 Task: Find connections with filter location Burg Unter-Falkenstein with filter topic #careertips with filter profile language Spanish with filter current company Avalara with filter school Integral University, Lucknow, Uttar Pradesh with filter industry Renewable Energy Semiconductor Manufacturing with filter service category DJing with filter keywords title Animal Trainer
Action: Mouse moved to (686, 91)
Screenshot: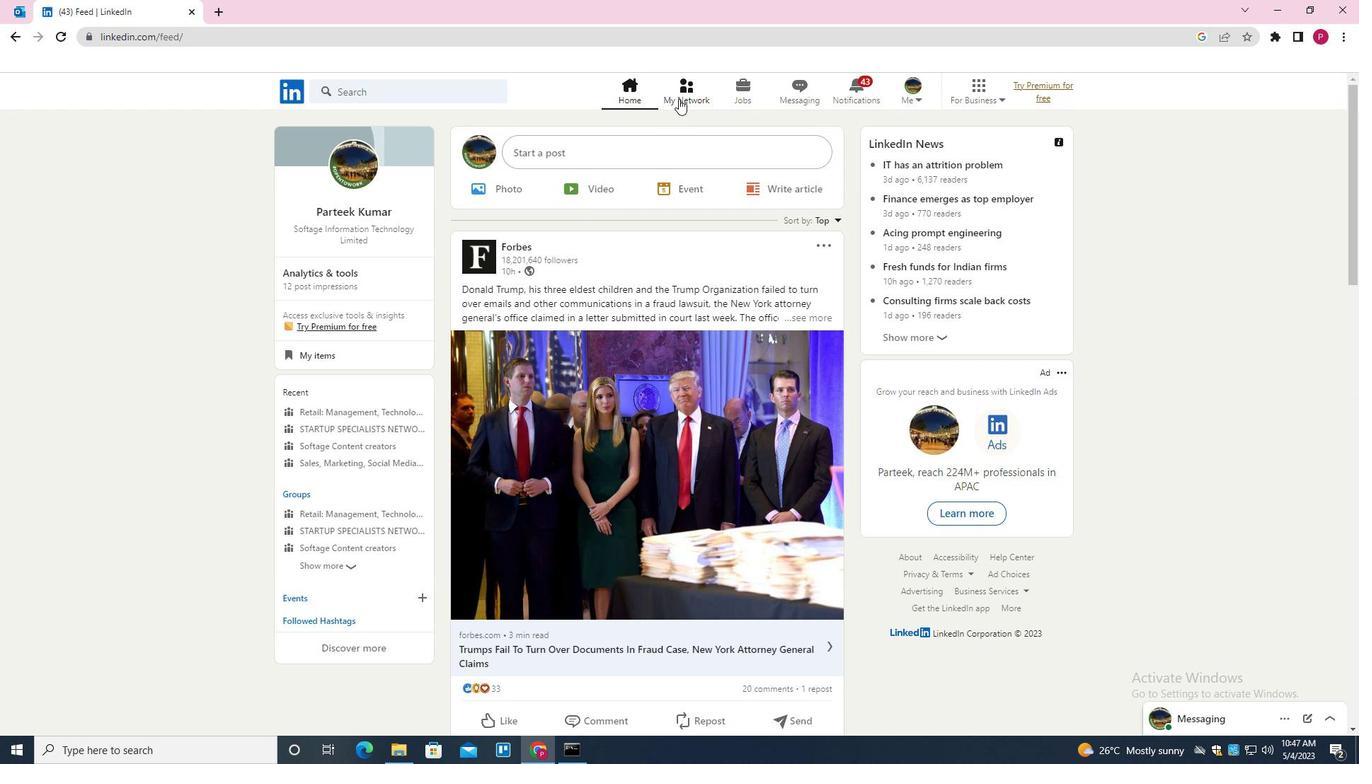 
Action: Mouse pressed left at (686, 91)
Screenshot: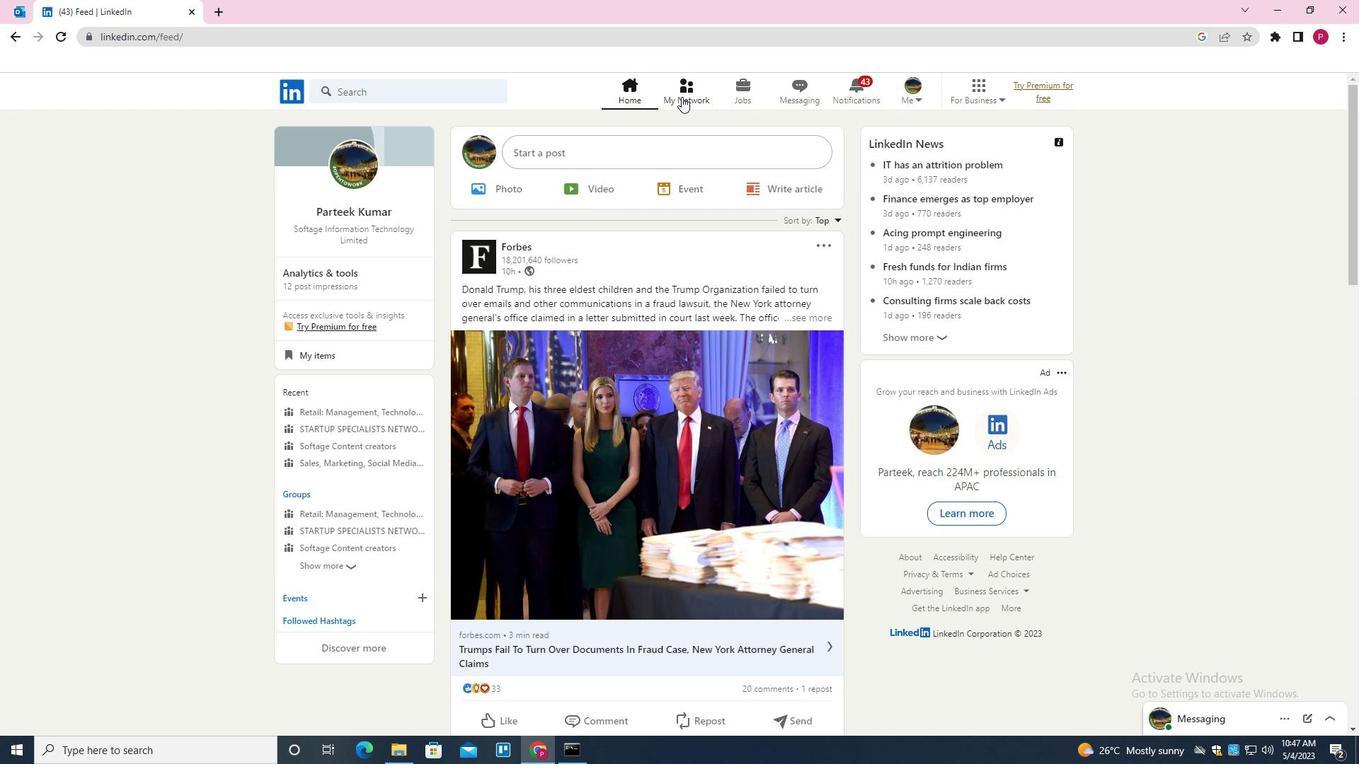 
Action: Mouse moved to (444, 168)
Screenshot: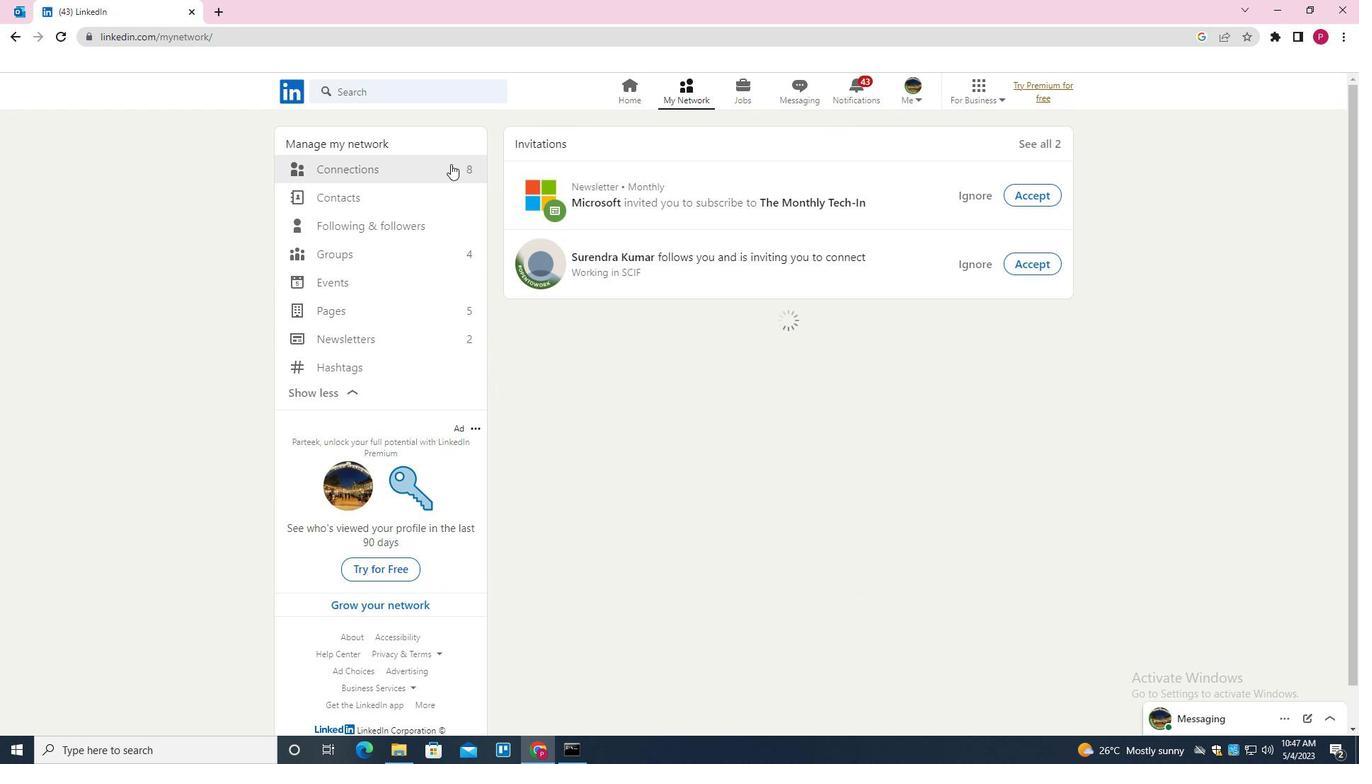 
Action: Mouse pressed left at (444, 168)
Screenshot: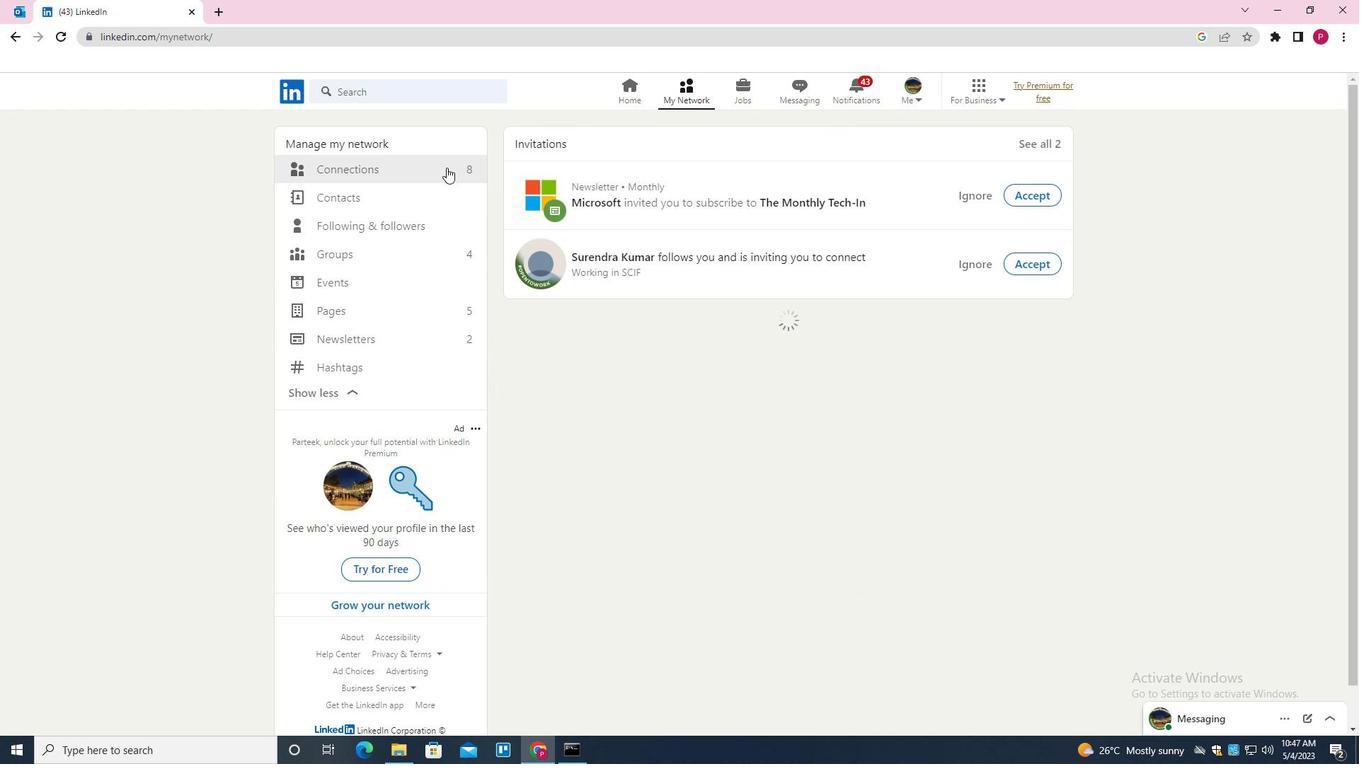 
Action: Mouse moved to (770, 171)
Screenshot: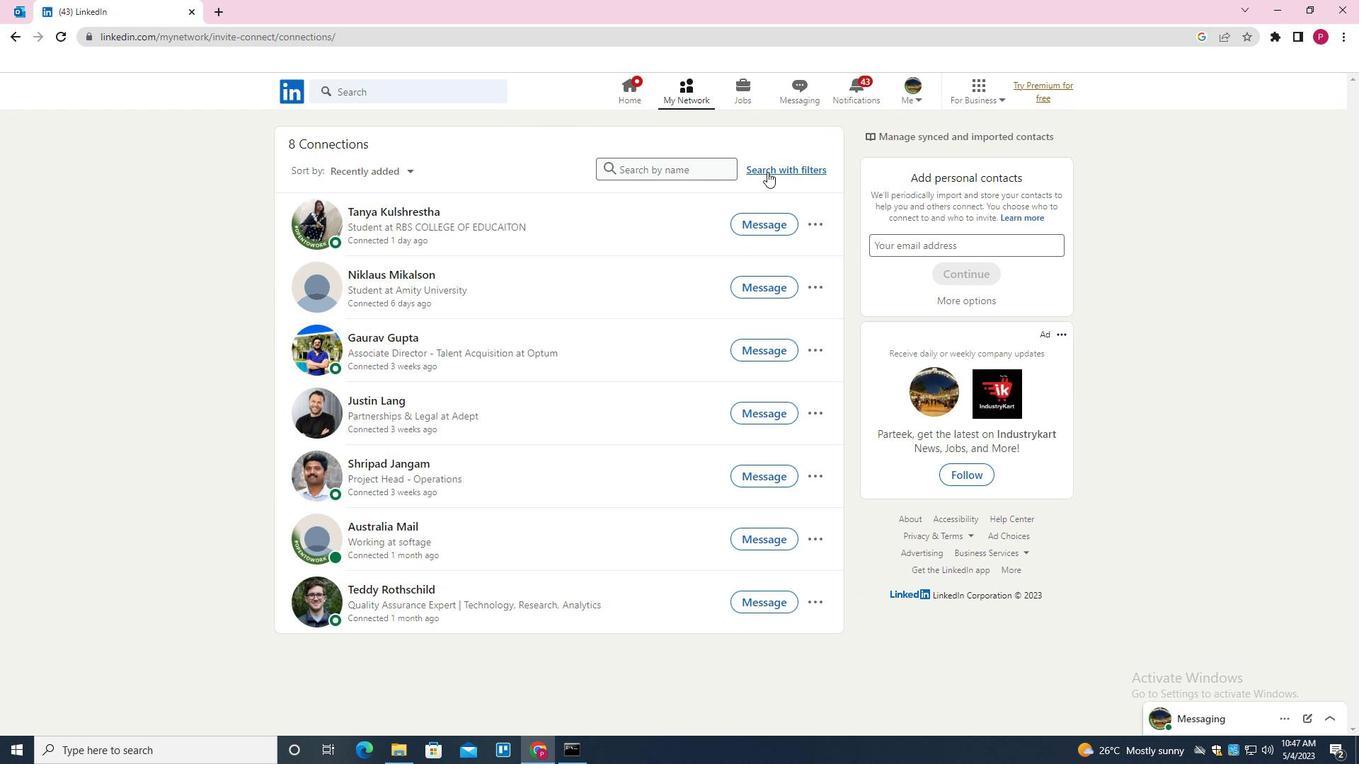 
Action: Mouse pressed left at (770, 171)
Screenshot: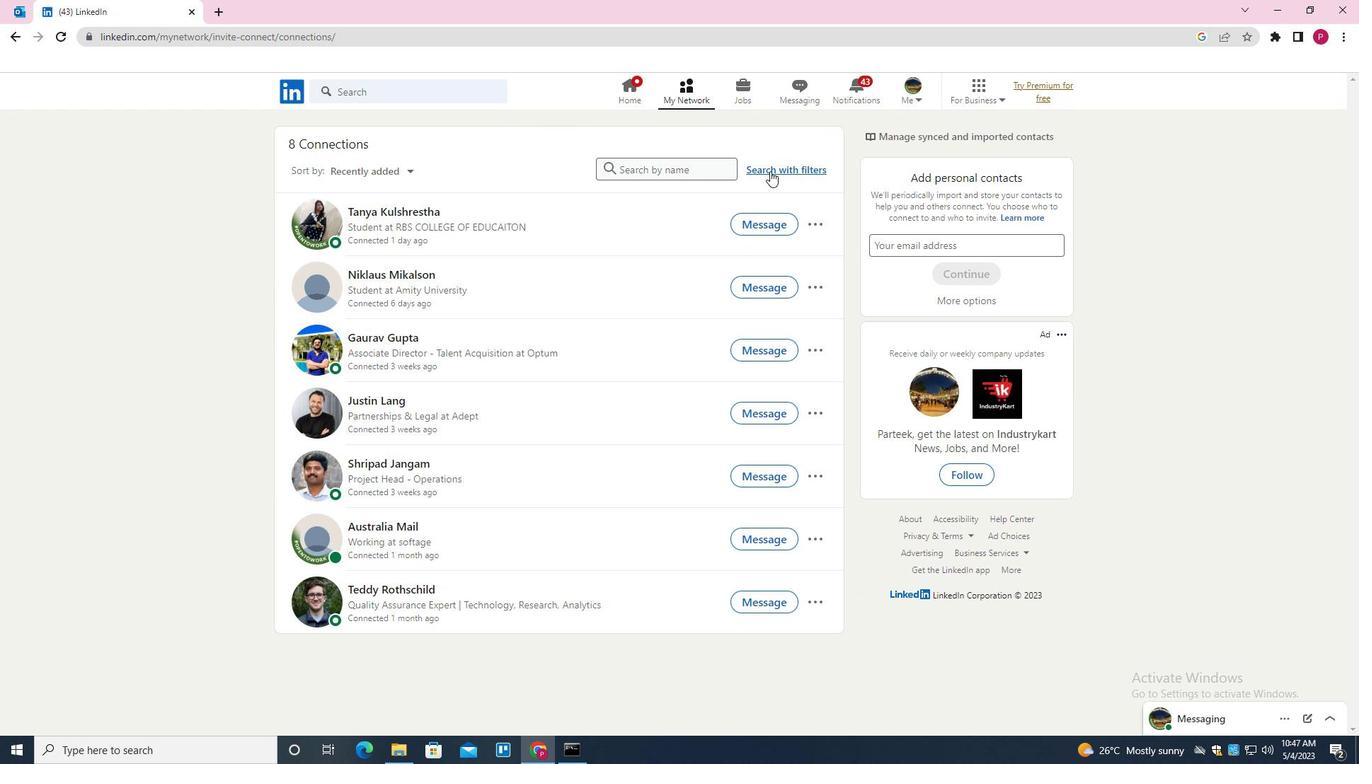 
Action: Mouse moved to (725, 133)
Screenshot: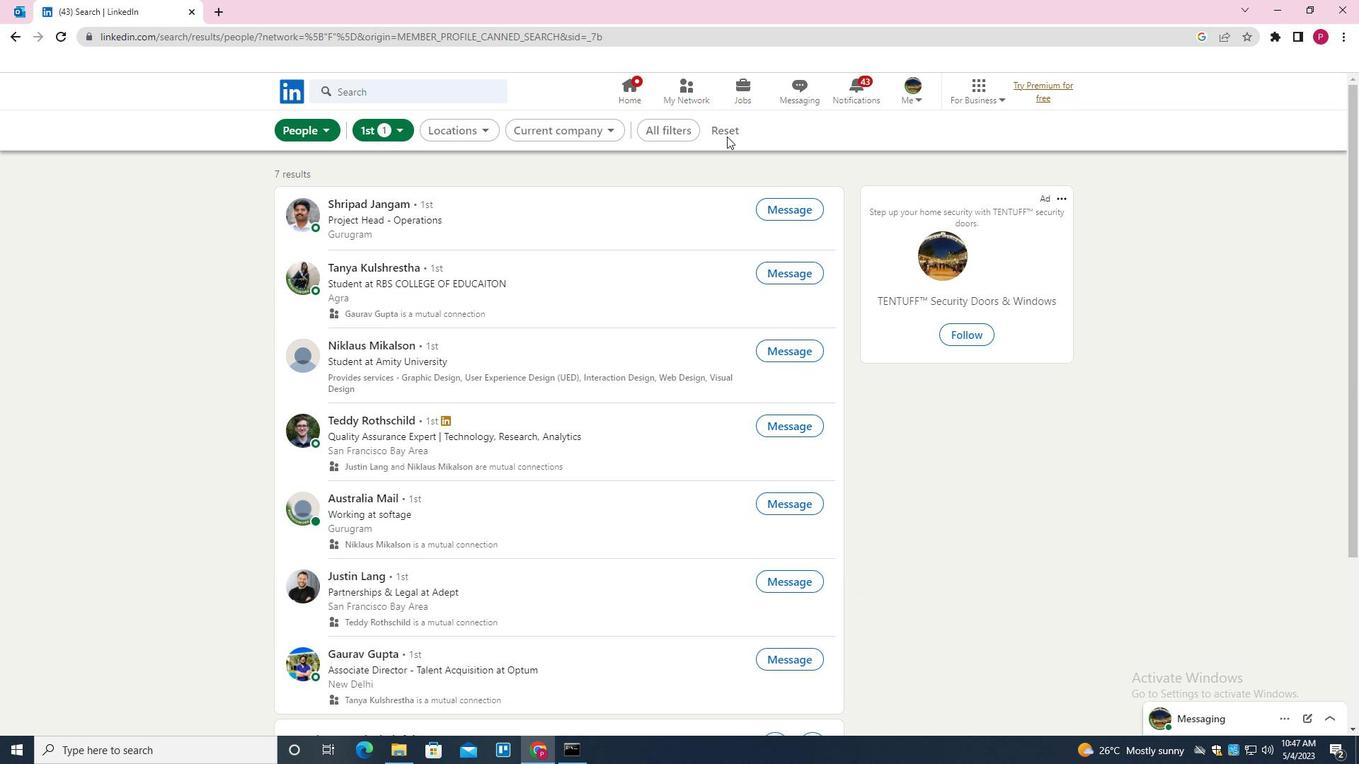 
Action: Mouse pressed left at (725, 133)
Screenshot: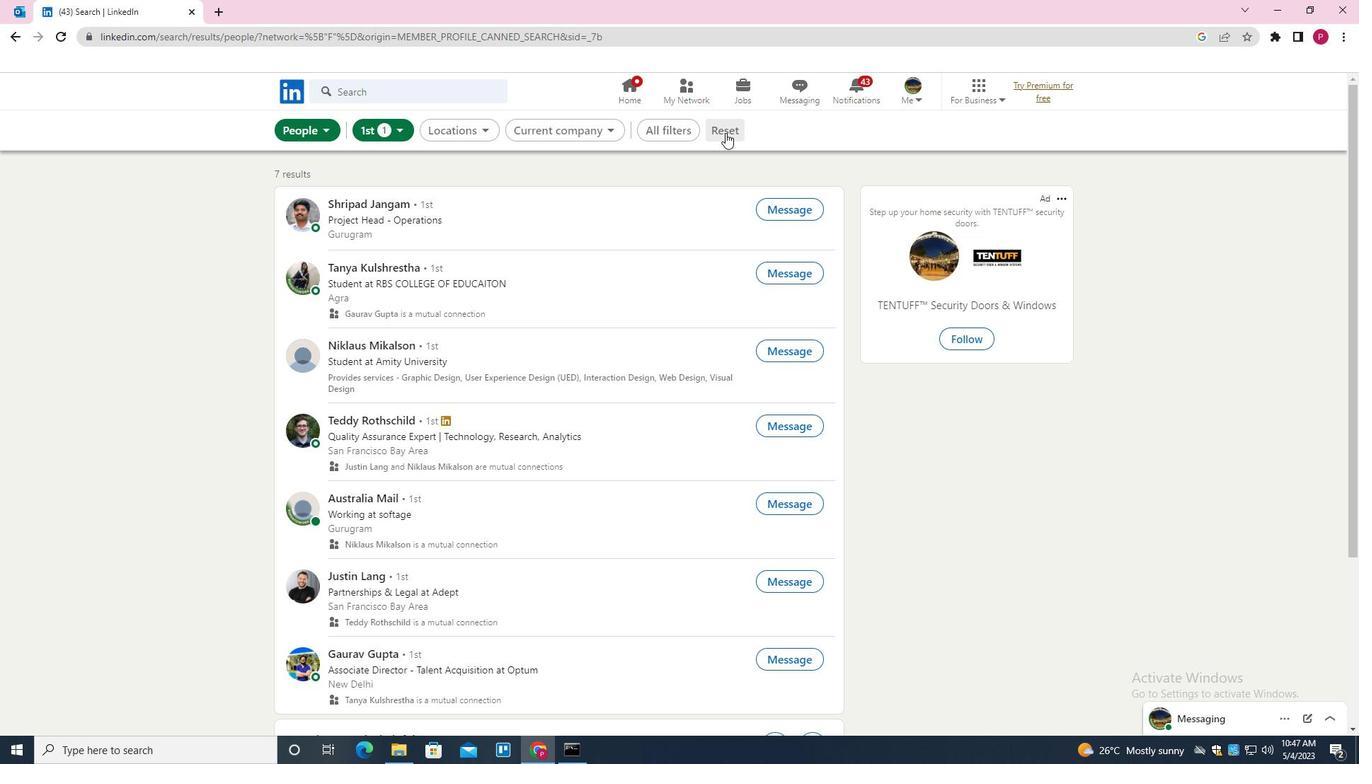 
Action: Mouse moved to (707, 135)
Screenshot: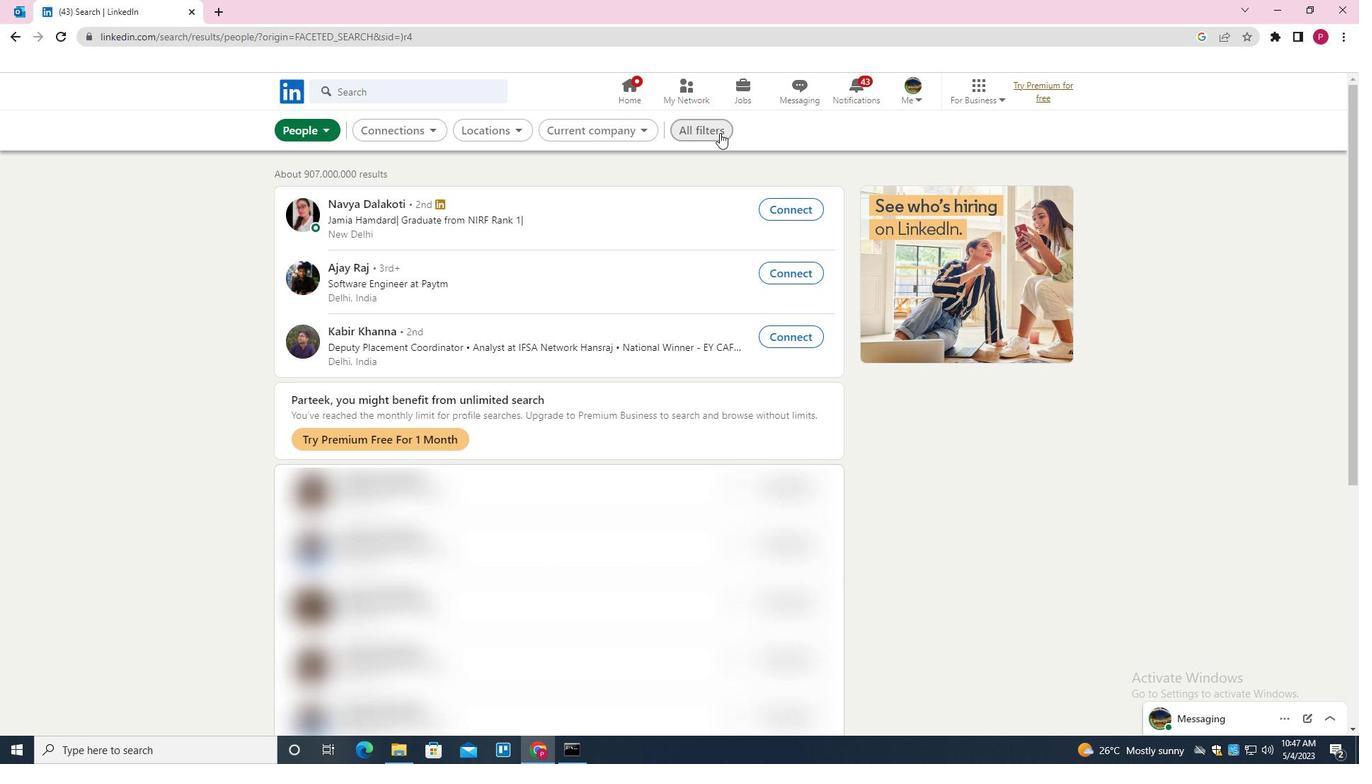 
Action: Mouse pressed left at (707, 135)
Screenshot: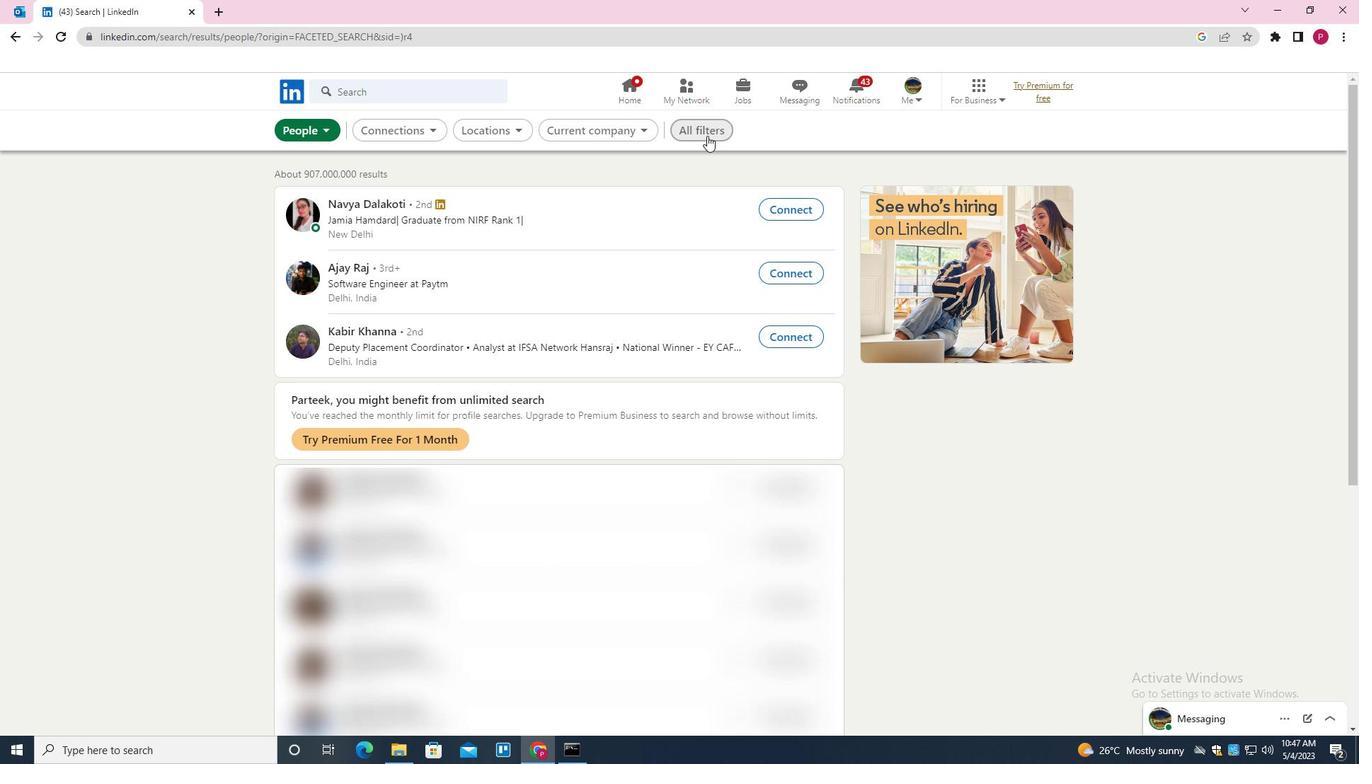 
Action: Mouse moved to (1047, 320)
Screenshot: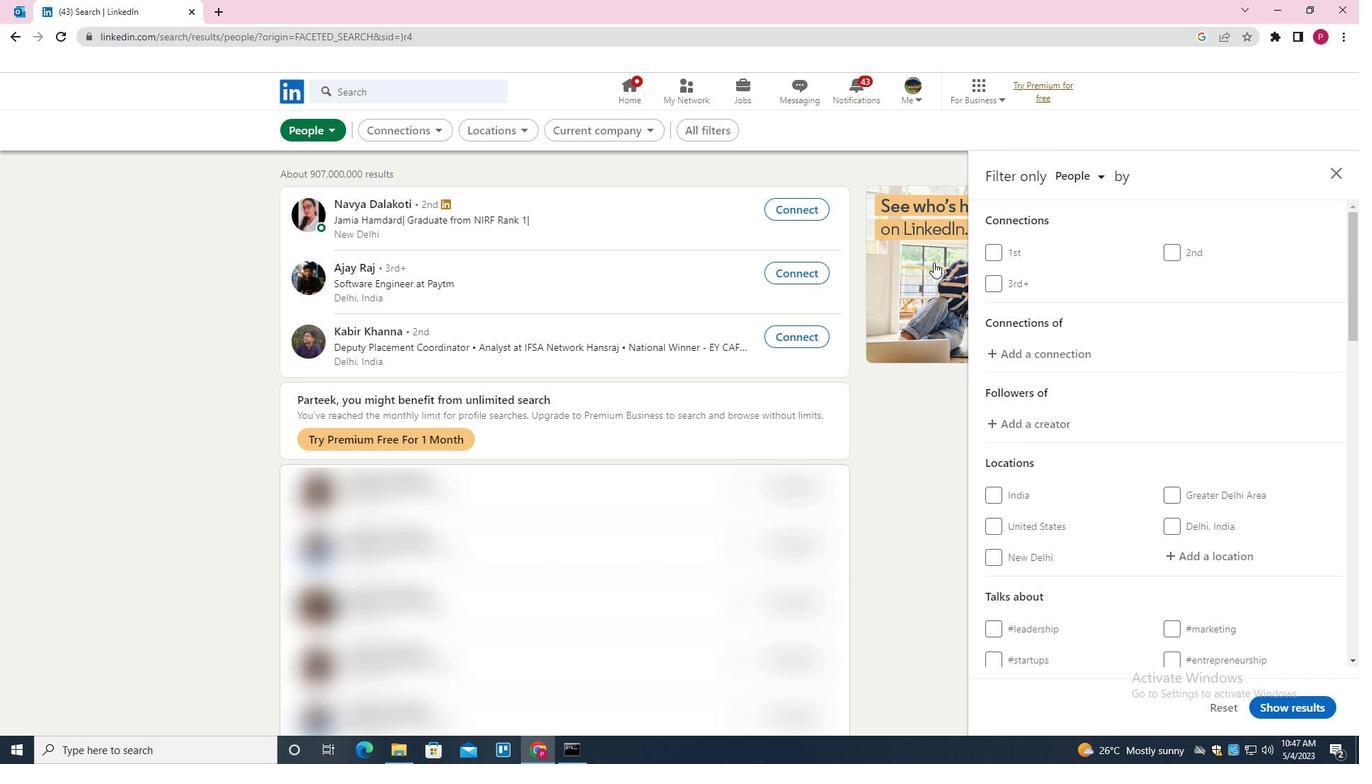 
Action: Mouse scrolled (1047, 320) with delta (0, 0)
Screenshot: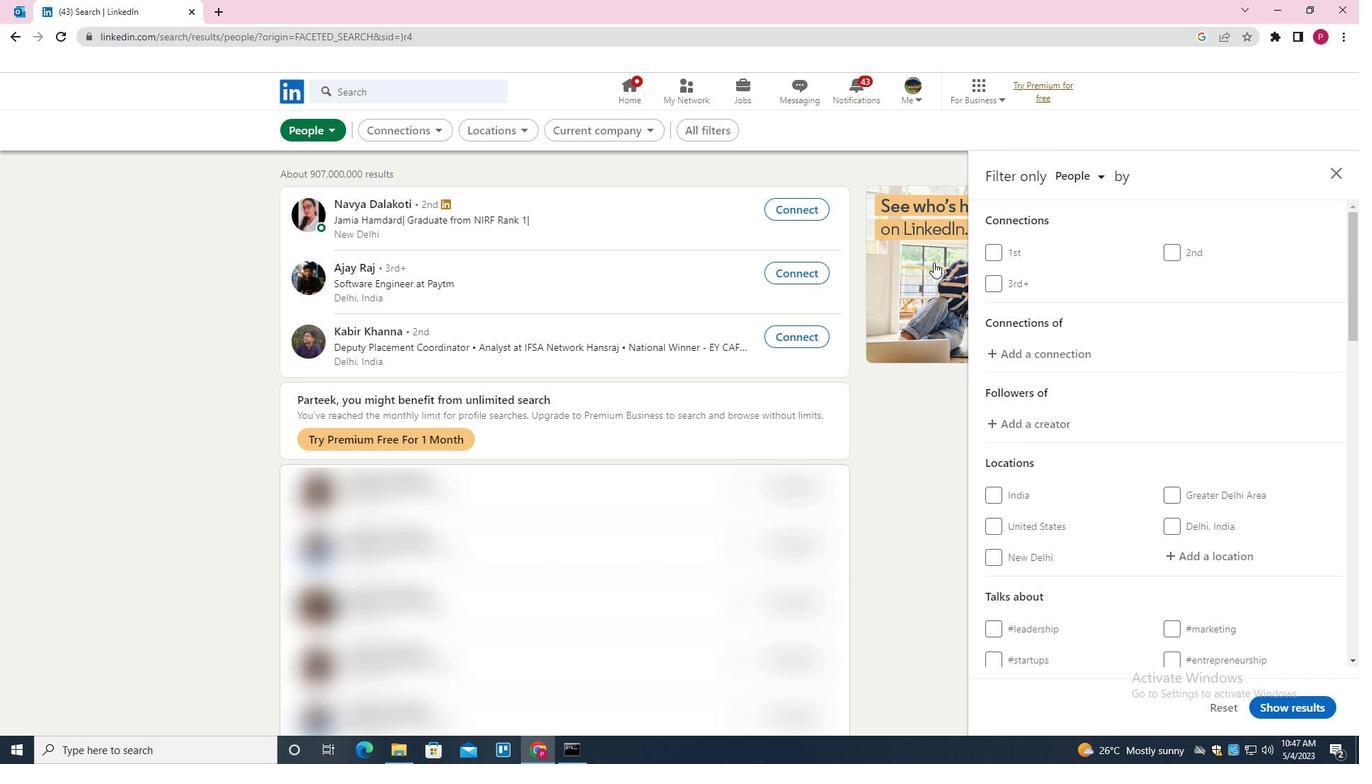 
Action: Mouse moved to (1089, 347)
Screenshot: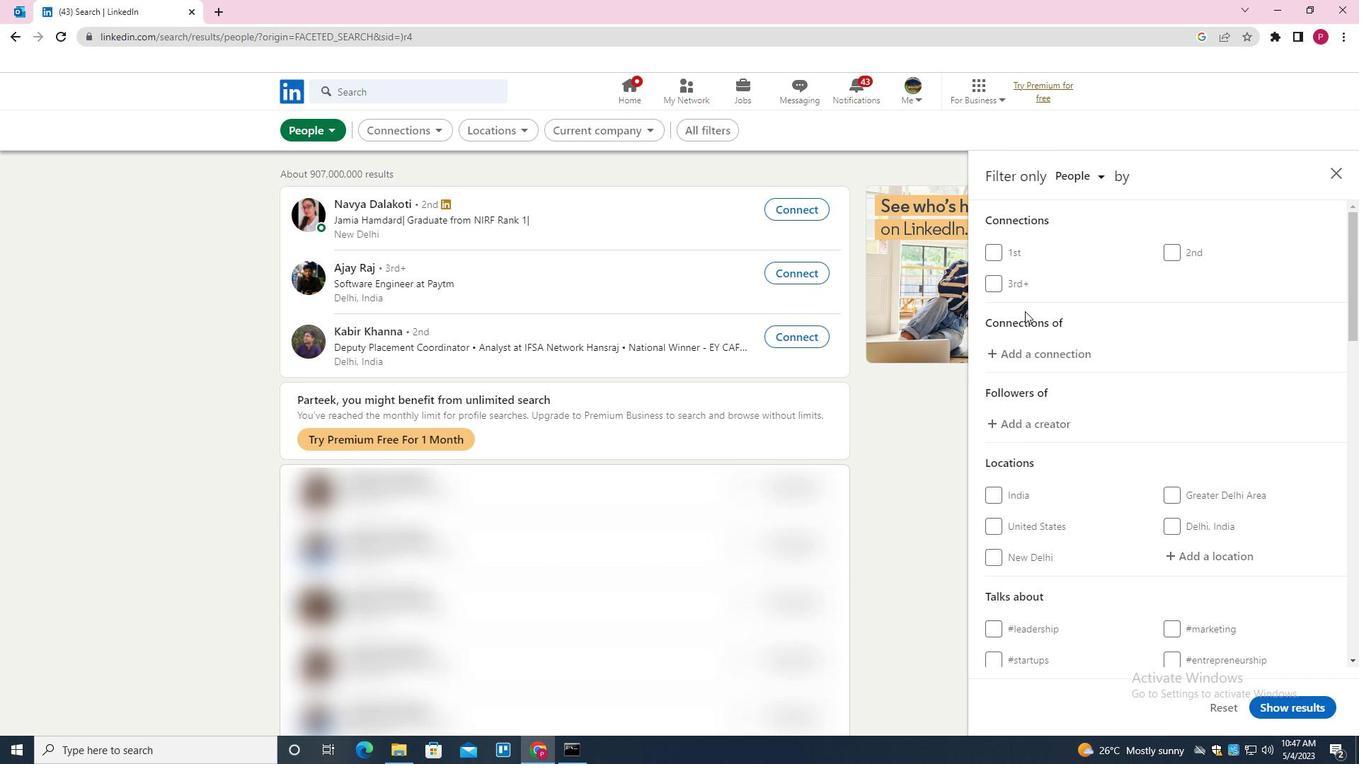 
Action: Mouse scrolled (1089, 346) with delta (0, 0)
Screenshot: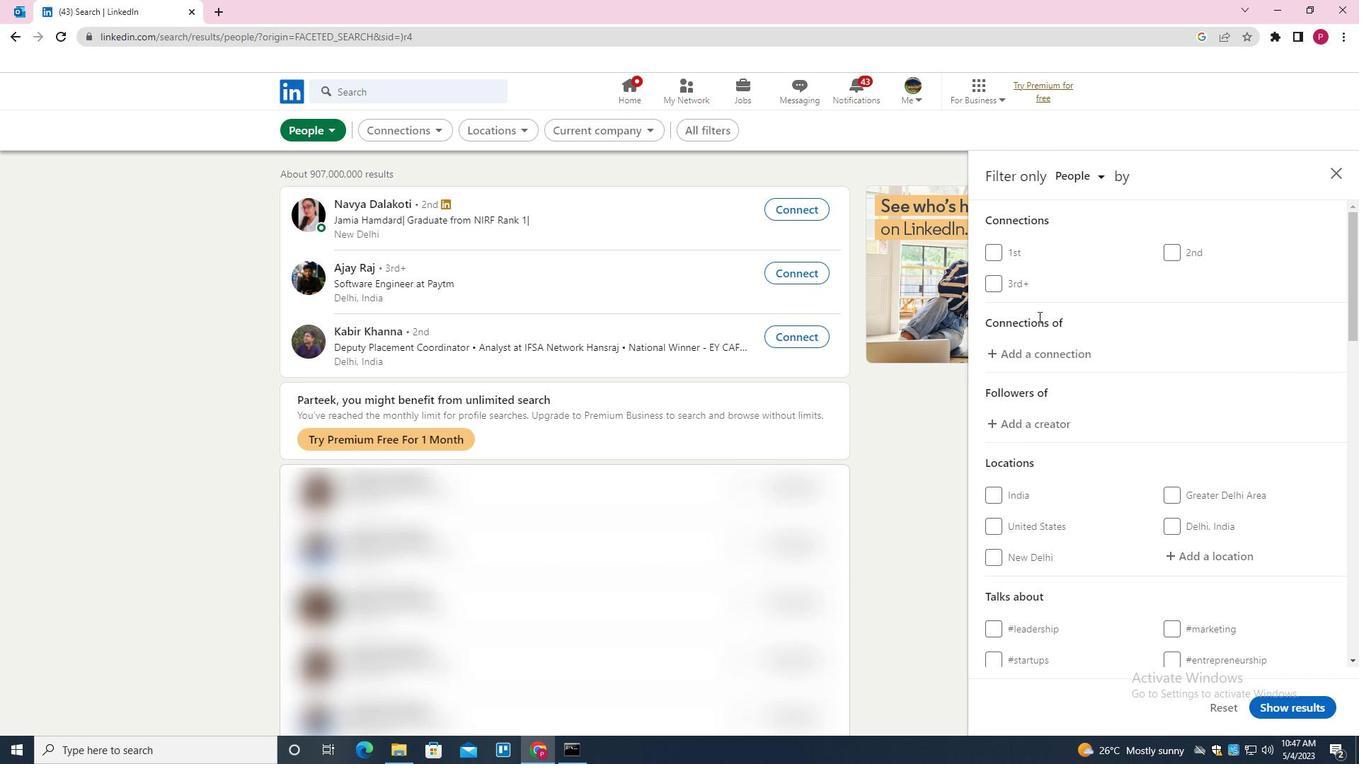 
Action: Mouse moved to (1201, 412)
Screenshot: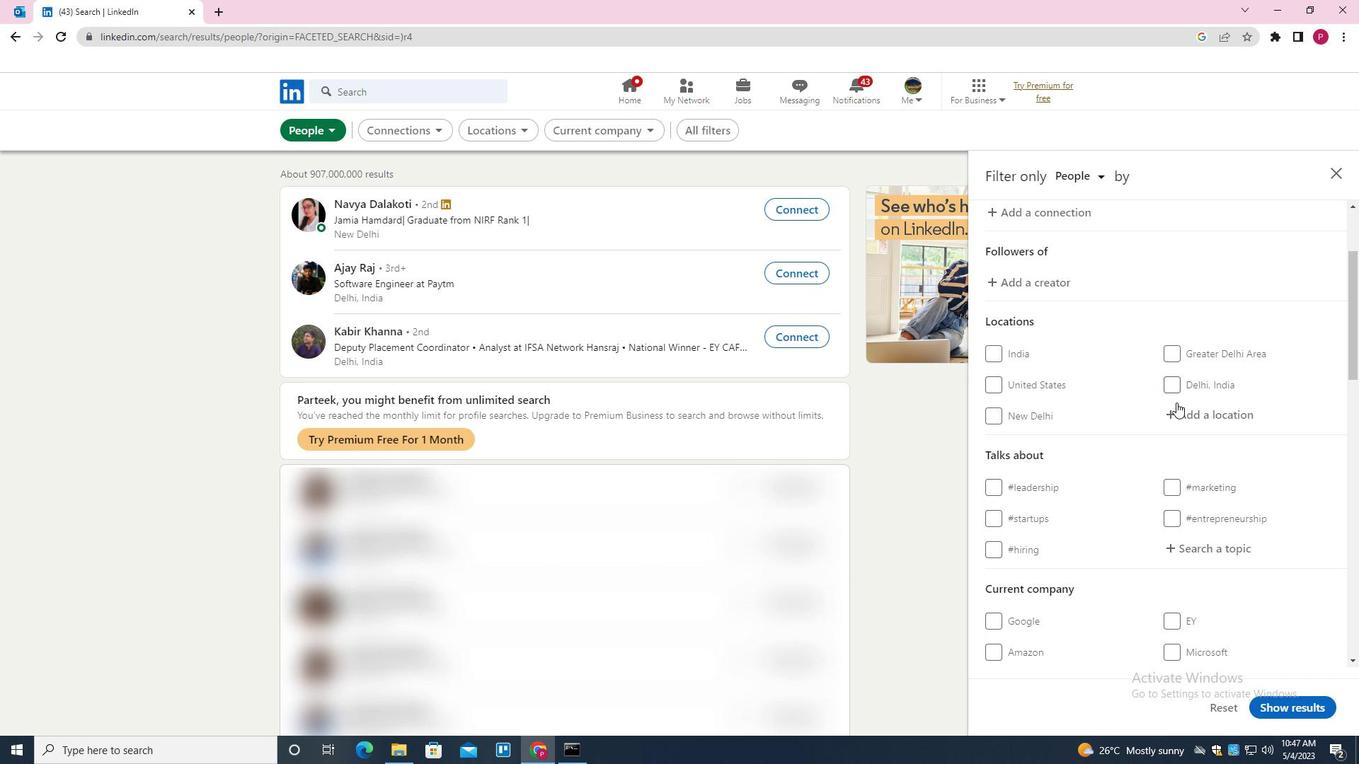 
Action: Mouse pressed left at (1201, 412)
Screenshot: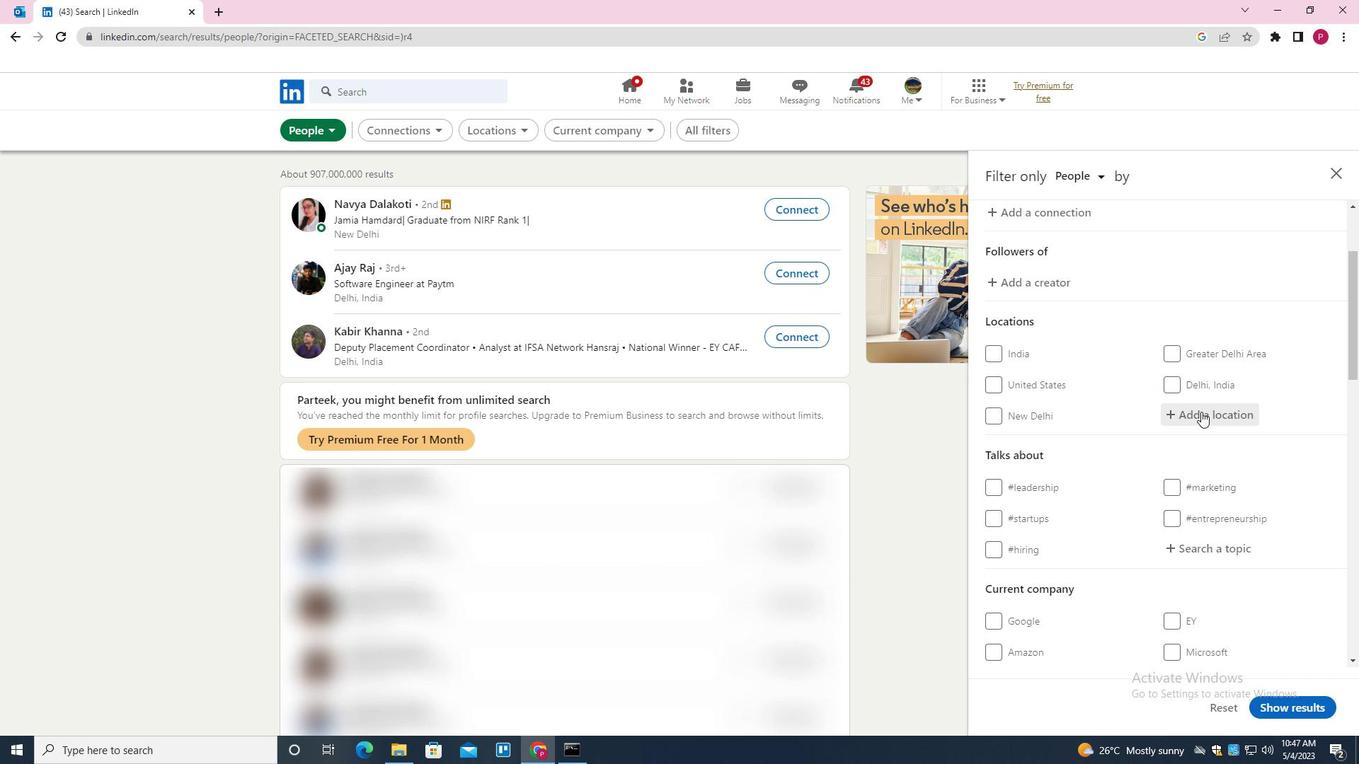 
Action: Key pressed <Key.shift><Key.shift><Key.shift><Key.shift><Key.shift>BURG<Key.space><Key.shift>UNTER<Key.down><Key.enter>
Screenshot: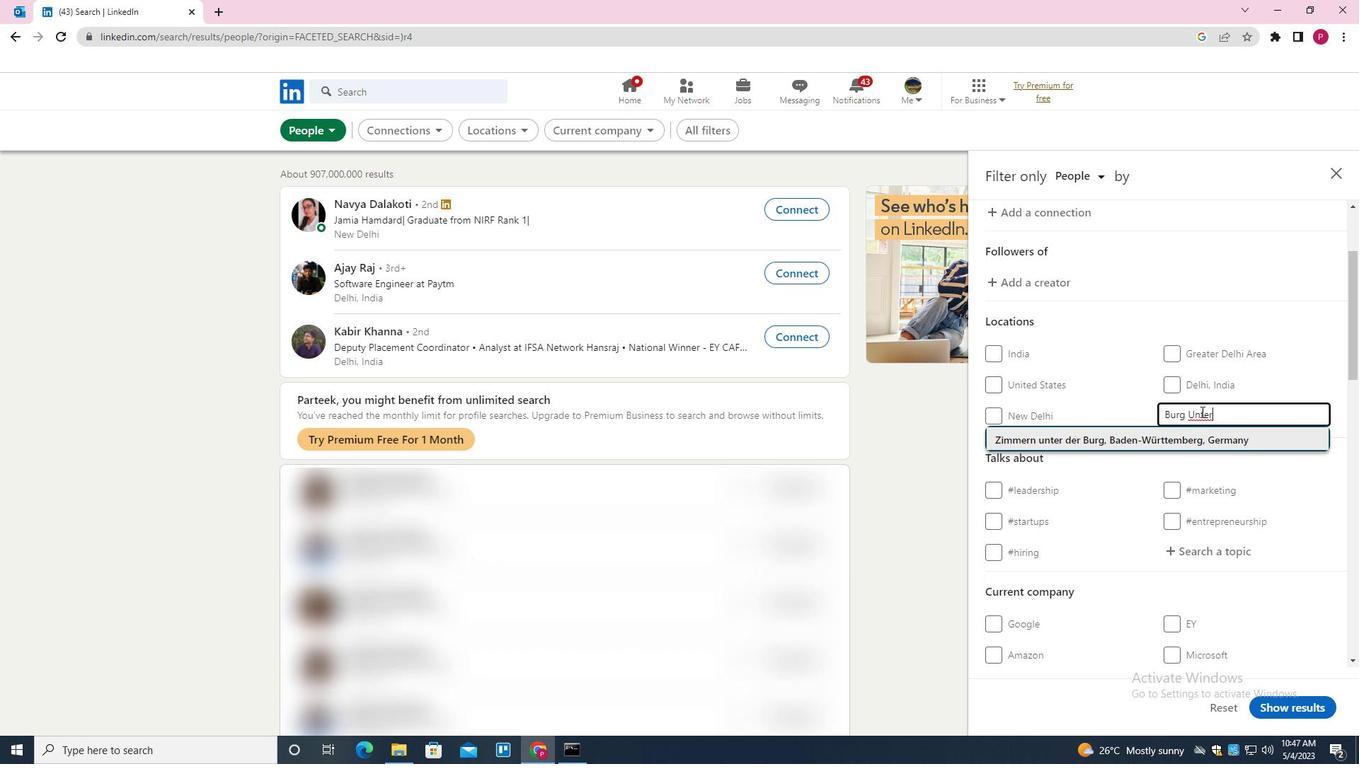 
Action: Mouse moved to (1136, 422)
Screenshot: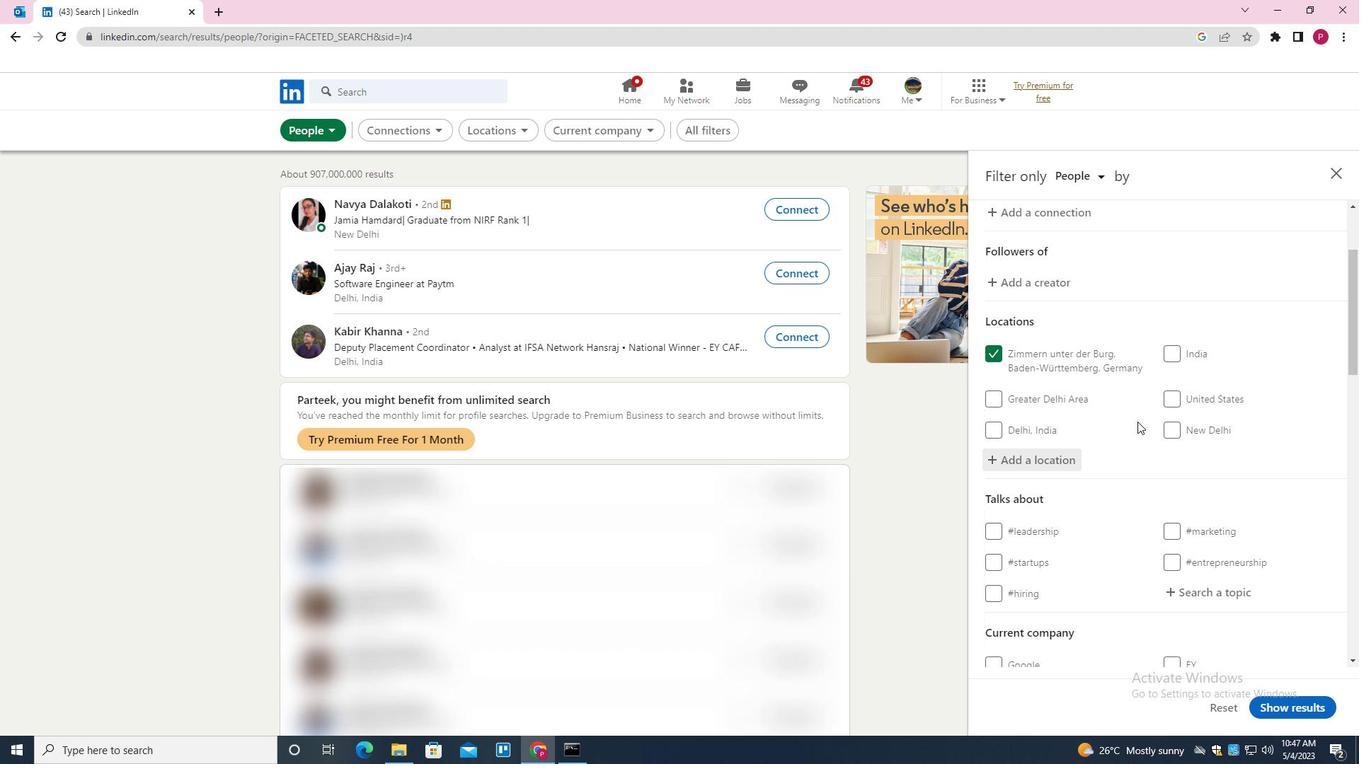 
Action: Mouse scrolled (1136, 421) with delta (0, 0)
Screenshot: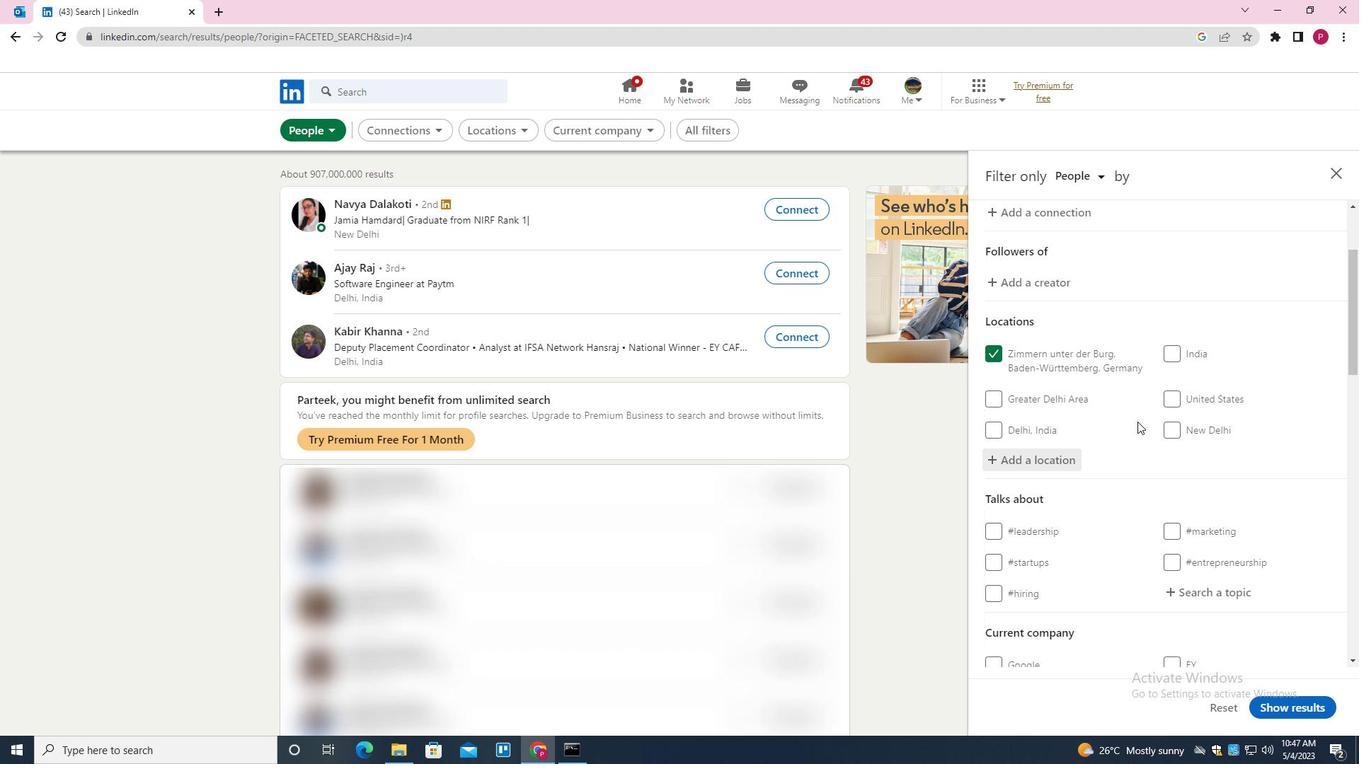 
Action: Mouse moved to (1136, 422)
Screenshot: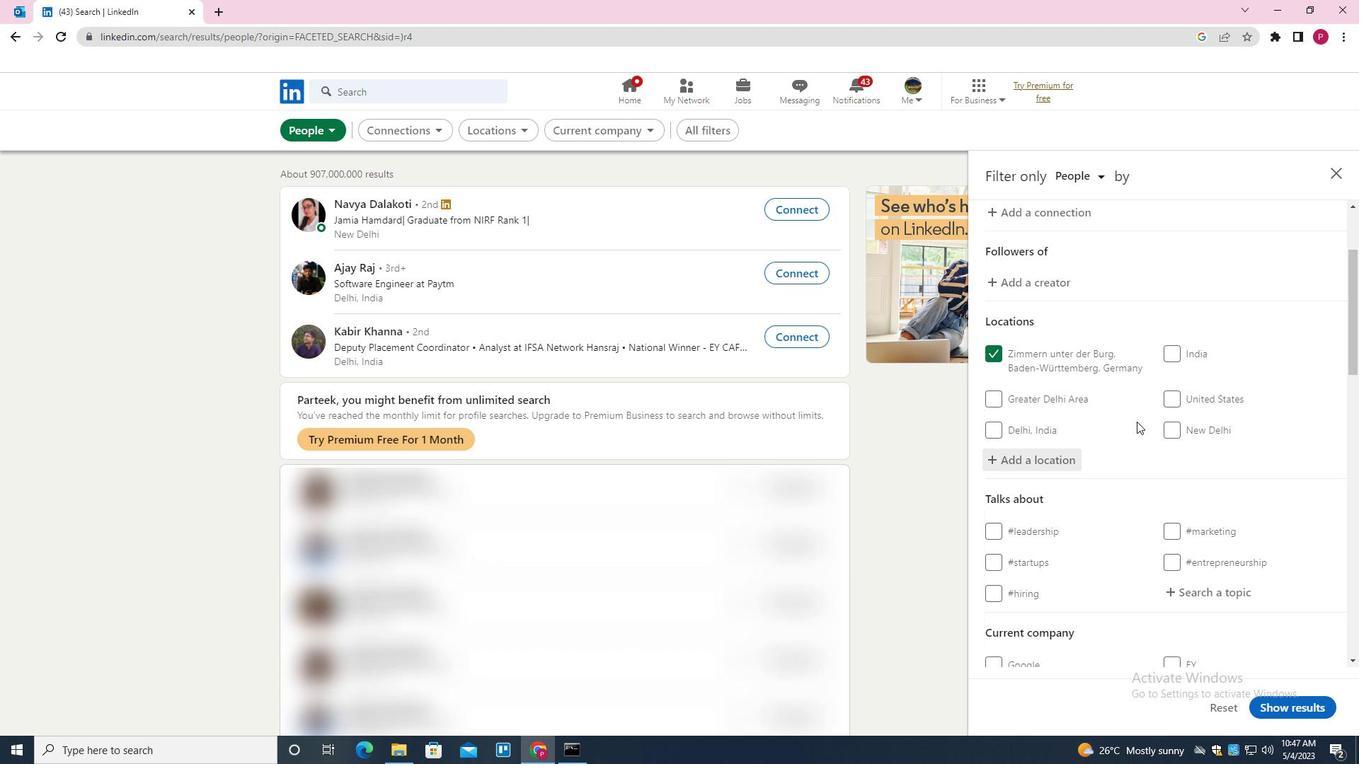 
Action: Mouse scrolled (1136, 421) with delta (0, 0)
Screenshot: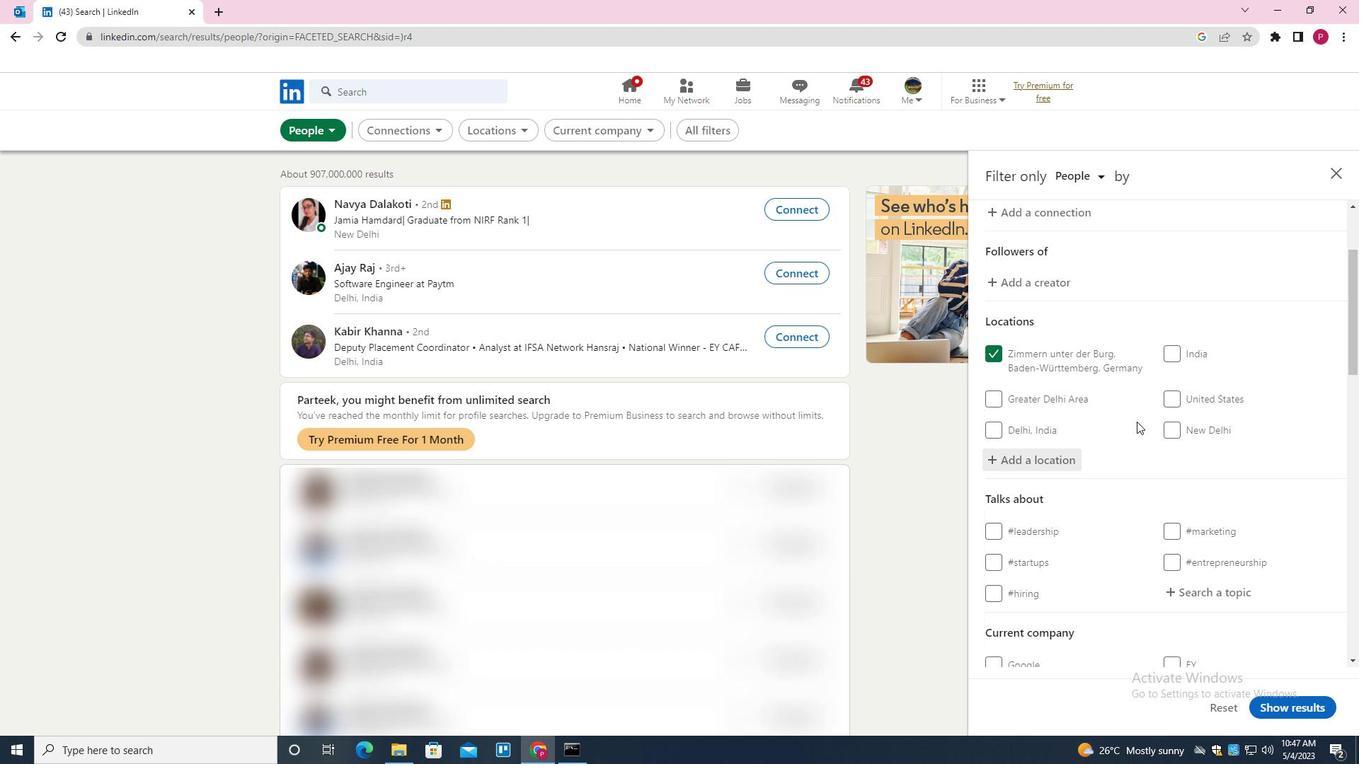 
Action: Mouse moved to (1140, 418)
Screenshot: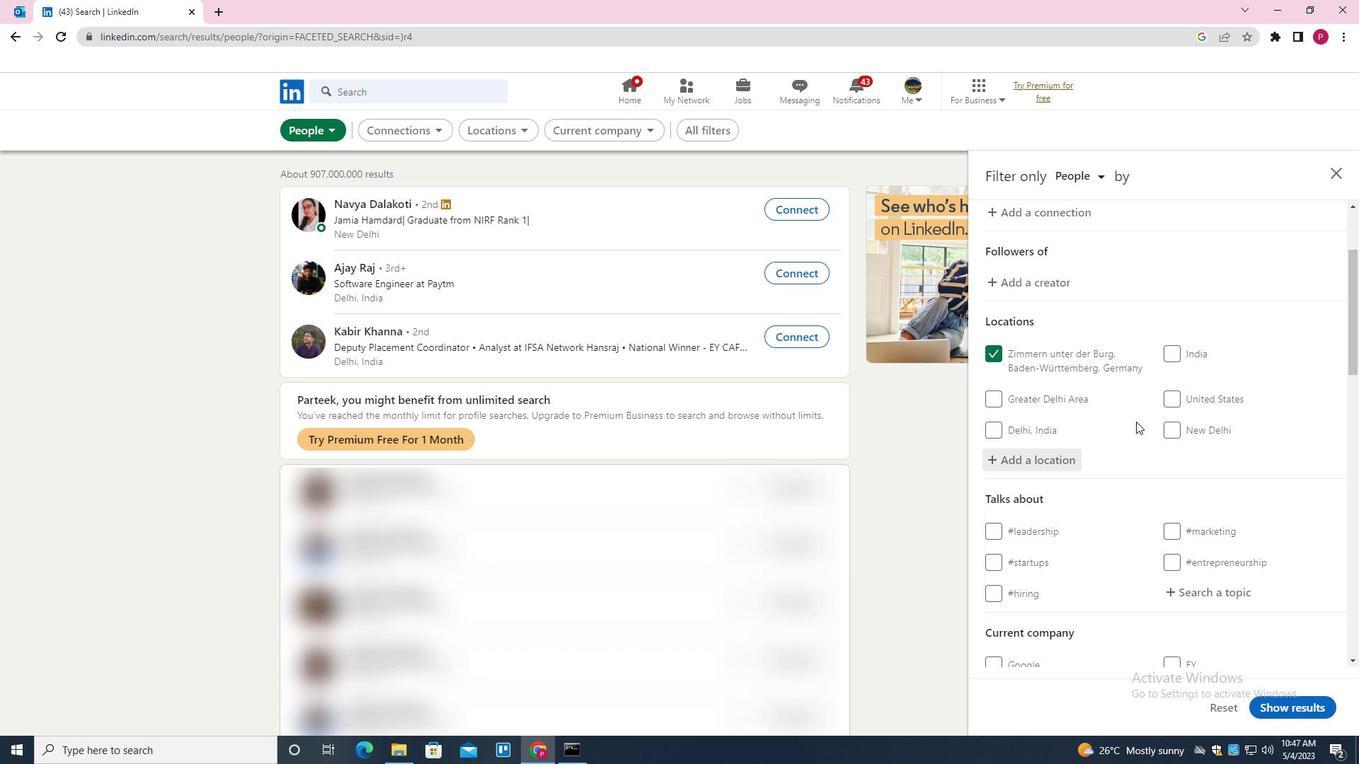 
Action: Mouse scrolled (1140, 417) with delta (0, 0)
Screenshot: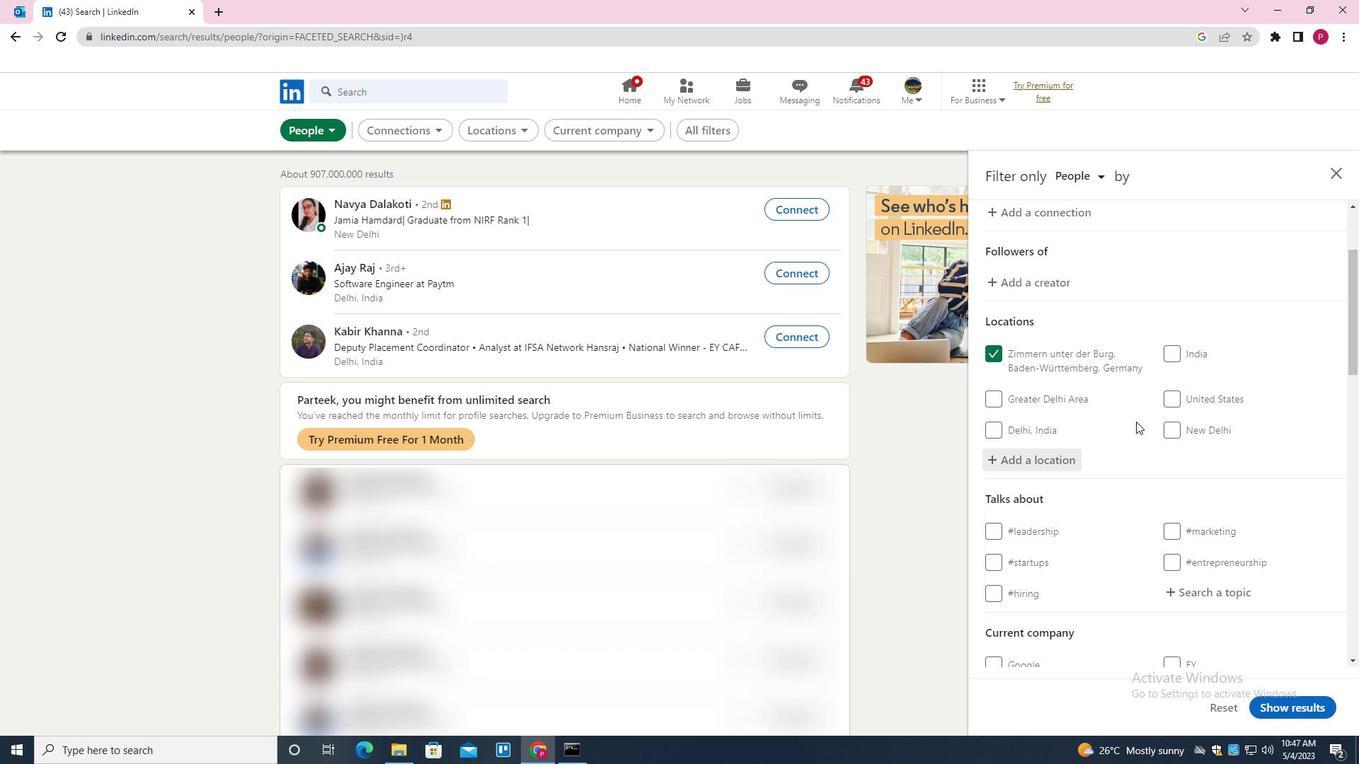
Action: Mouse moved to (1187, 373)
Screenshot: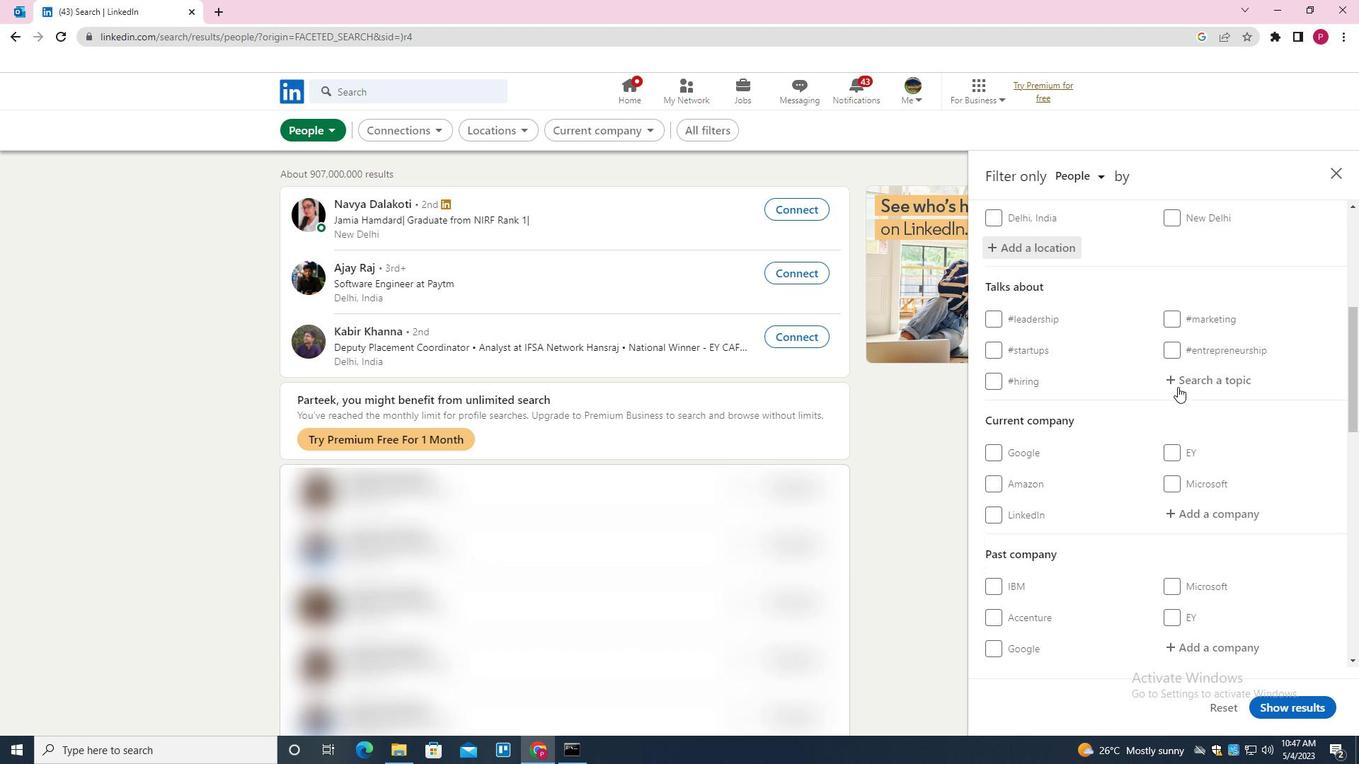 
Action: Mouse pressed left at (1187, 373)
Screenshot: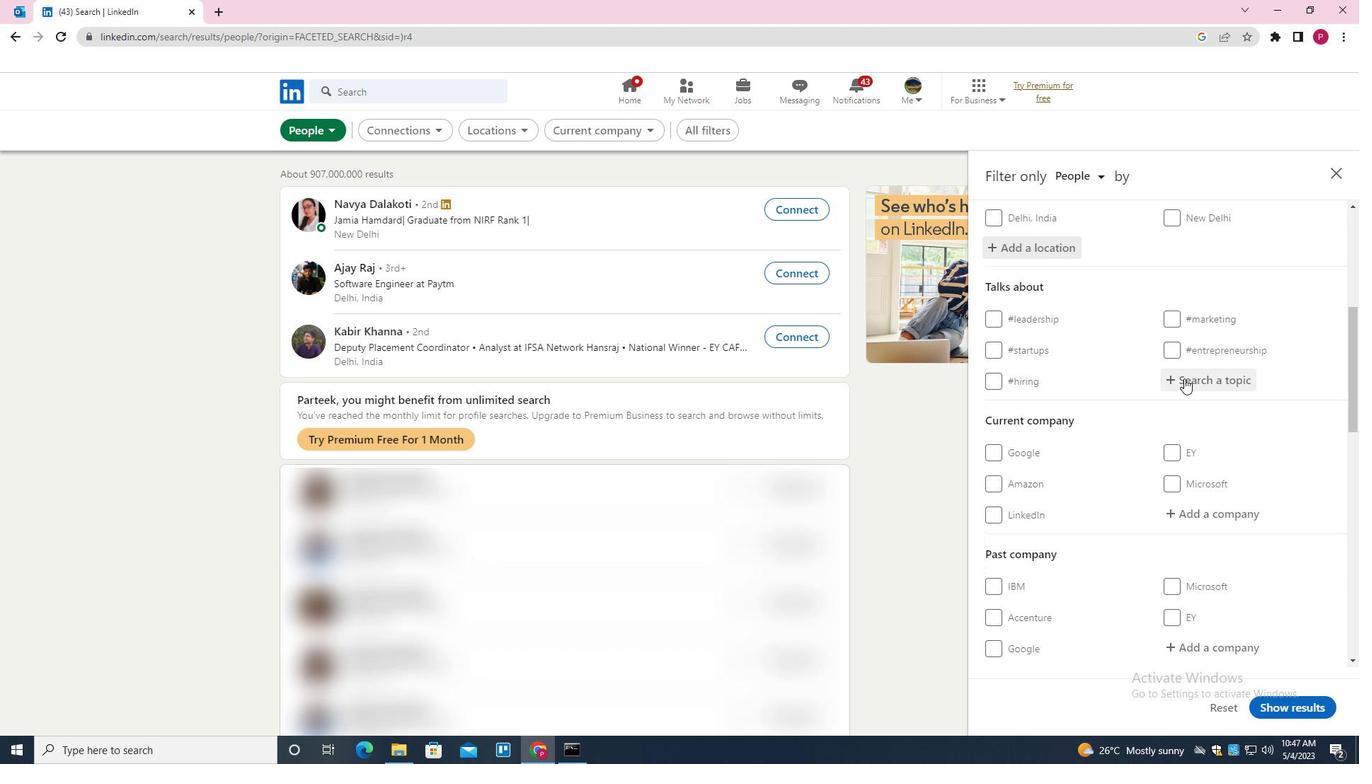 
Action: Key pressed CAREERTIPS<Key.down><Key.enter>
Screenshot: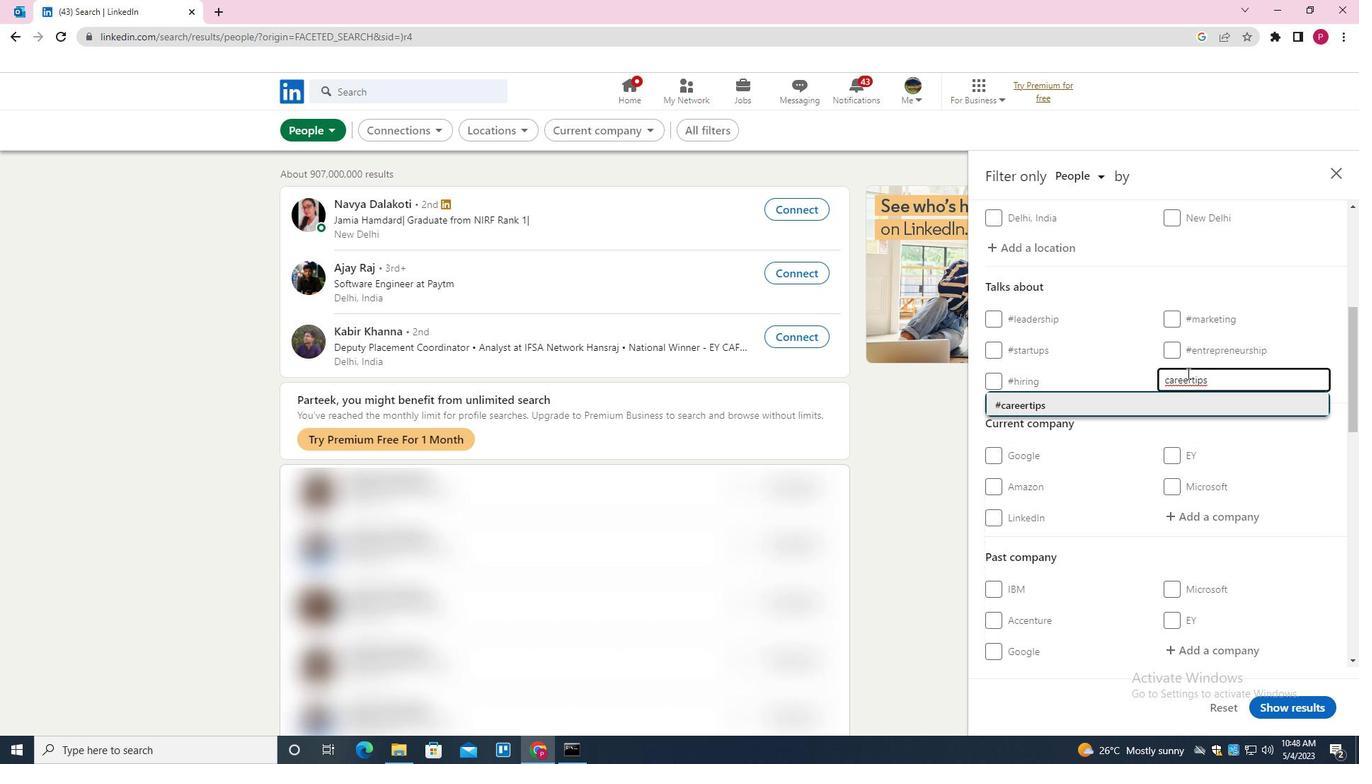 
Action: Mouse moved to (1113, 377)
Screenshot: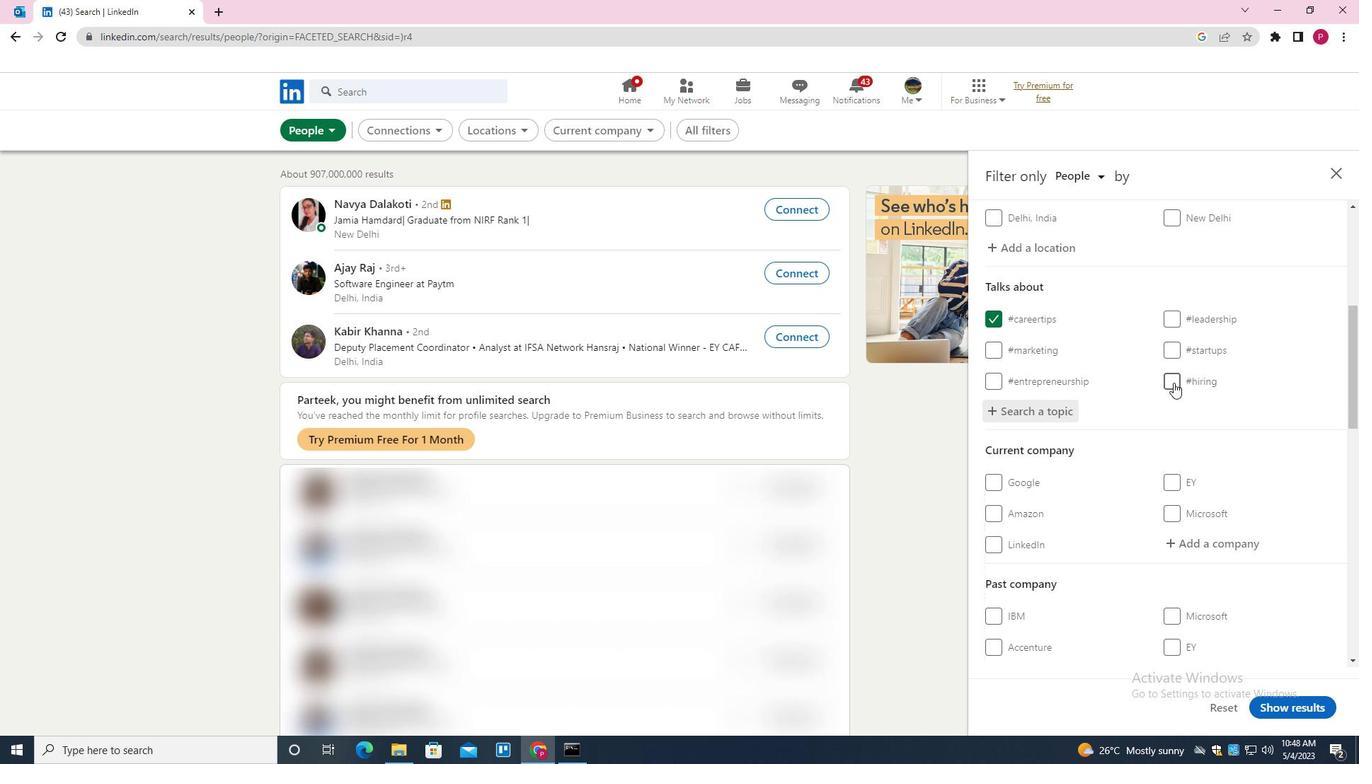 
Action: Mouse scrolled (1113, 376) with delta (0, 0)
Screenshot: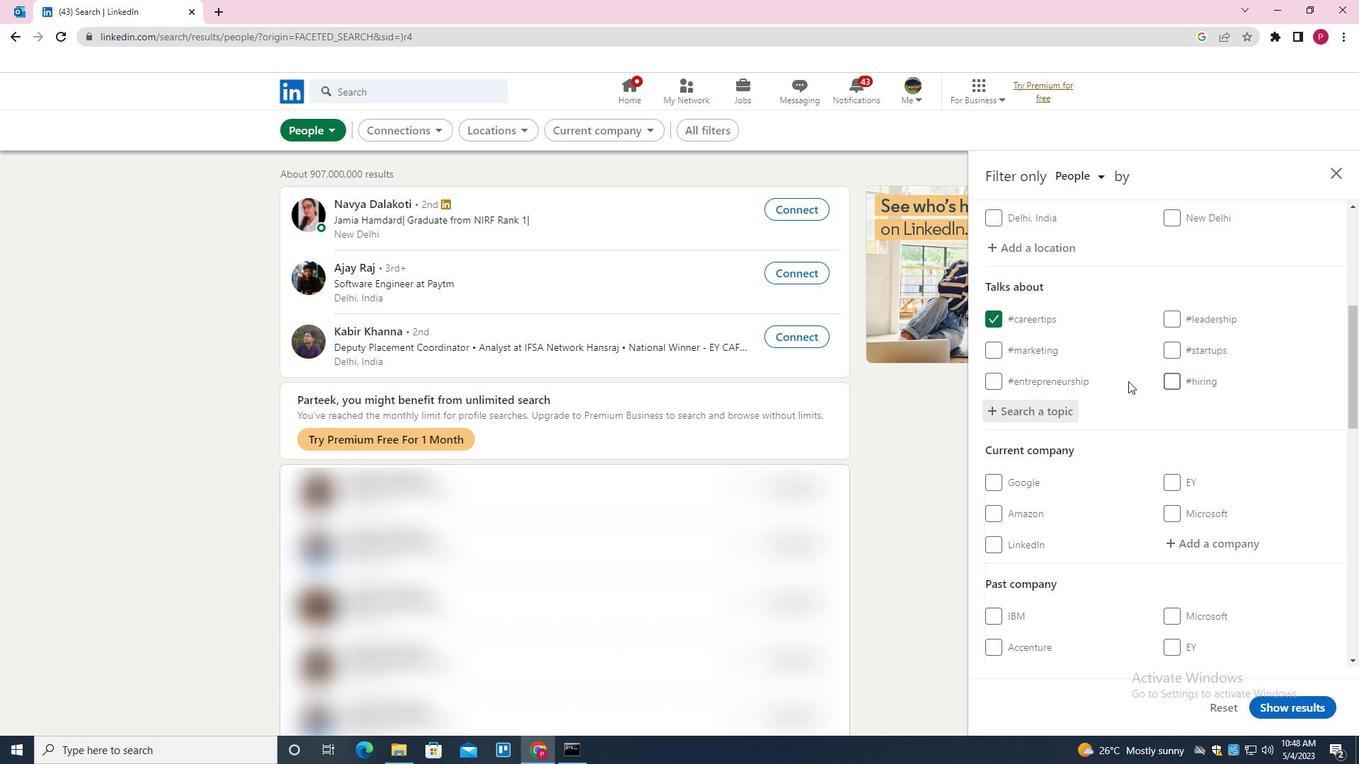 
Action: Mouse scrolled (1113, 376) with delta (0, 0)
Screenshot: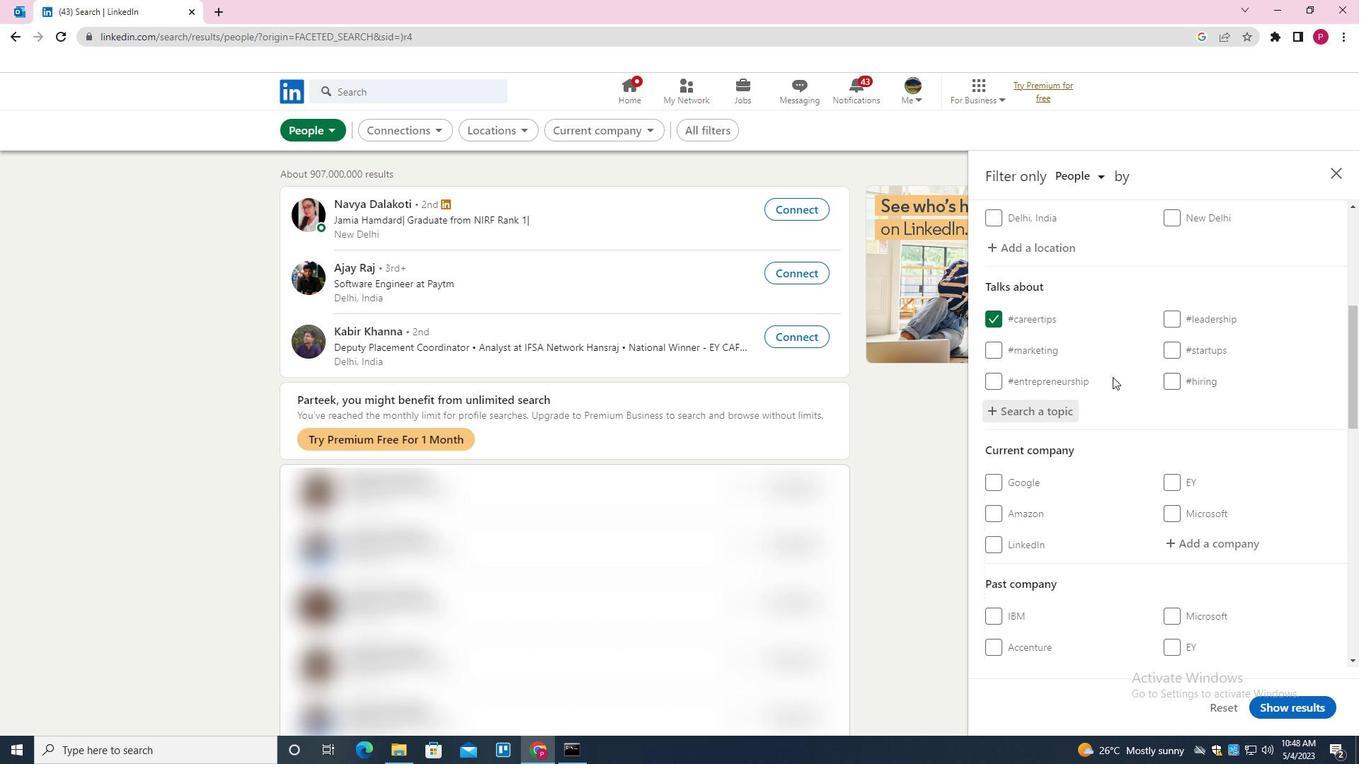 
Action: Mouse scrolled (1113, 376) with delta (0, 0)
Screenshot: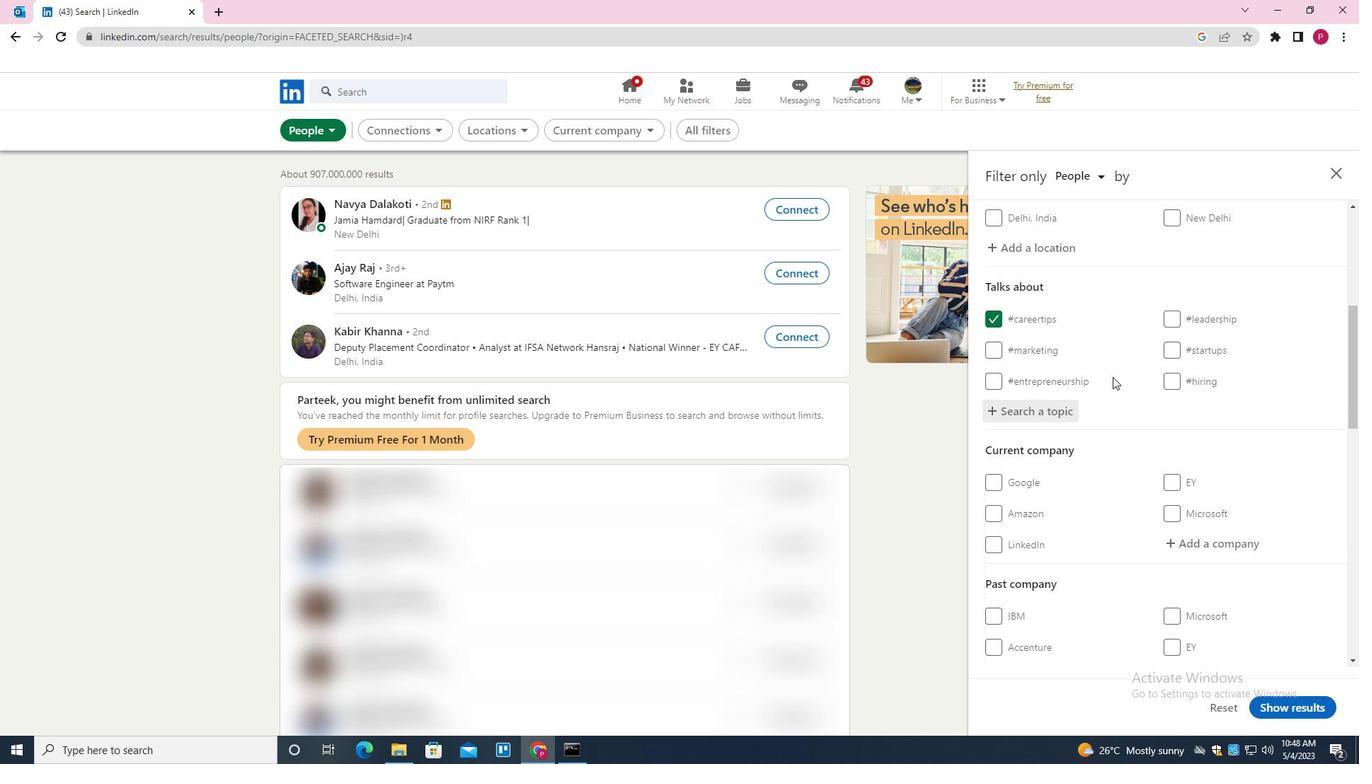 
Action: Mouse scrolled (1113, 376) with delta (0, 0)
Screenshot: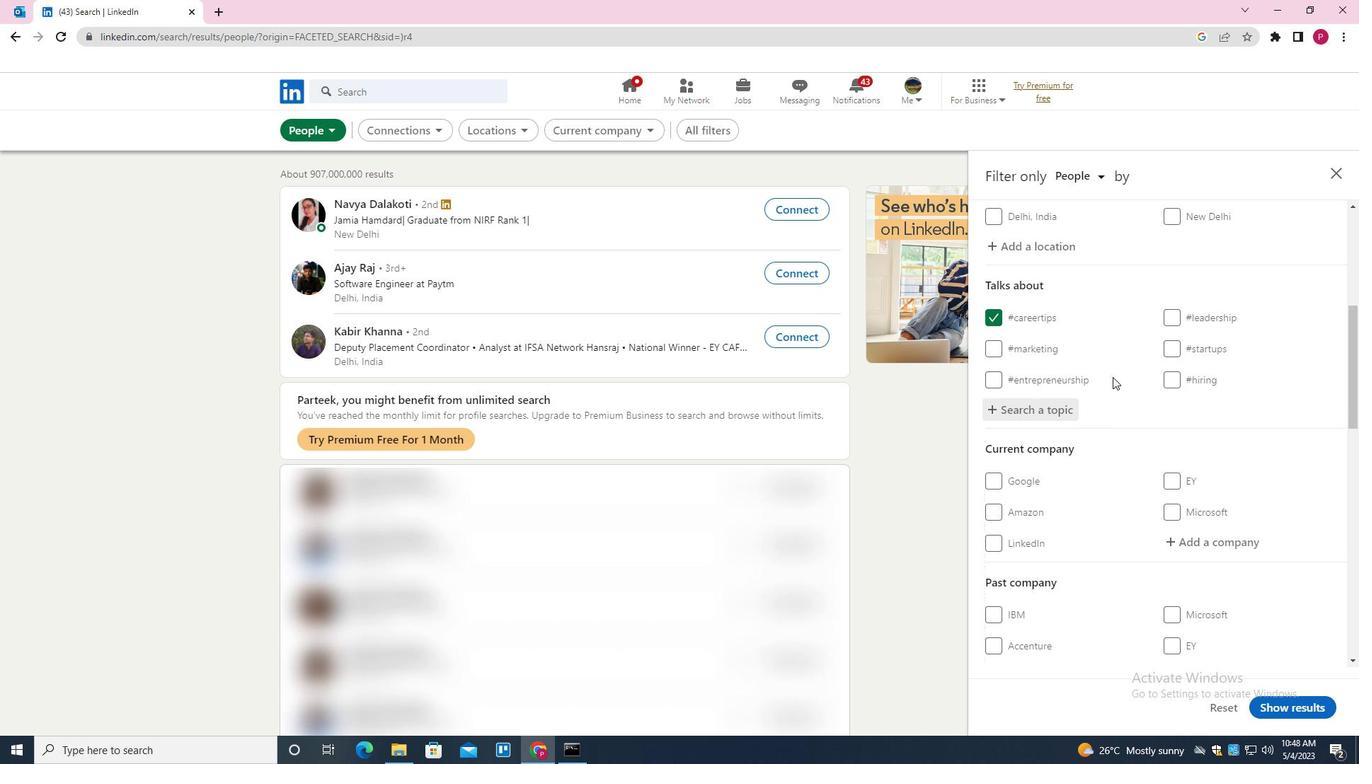 
Action: Mouse scrolled (1113, 376) with delta (0, 0)
Screenshot: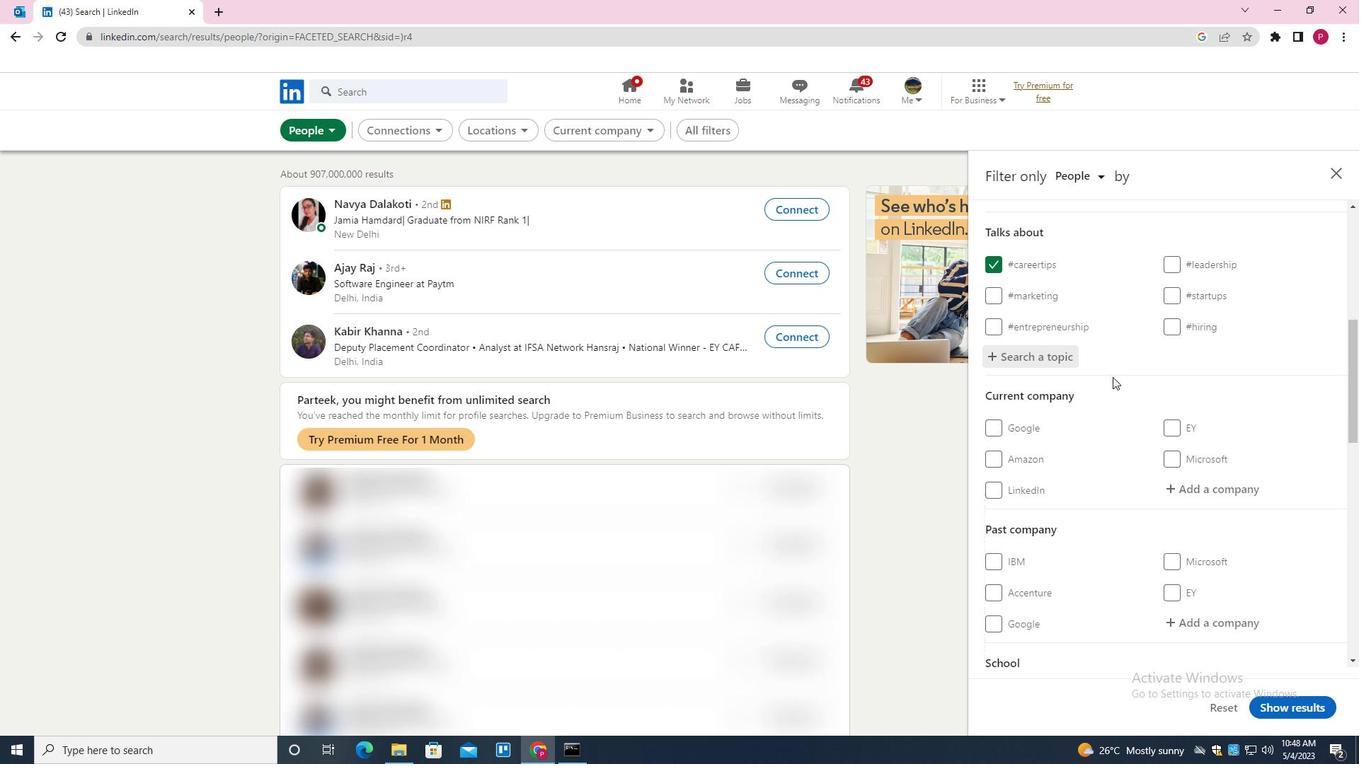 
Action: Mouse scrolled (1113, 376) with delta (0, 0)
Screenshot: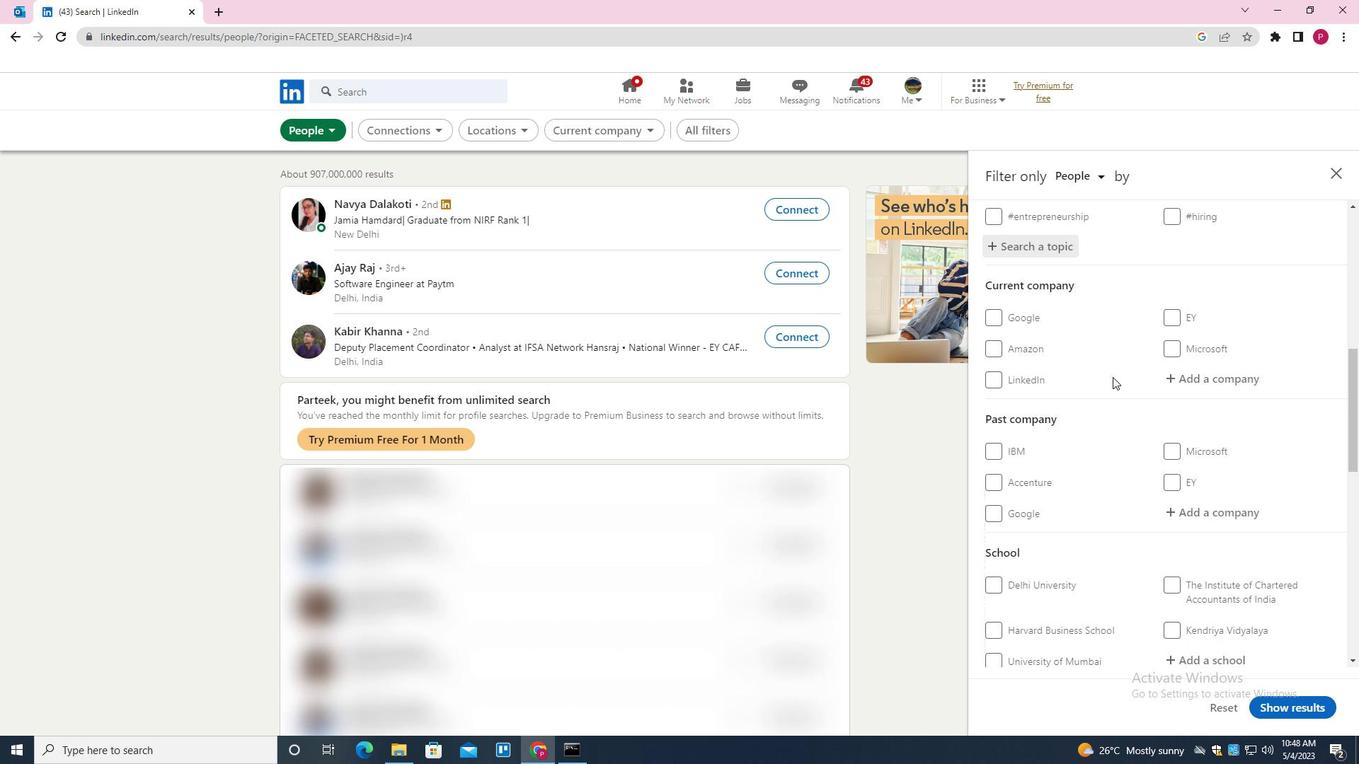 
Action: Mouse moved to (1103, 376)
Screenshot: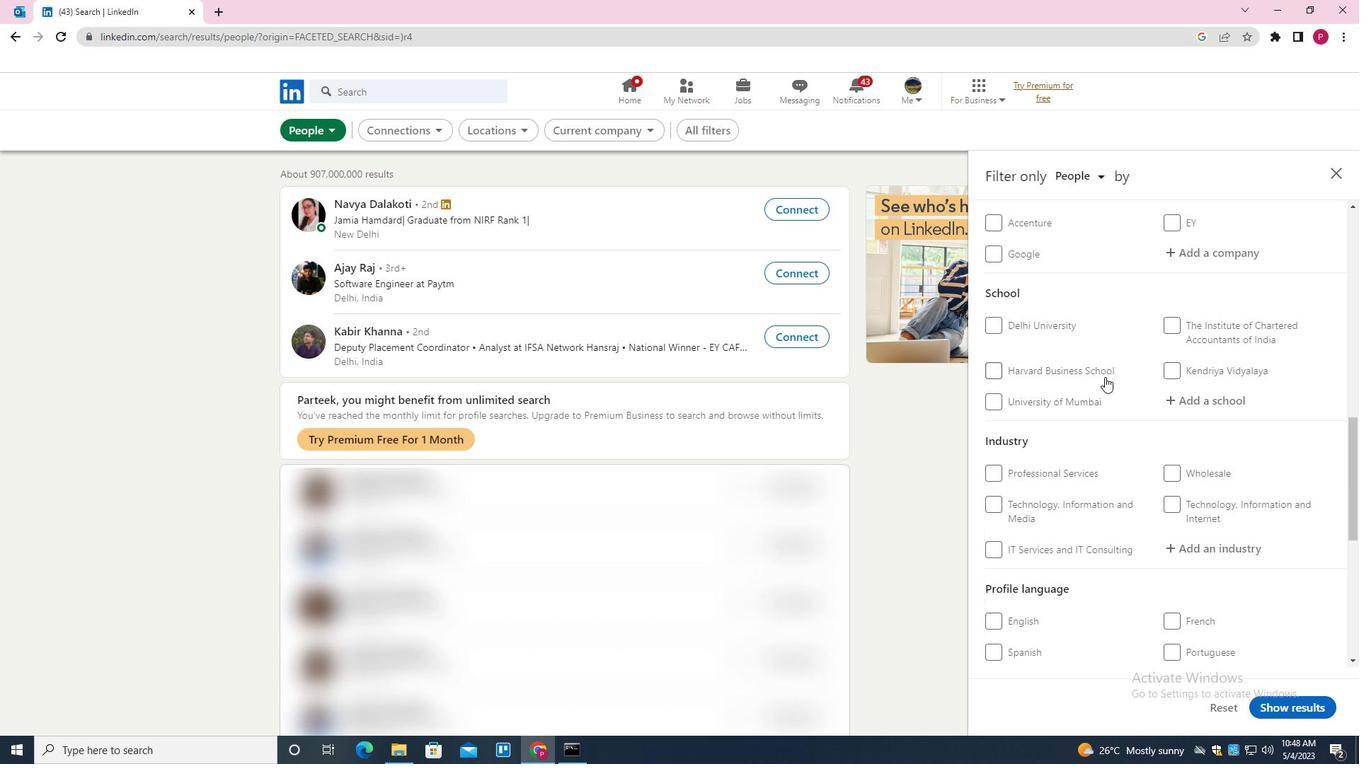 
Action: Mouse scrolled (1103, 376) with delta (0, 0)
Screenshot: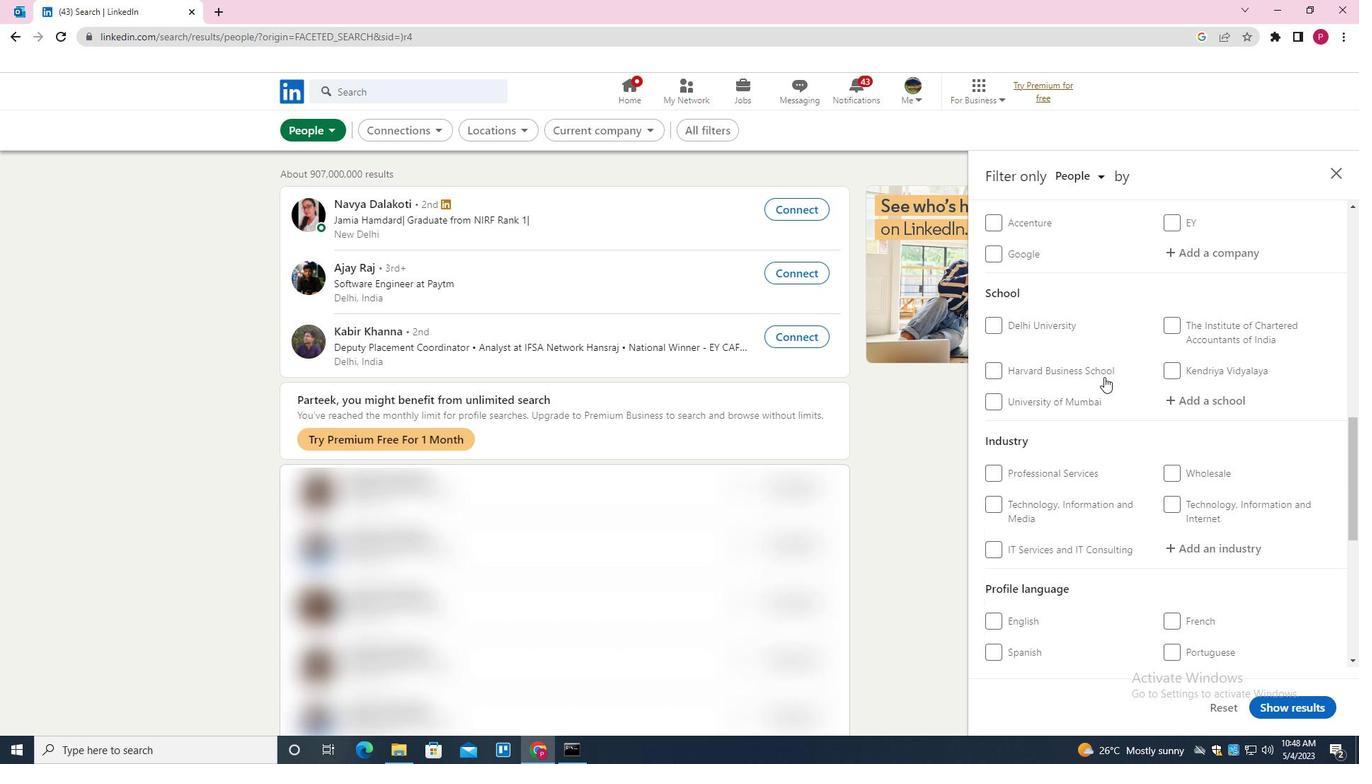 
Action: Mouse scrolled (1103, 376) with delta (0, 0)
Screenshot: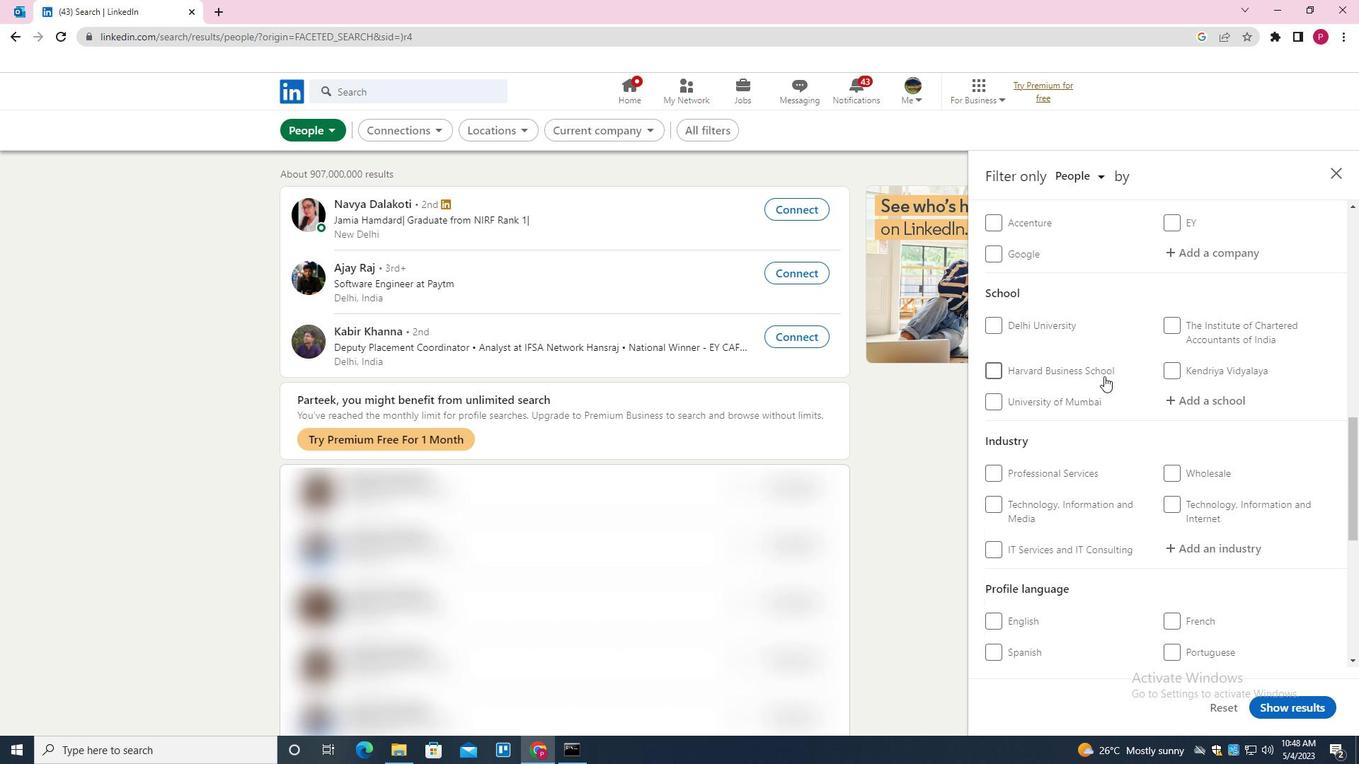 
Action: Mouse scrolled (1103, 376) with delta (0, 0)
Screenshot: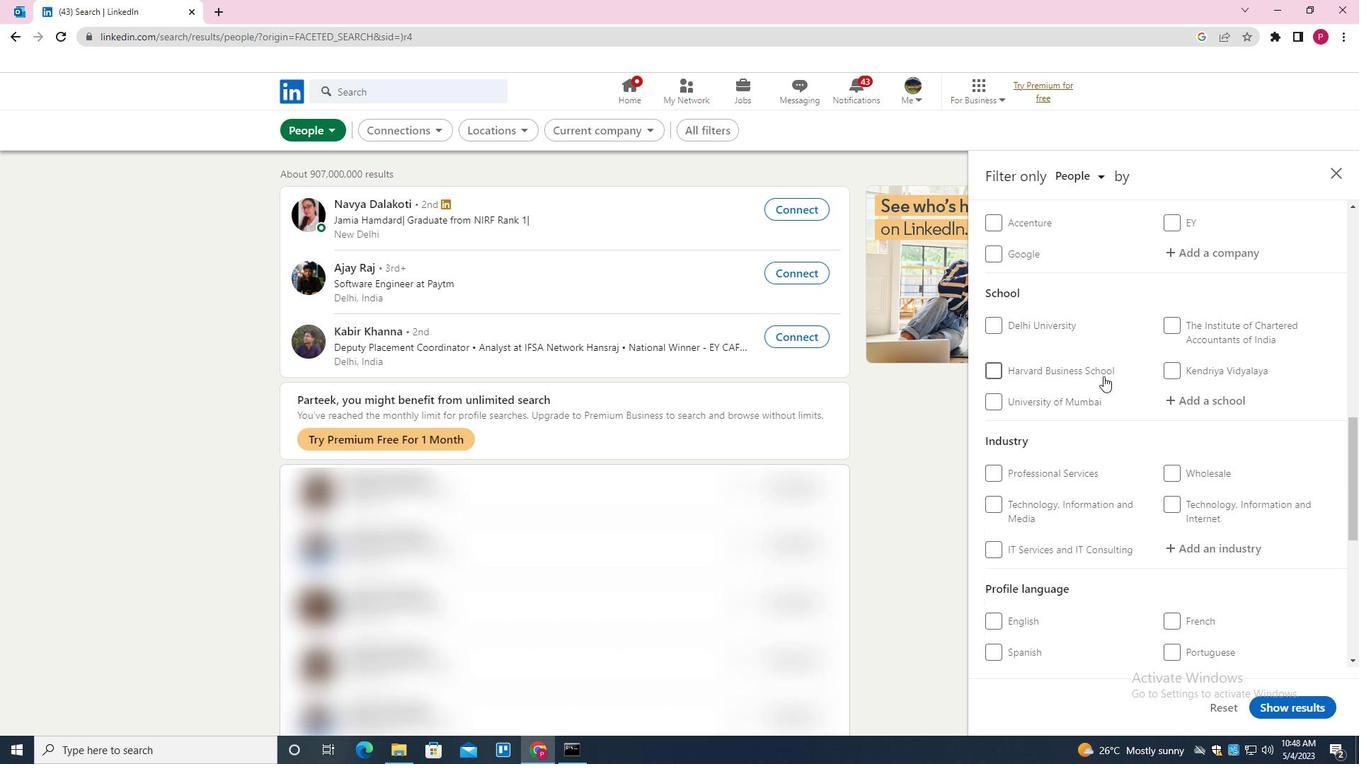 
Action: Mouse moved to (1014, 439)
Screenshot: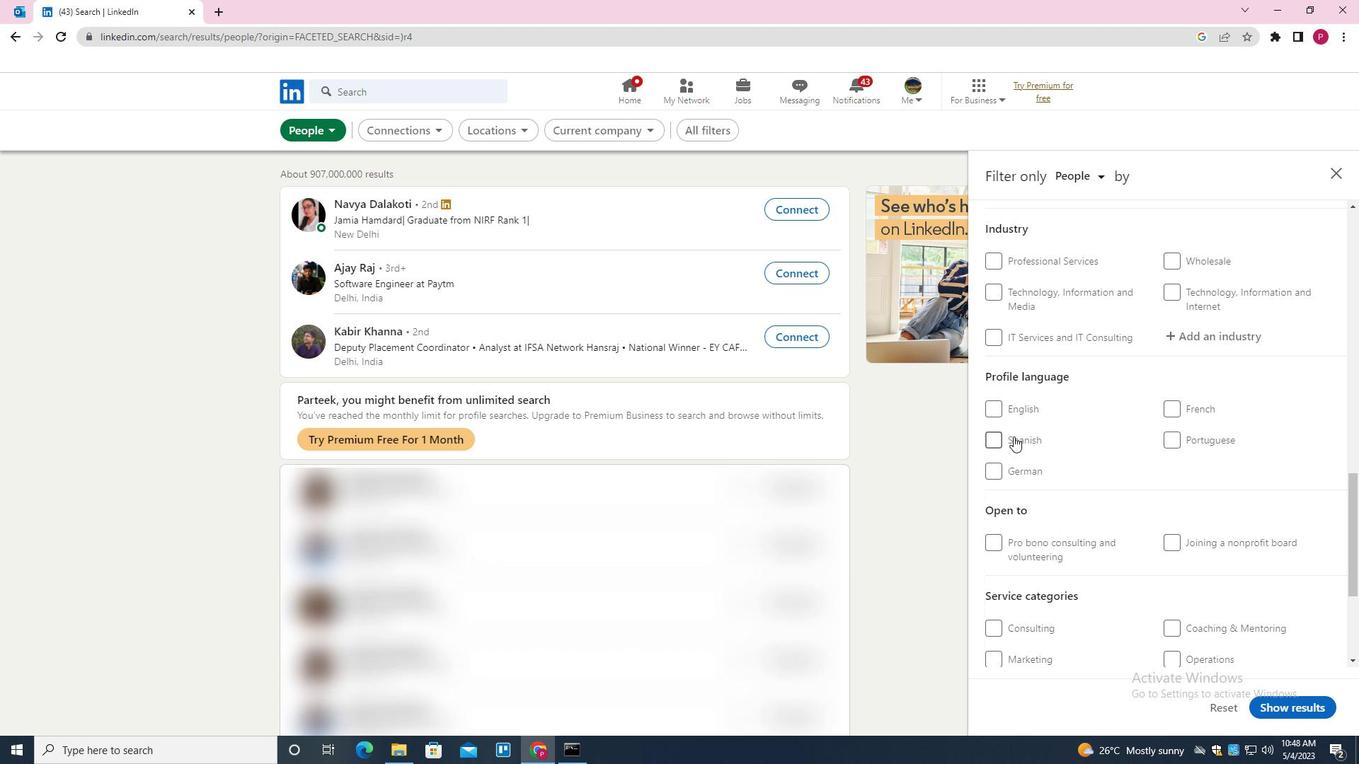 
Action: Mouse pressed left at (1014, 439)
Screenshot: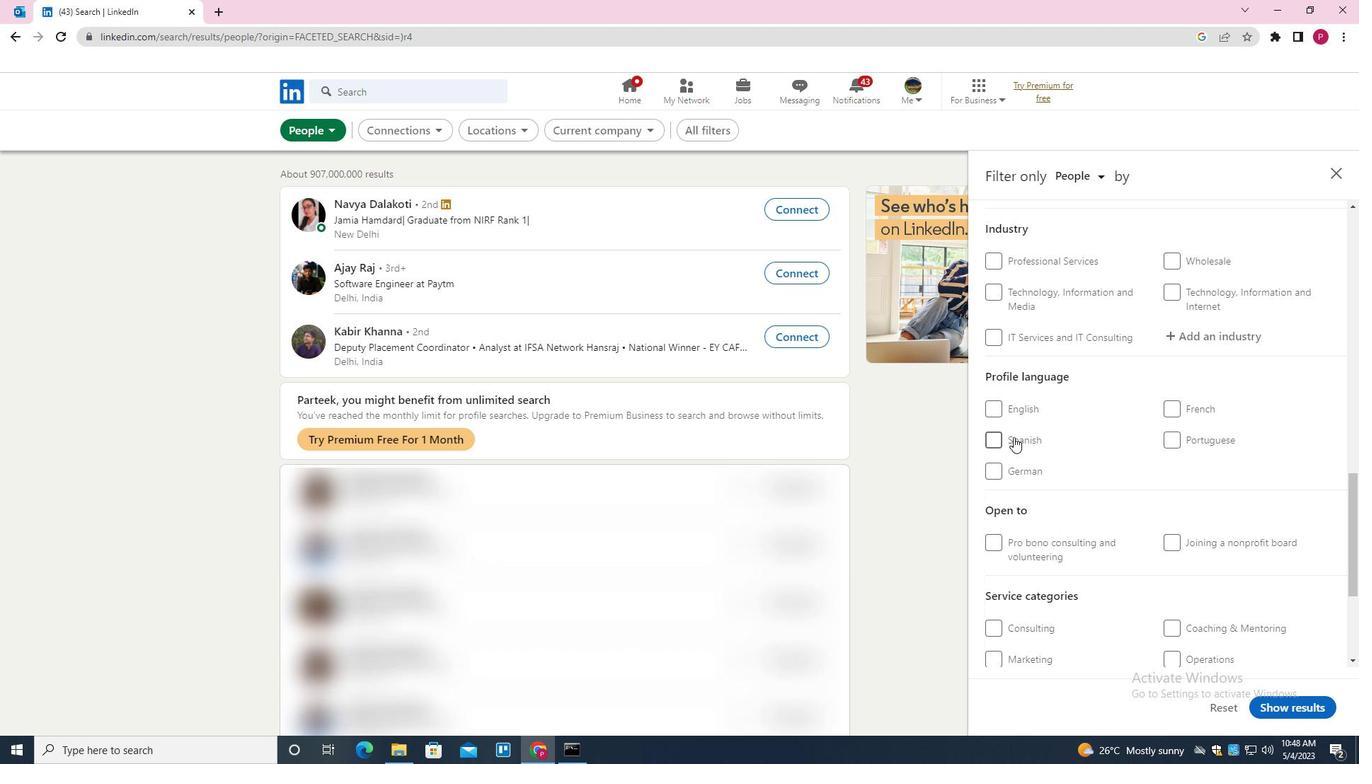 
Action: Mouse moved to (1114, 455)
Screenshot: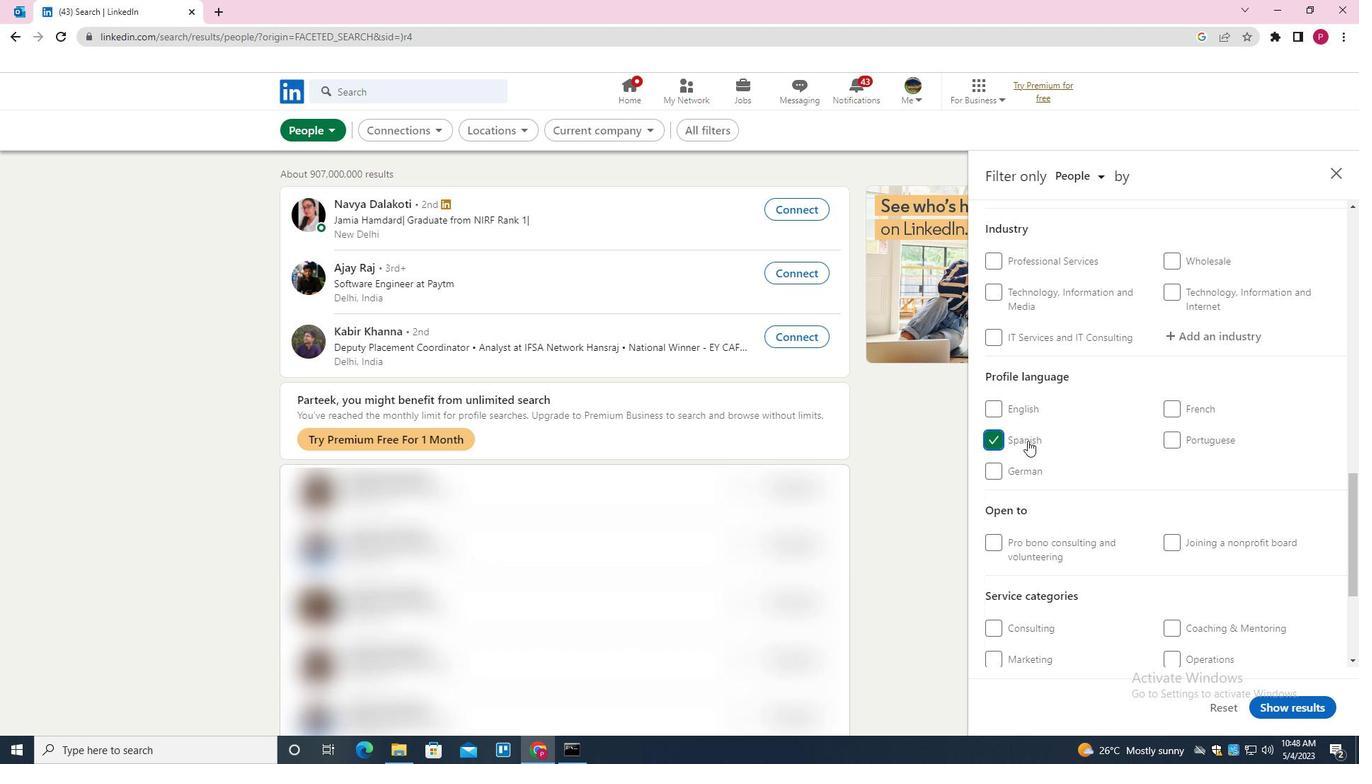 
Action: Mouse scrolled (1114, 456) with delta (0, 0)
Screenshot: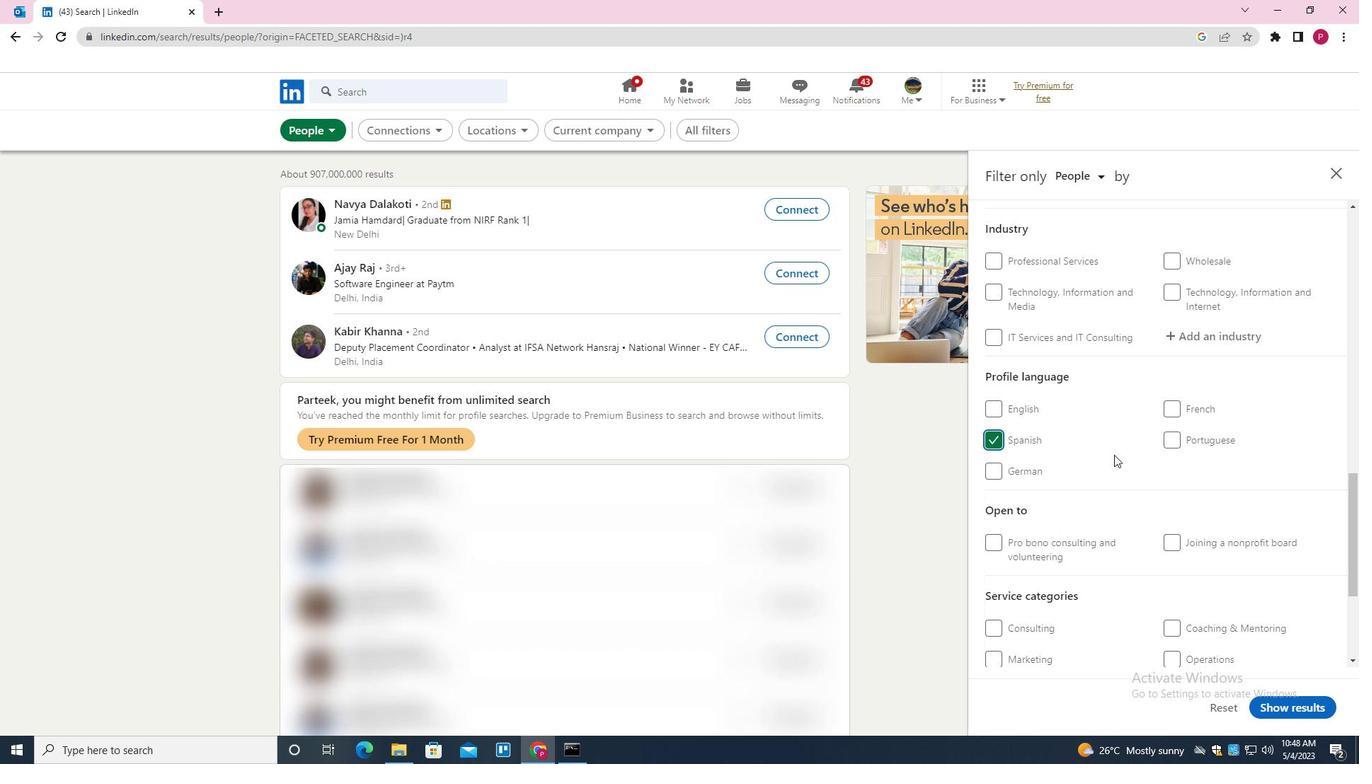 
Action: Mouse scrolled (1114, 456) with delta (0, 0)
Screenshot: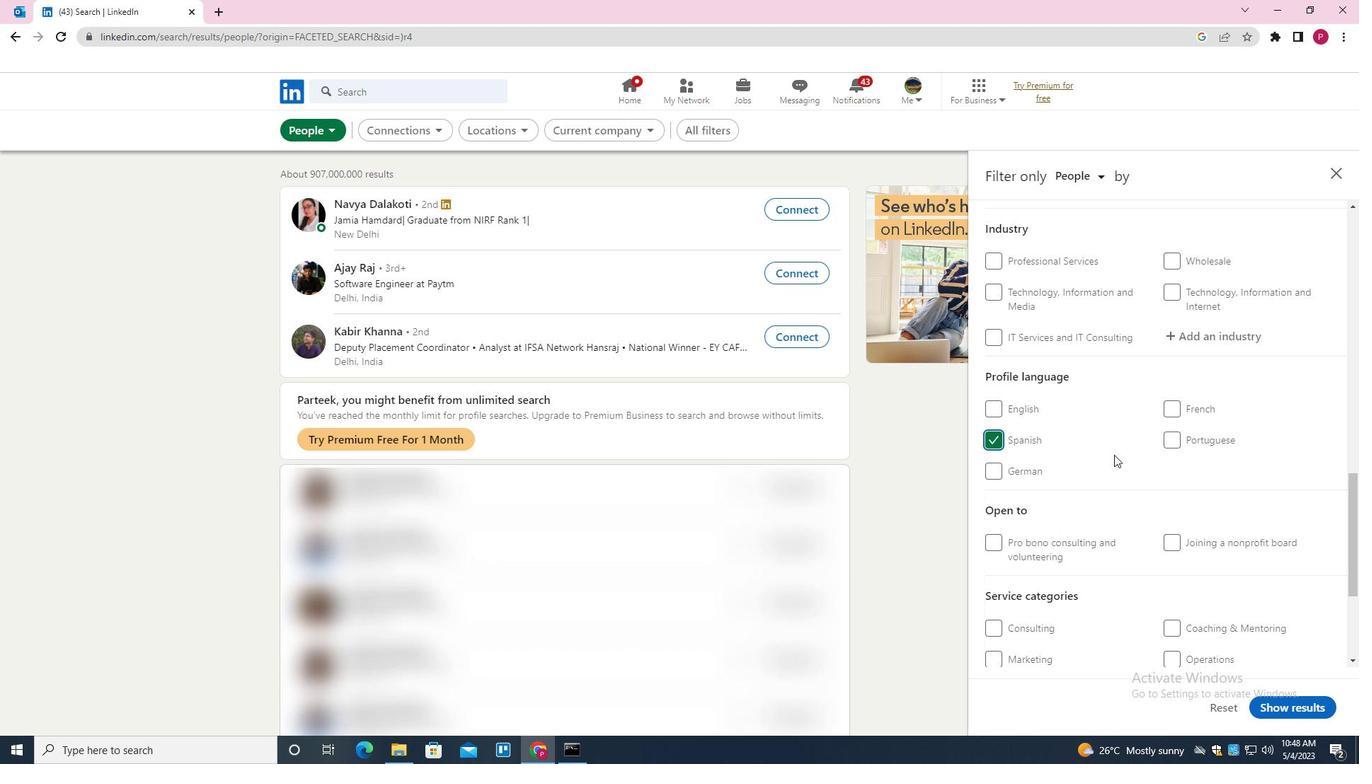 
Action: Mouse scrolled (1114, 456) with delta (0, 0)
Screenshot: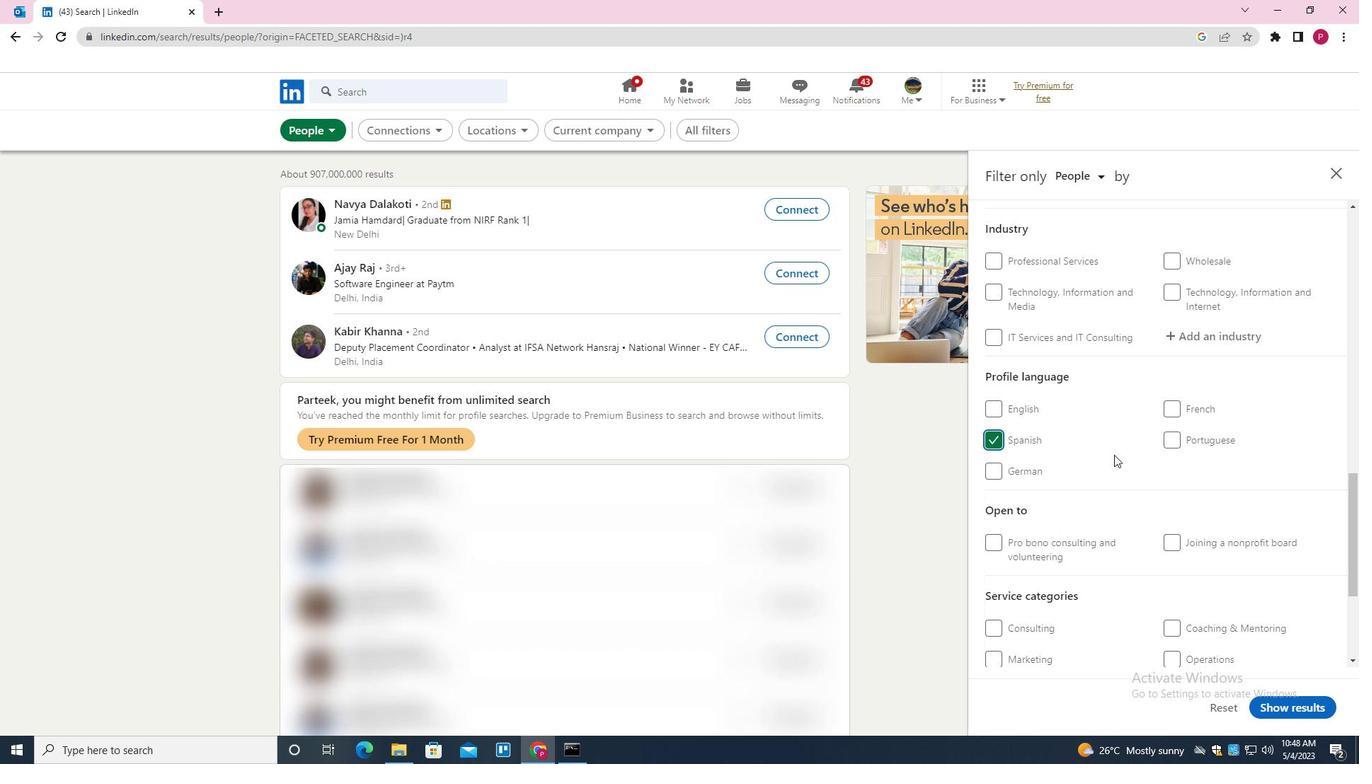 
Action: Mouse scrolled (1114, 456) with delta (0, 0)
Screenshot: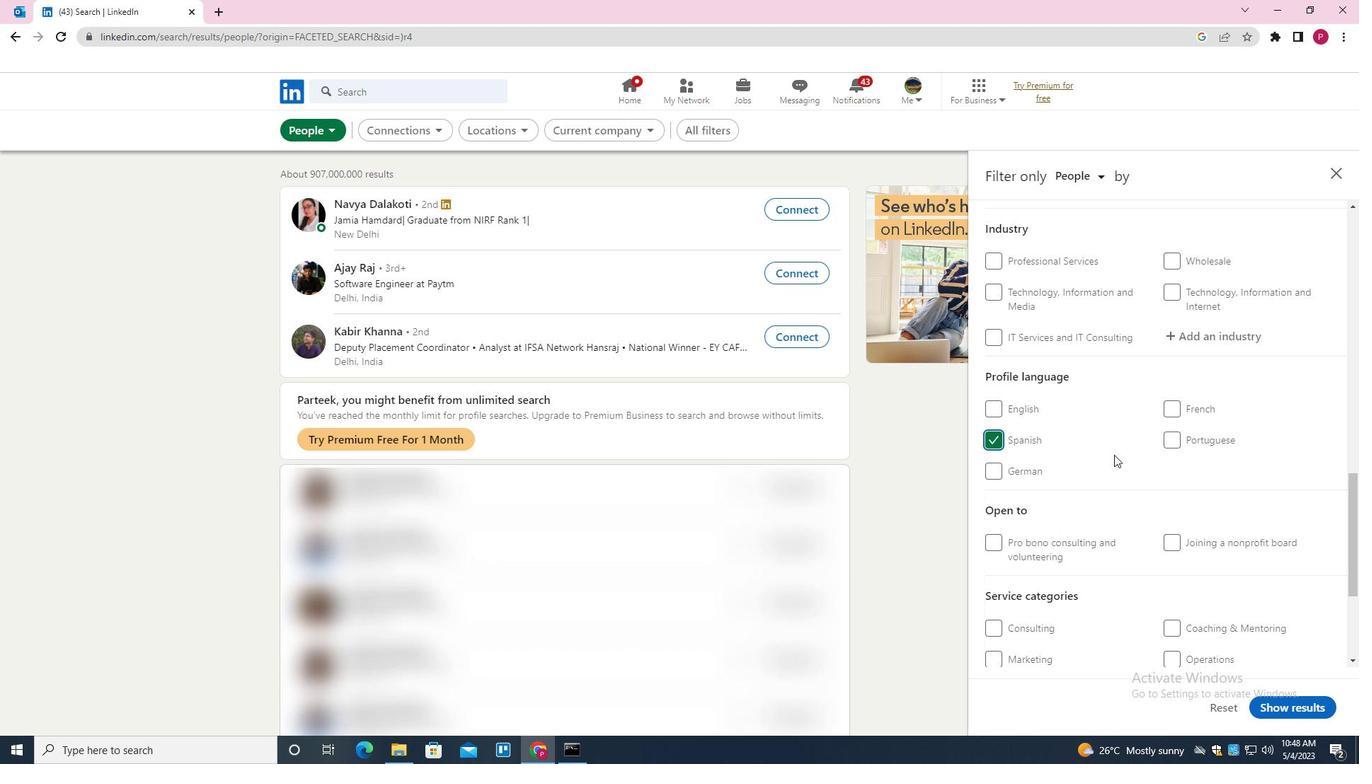 
Action: Mouse scrolled (1114, 456) with delta (0, 0)
Screenshot: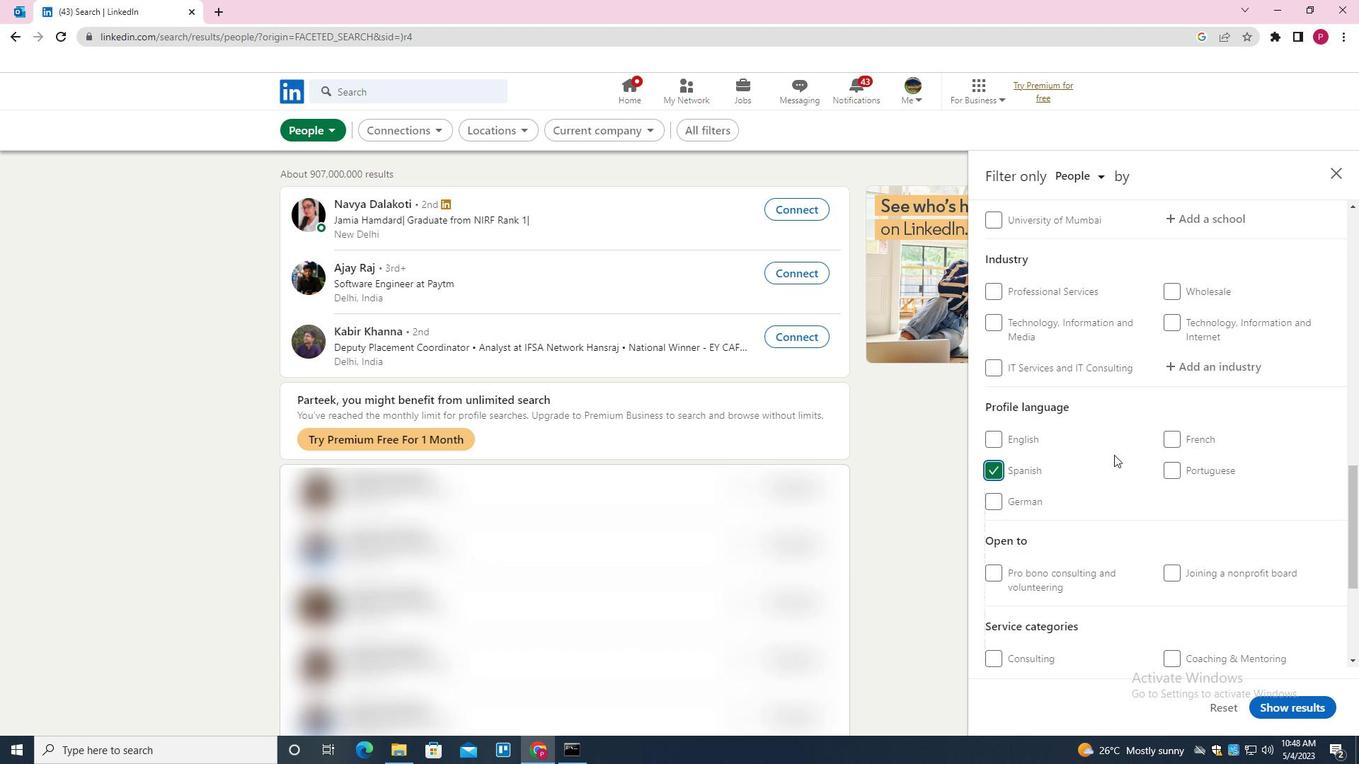 
Action: Mouse scrolled (1114, 456) with delta (0, 0)
Screenshot: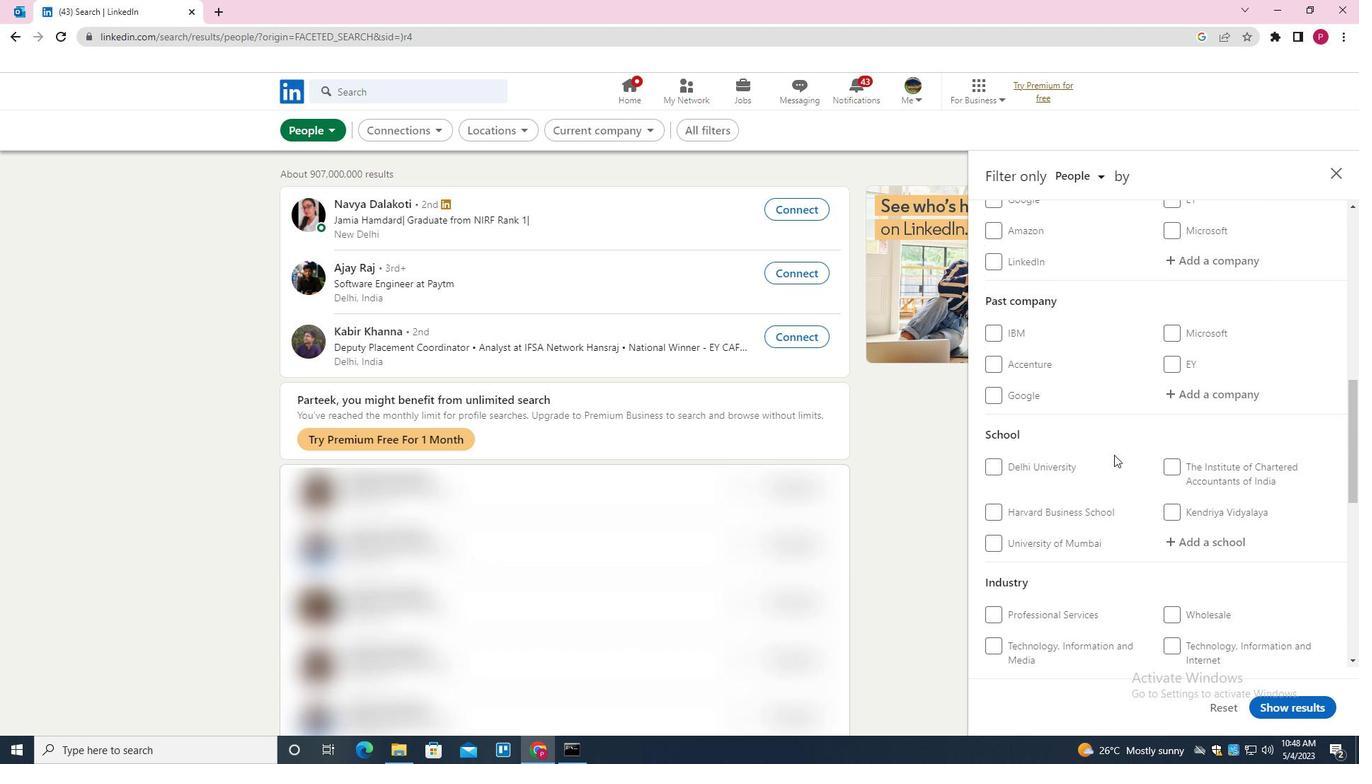 
Action: Mouse scrolled (1114, 456) with delta (0, 0)
Screenshot: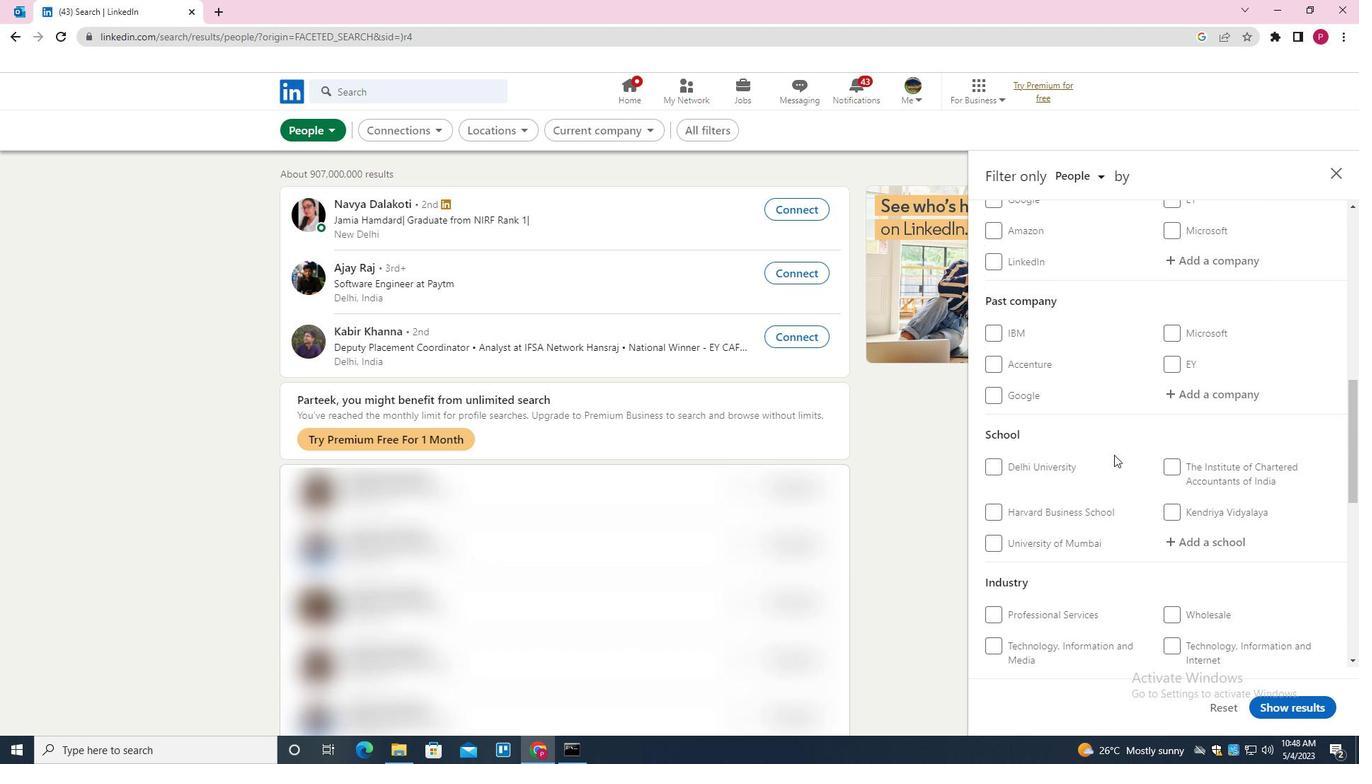
Action: Mouse moved to (1191, 402)
Screenshot: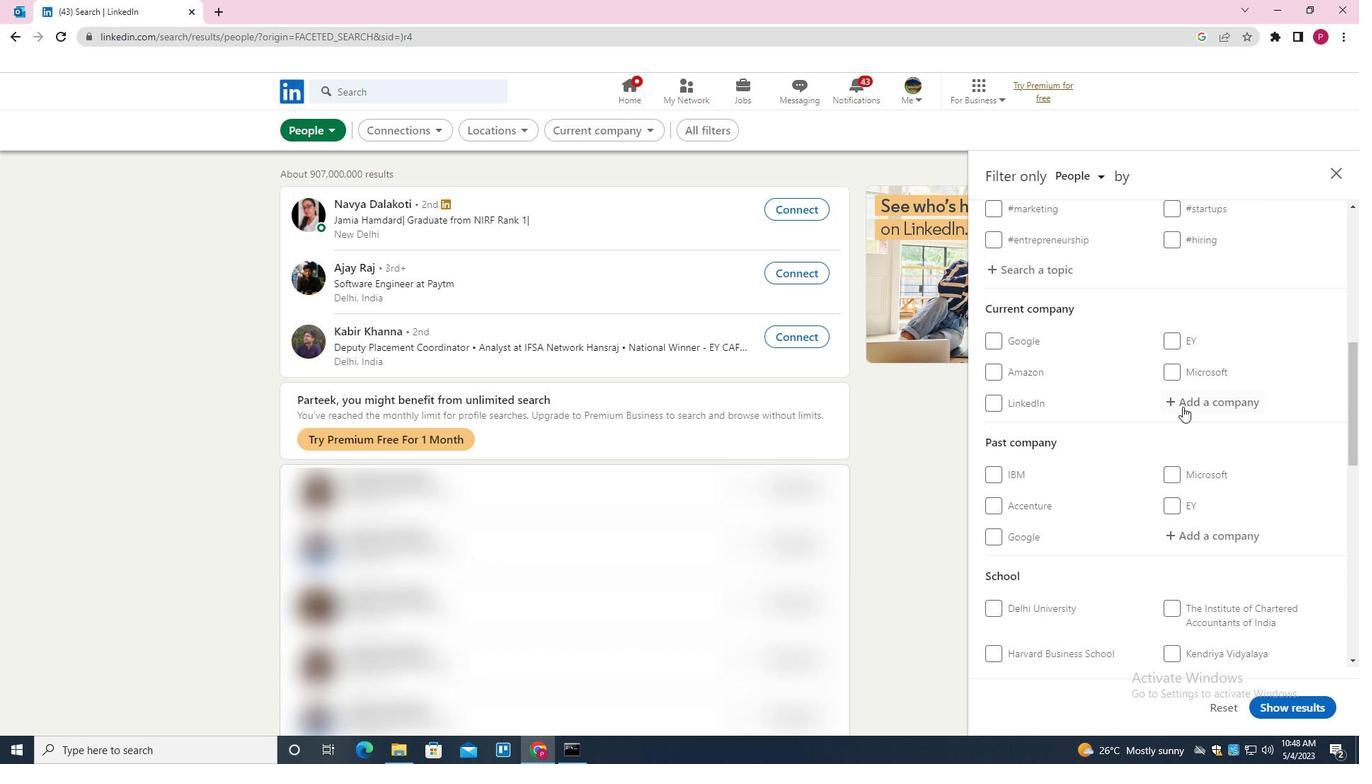 
Action: Mouse pressed left at (1191, 402)
Screenshot: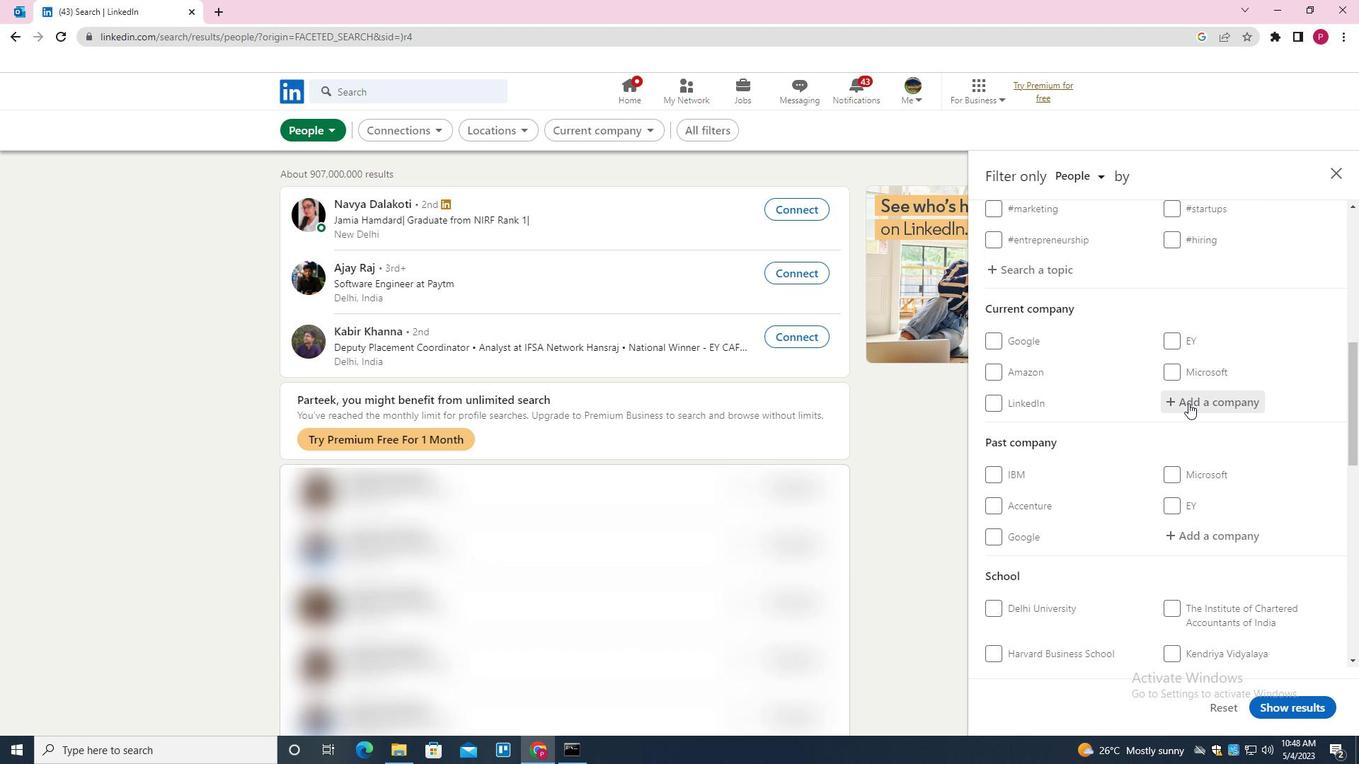 
Action: Key pressed <Key.shift>AVALARA<Key.down><Key.enter>
Screenshot: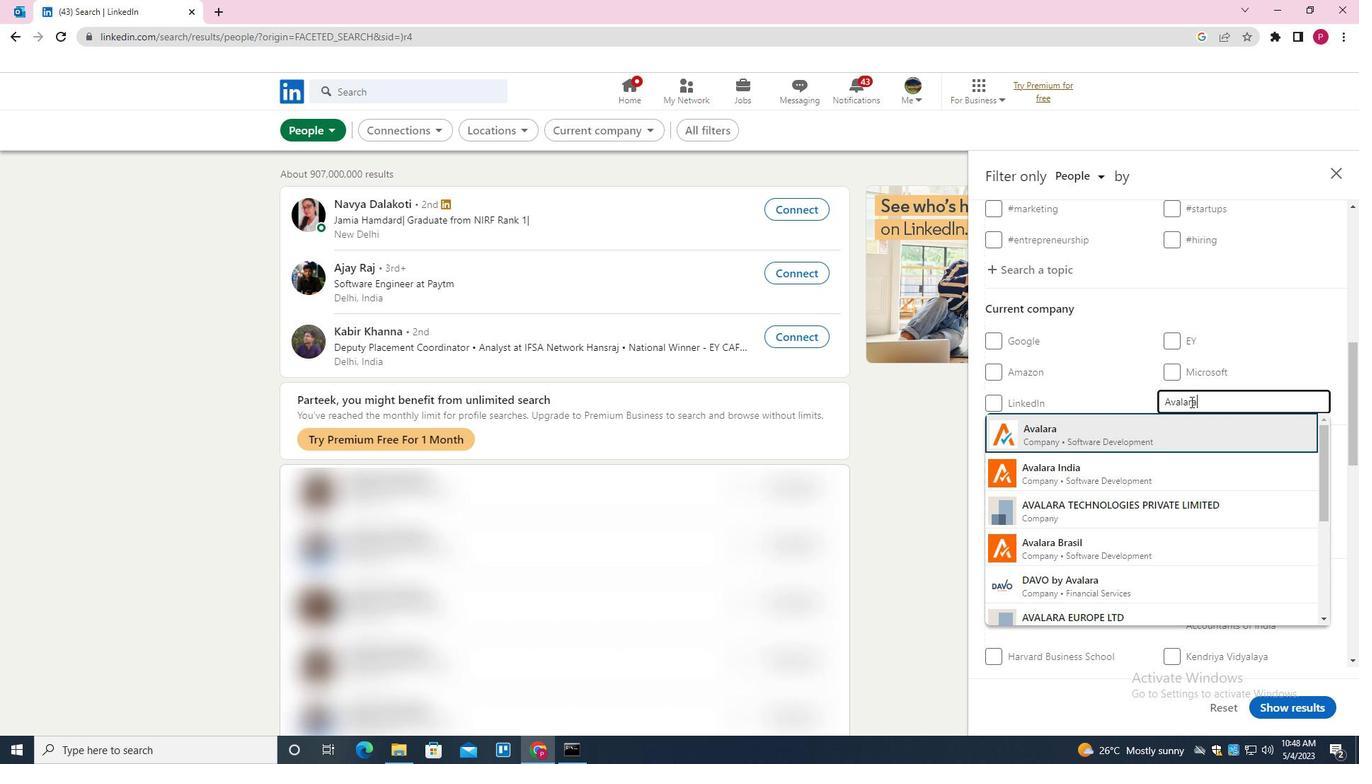 
Action: Mouse moved to (1169, 400)
Screenshot: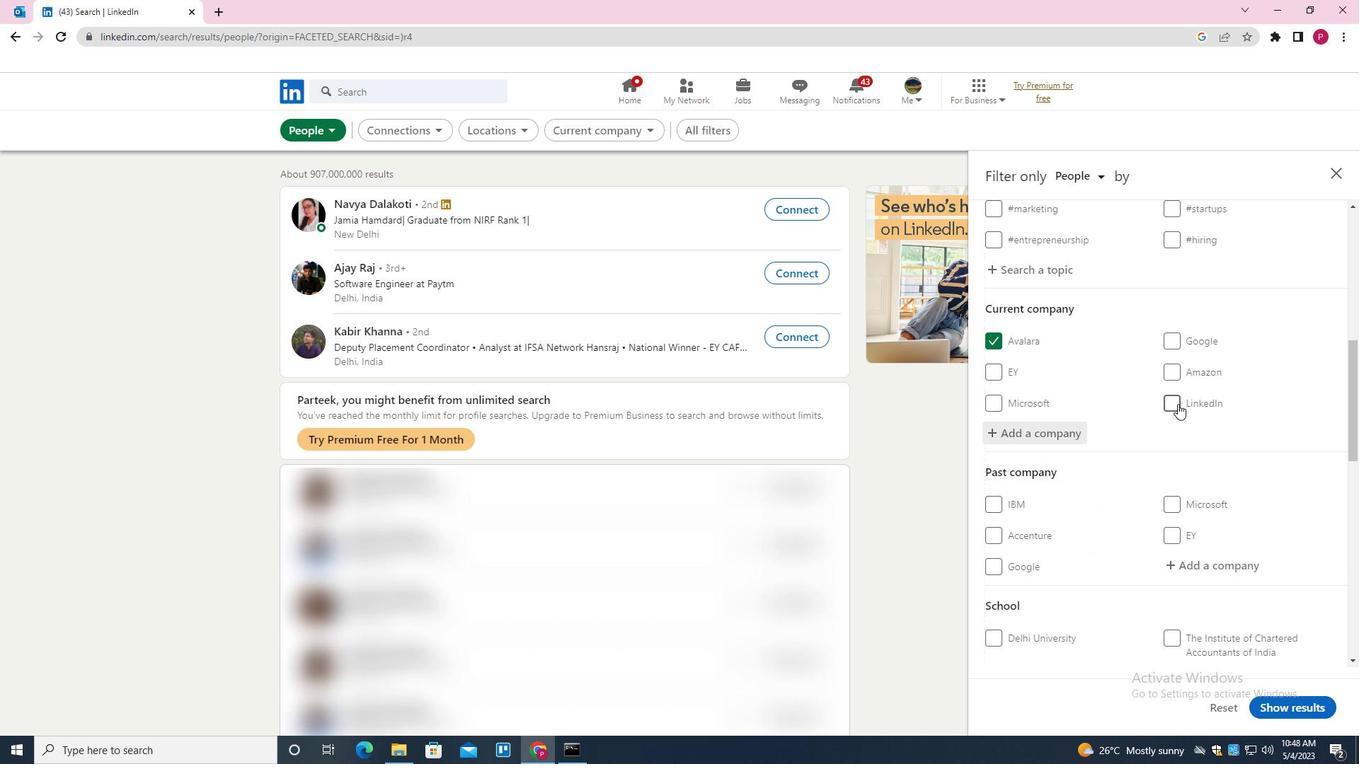 
Action: Mouse scrolled (1169, 399) with delta (0, 0)
Screenshot: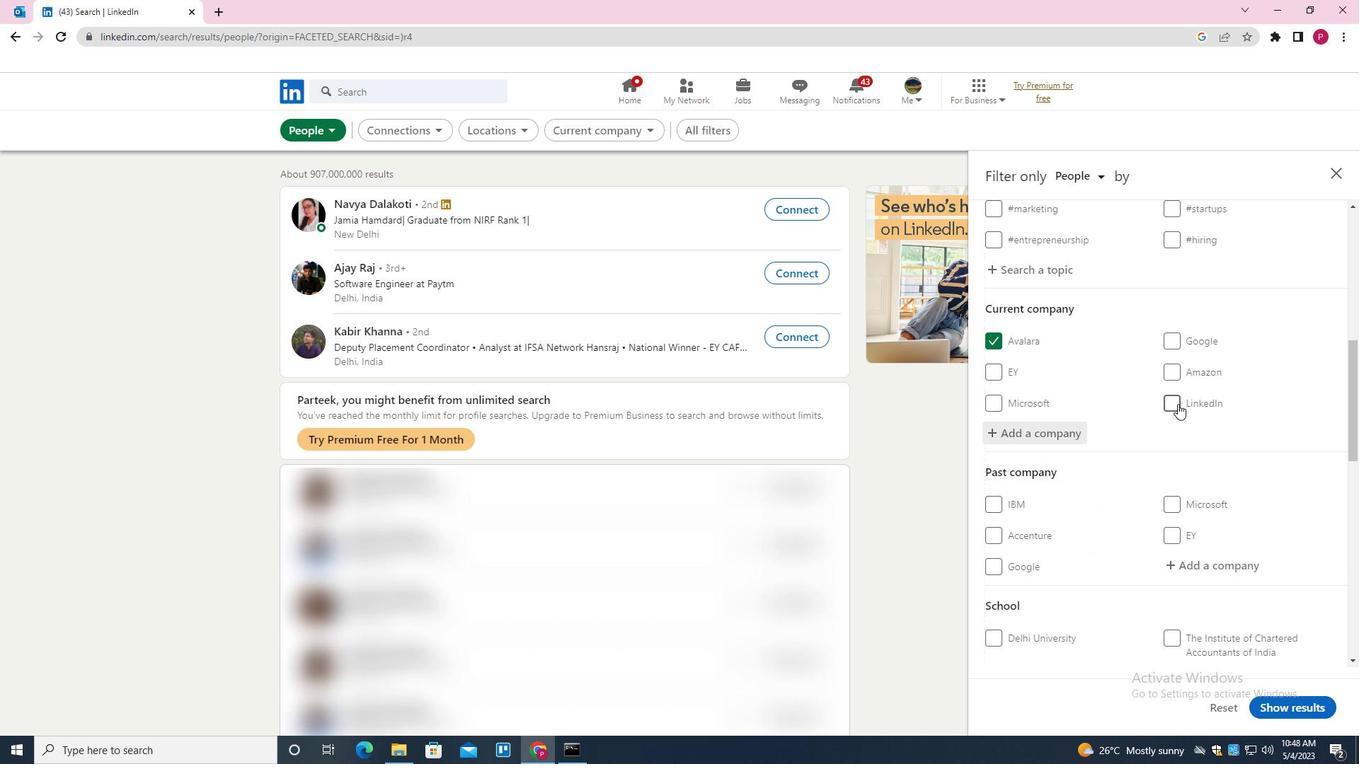 
Action: Mouse moved to (1166, 397)
Screenshot: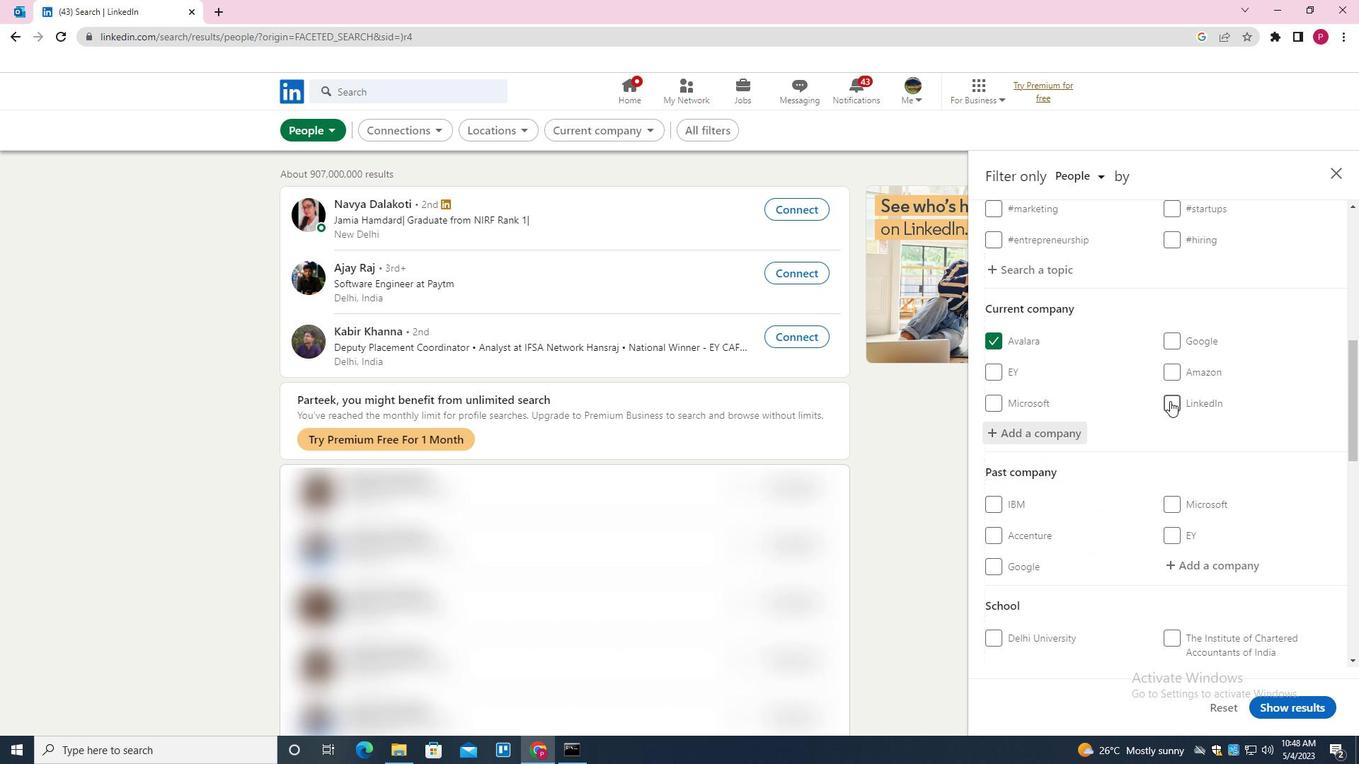 
Action: Mouse scrolled (1166, 397) with delta (0, 0)
Screenshot: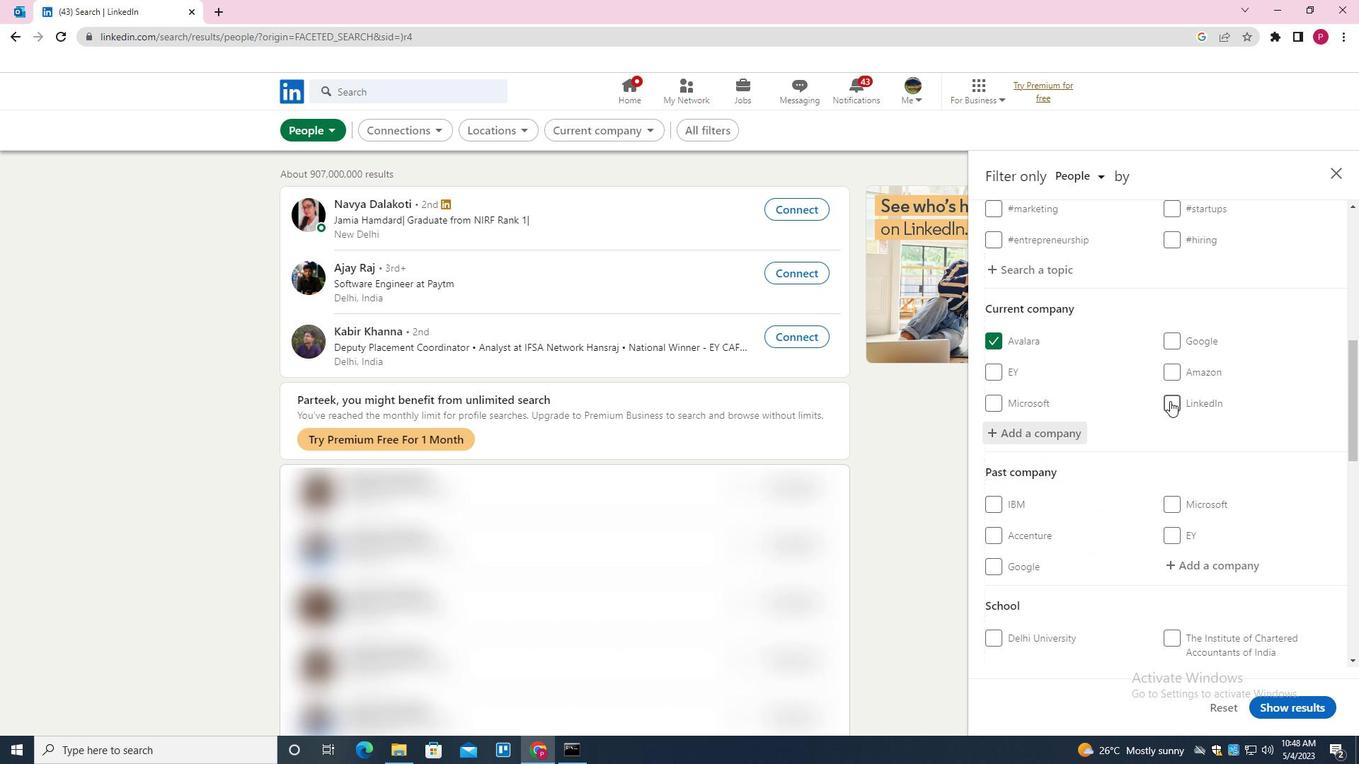 
Action: Mouse moved to (1164, 397)
Screenshot: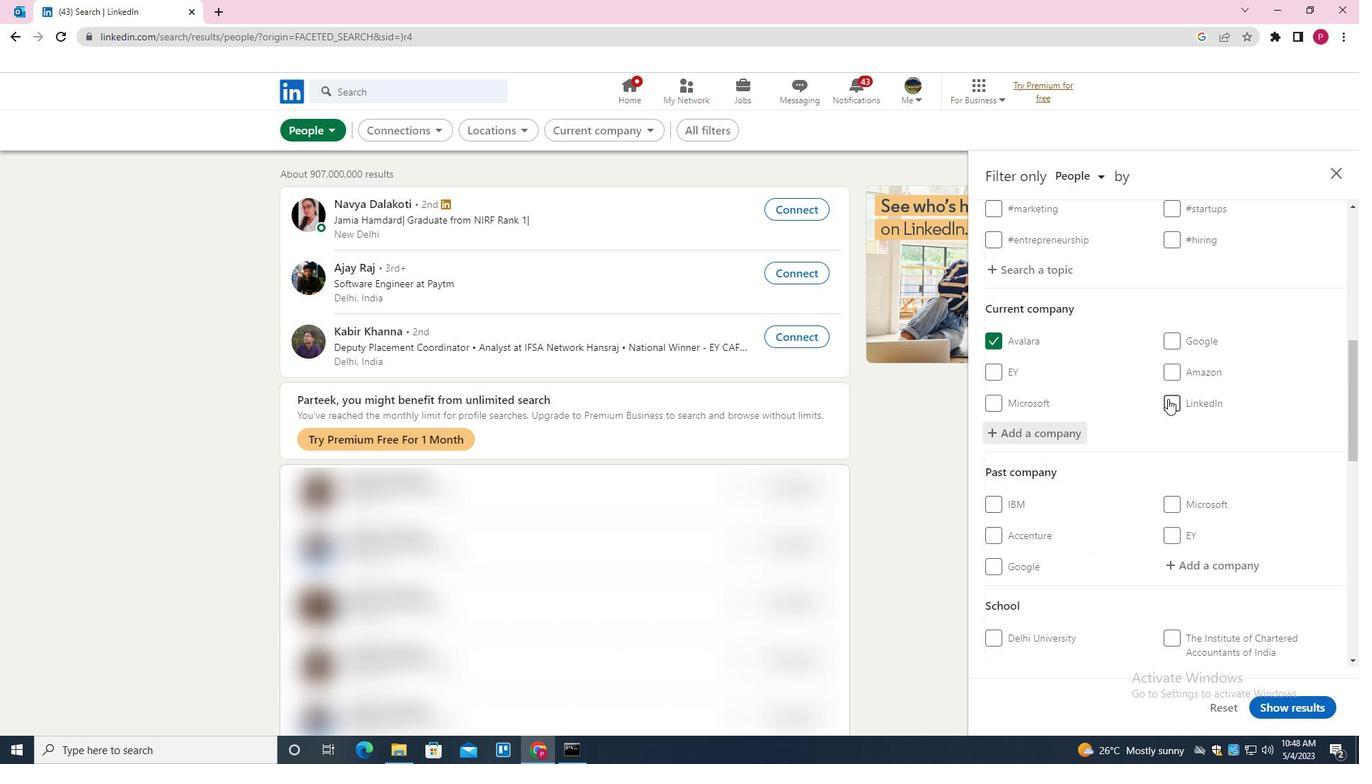 
Action: Mouse scrolled (1164, 397) with delta (0, 0)
Screenshot: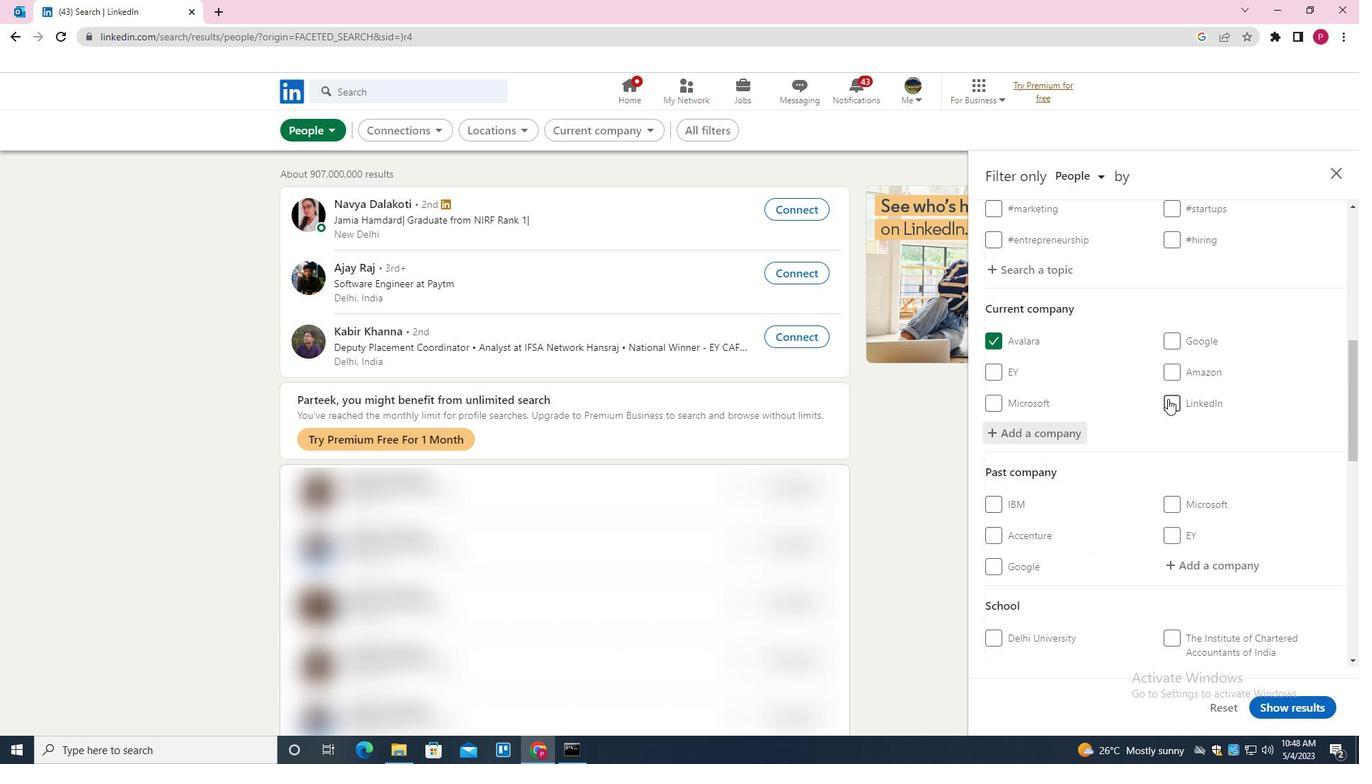 
Action: Mouse moved to (1162, 395)
Screenshot: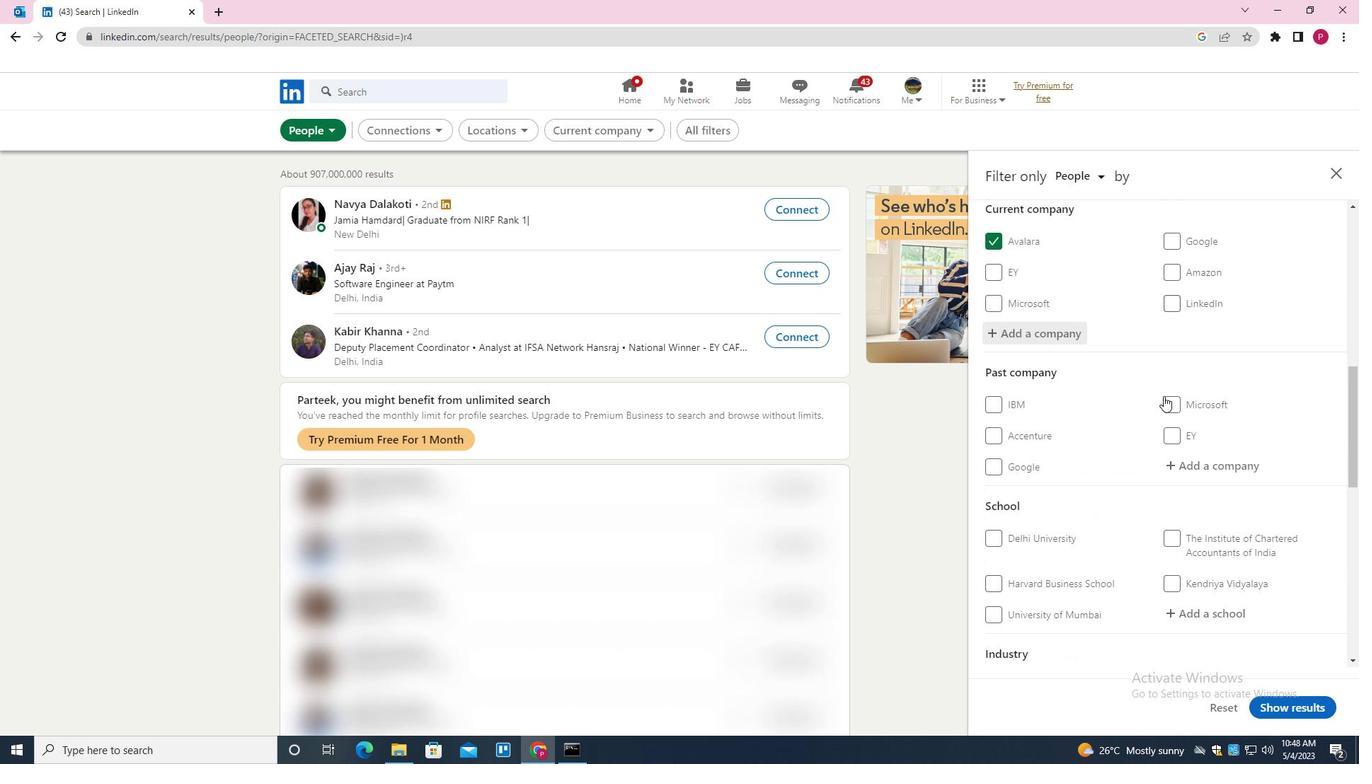 
Action: Mouse scrolled (1162, 394) with delta (0, 0)
Screenshot: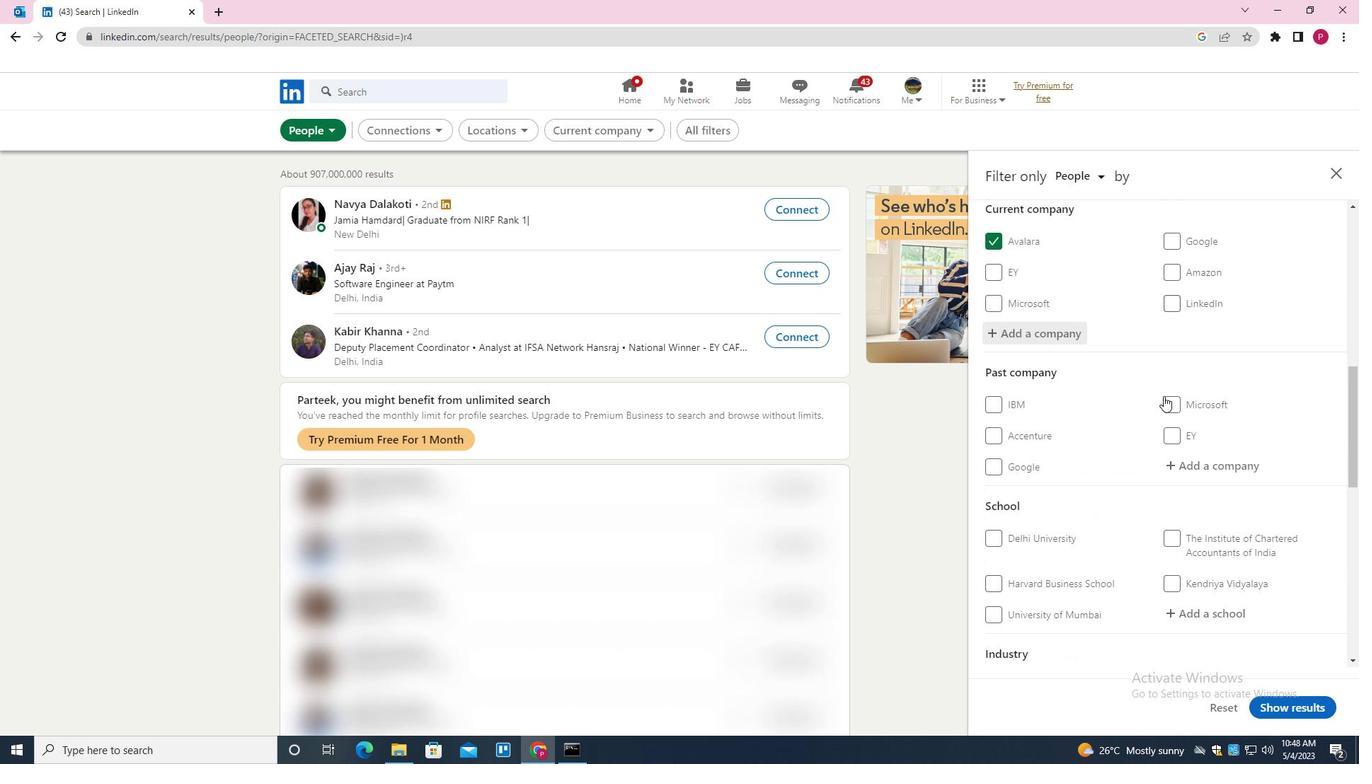 
Action: Mouse scrolled (1162, 394) with delta (0, 0)
Screenshot: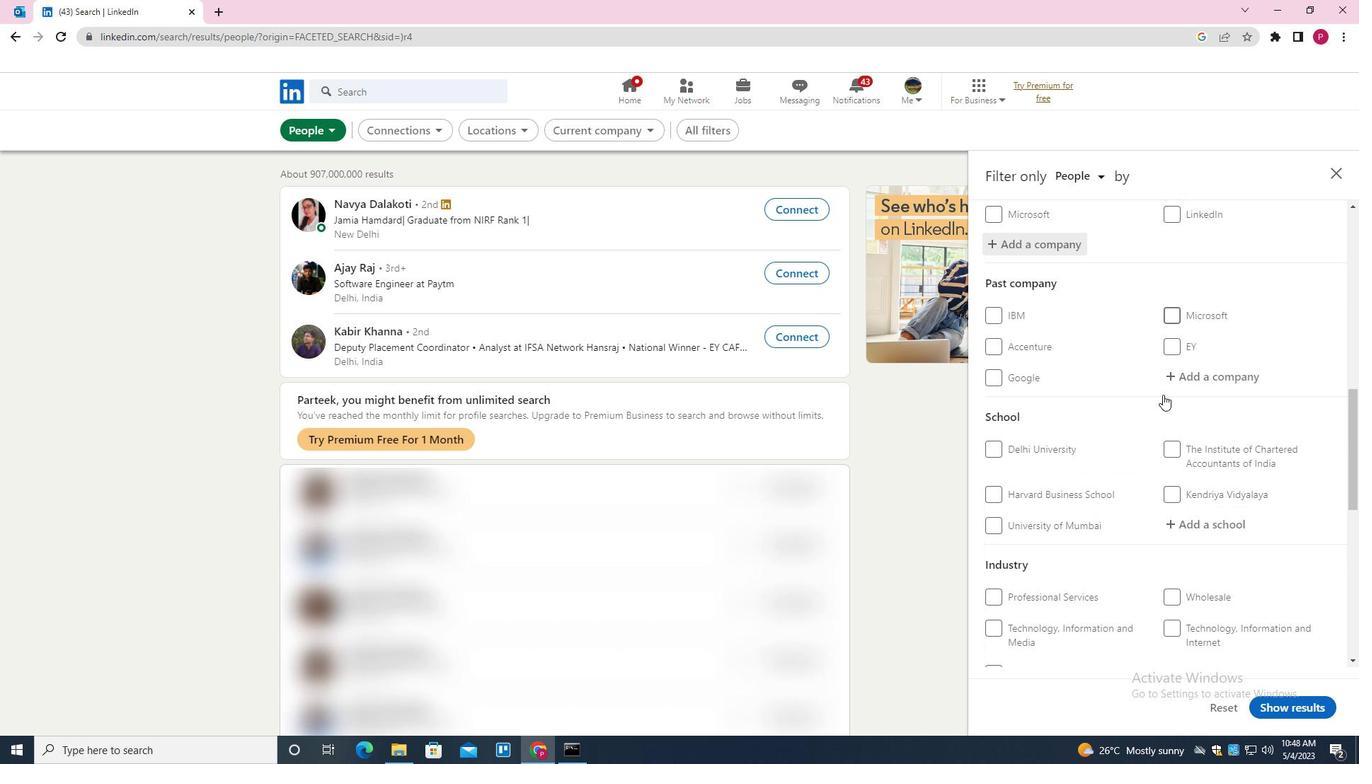 
Action: Mouse moved to (1197, 361)
Screenshot: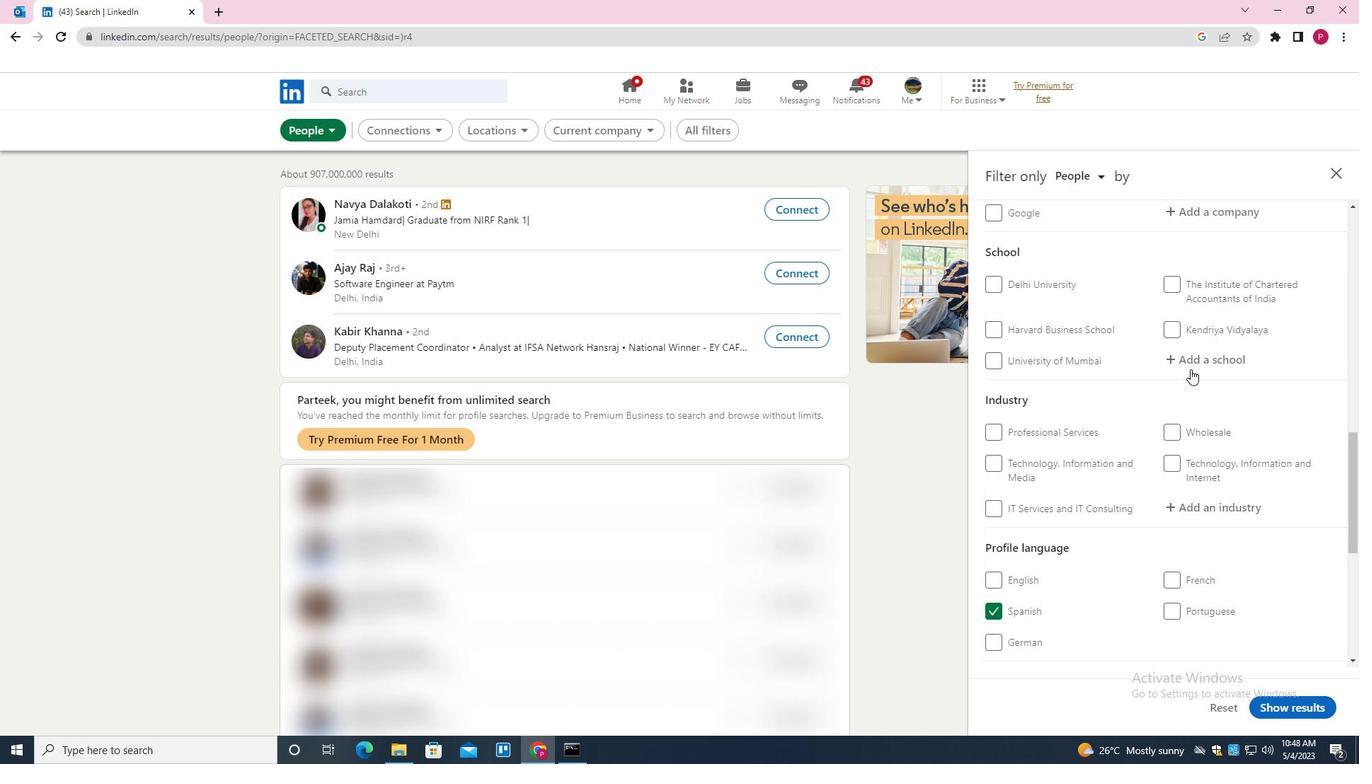 
Action: Mouse pressed left at (1197, 361)
Screenshot: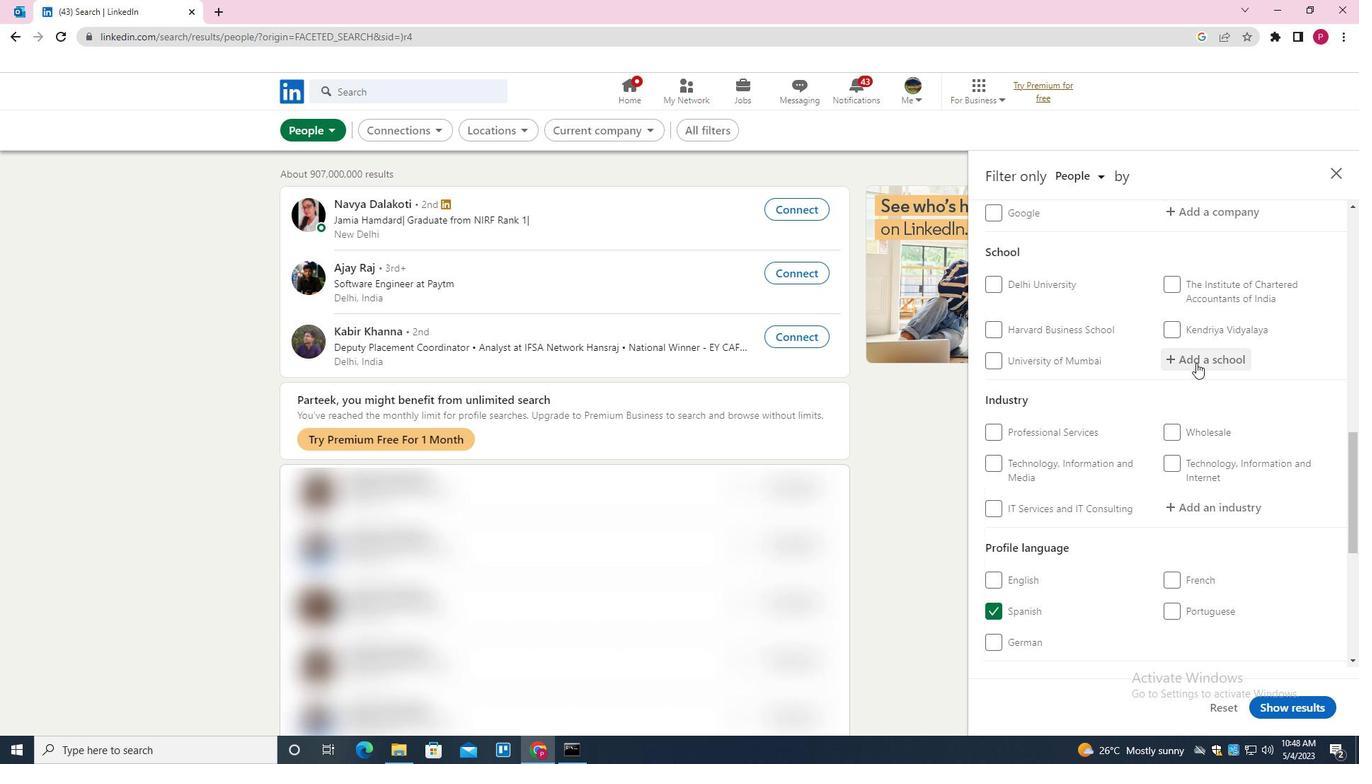 
Action: Key pressed <Key.shift><Key.shift><Key.shift><Key.shift><Key.shift><Key.shift><Key.shift><Key.shift><Key.shift><Key.shift>INTEGRAL<Key.space><Key.shift><Key.shift><Key.shift><Key.shift>I<Key.backspace><Key.shift>UNIVERSITTY<Key.backspace><Key.backspace>Y<Key.space><Key.down><Key.enter>
Screenshot: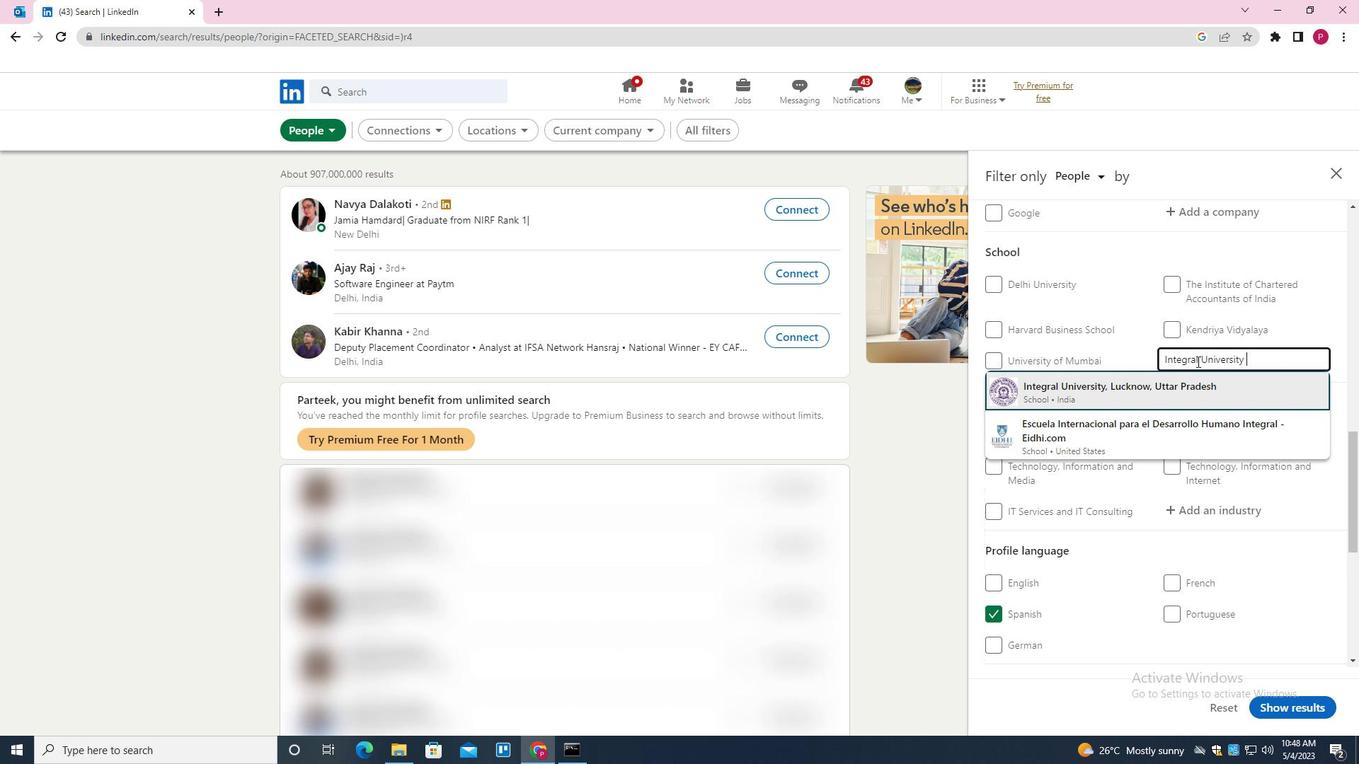 
Action: Mouse moved to (1159, 397)
Screenshot: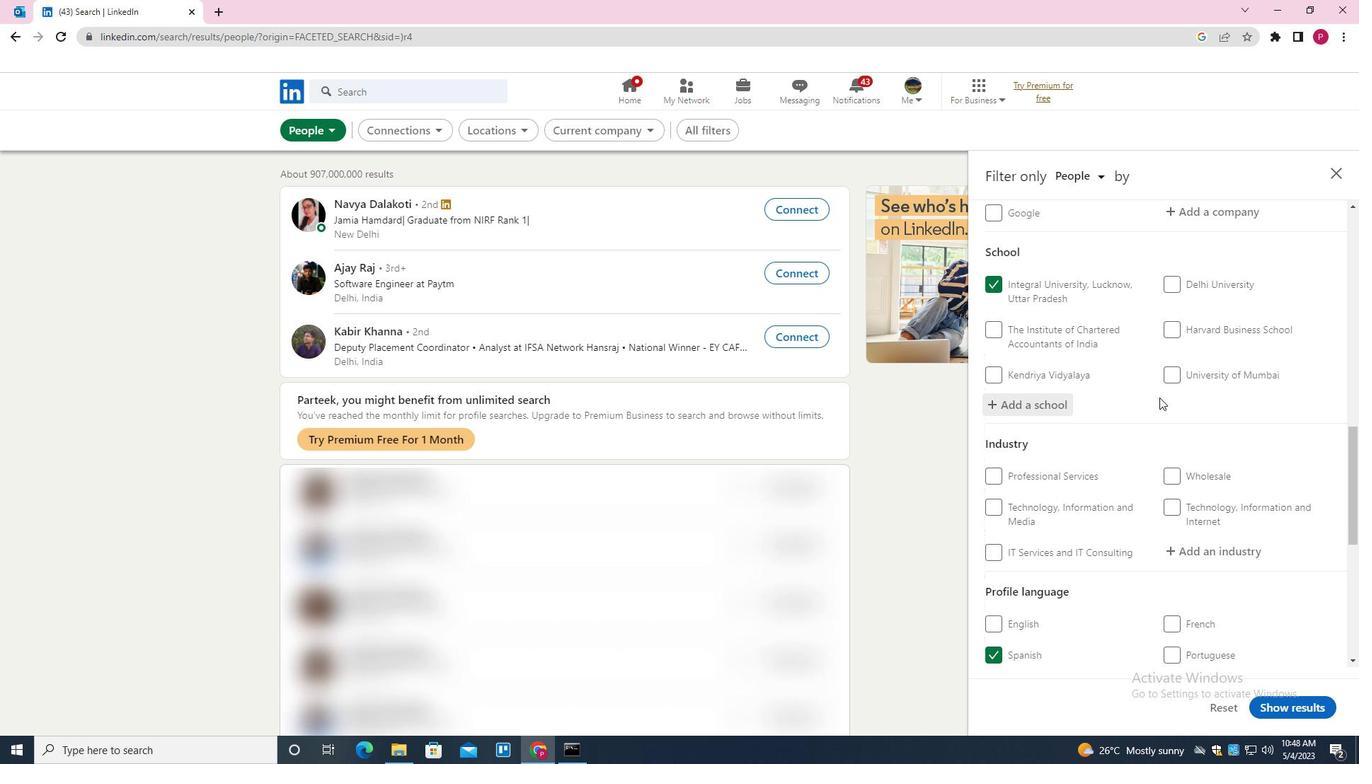
Action: Mouse scrolled (1159, 397) with delta (0, 0)
Screenshot: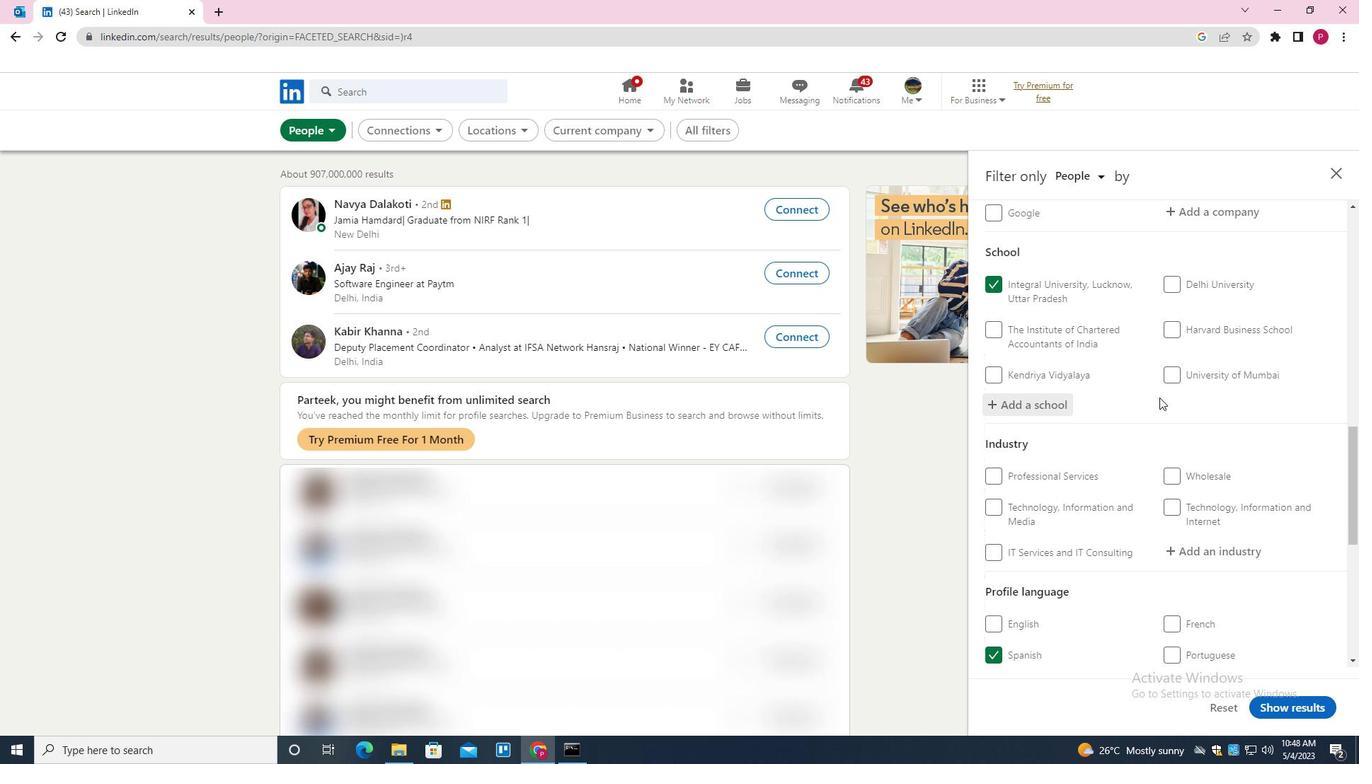 
Action: Mouse moved to (1159, 397)
Screenshot: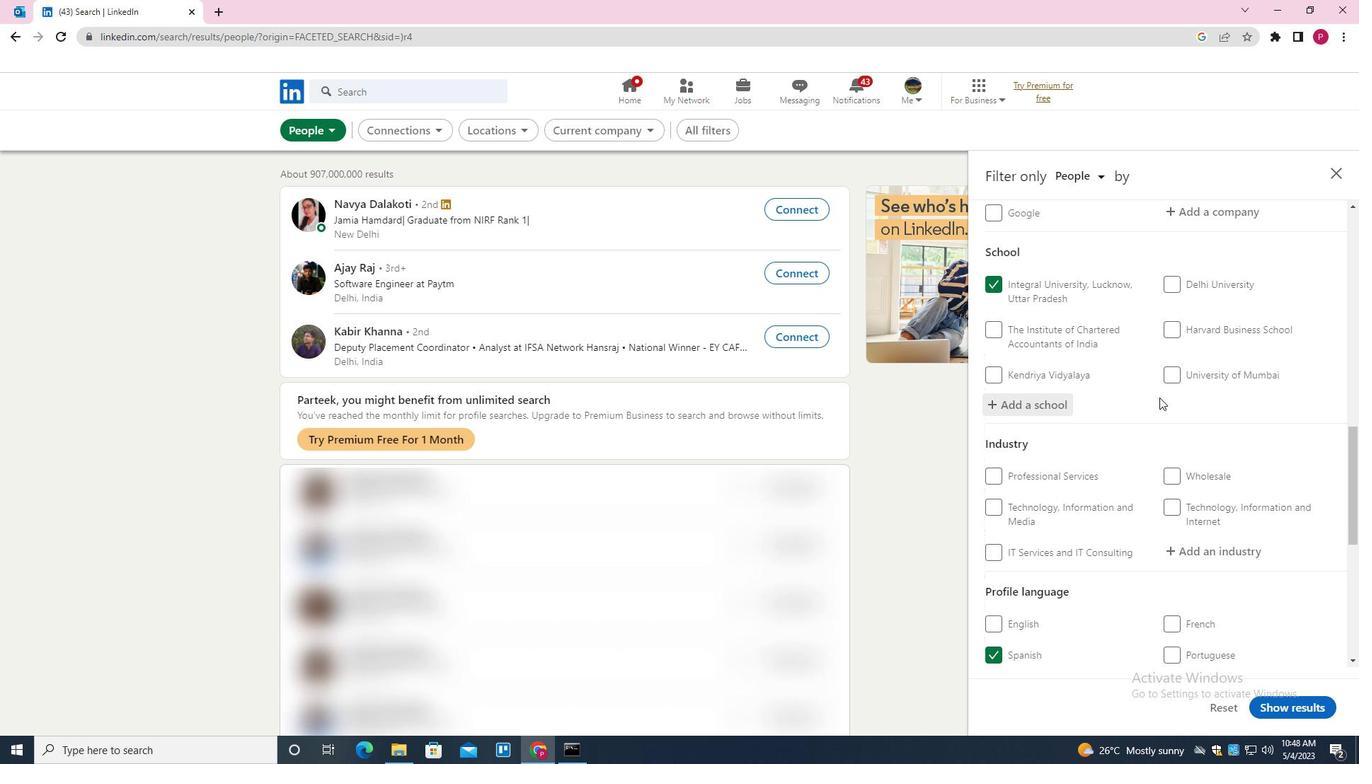 
Action: Mouse scrolled (1159, 396) with delta (0, 0)
Screenshot: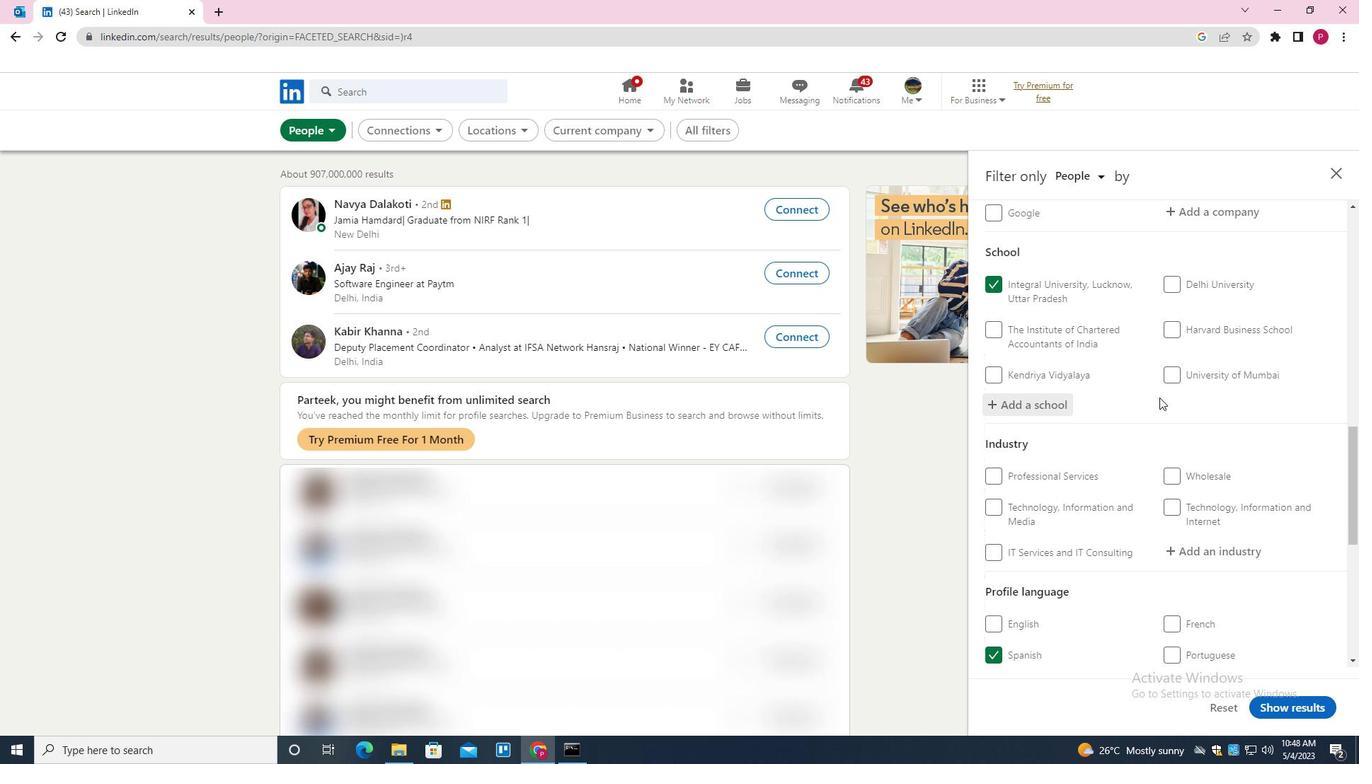 
Action: Mouse moved to (1159, 393)
Screenshot: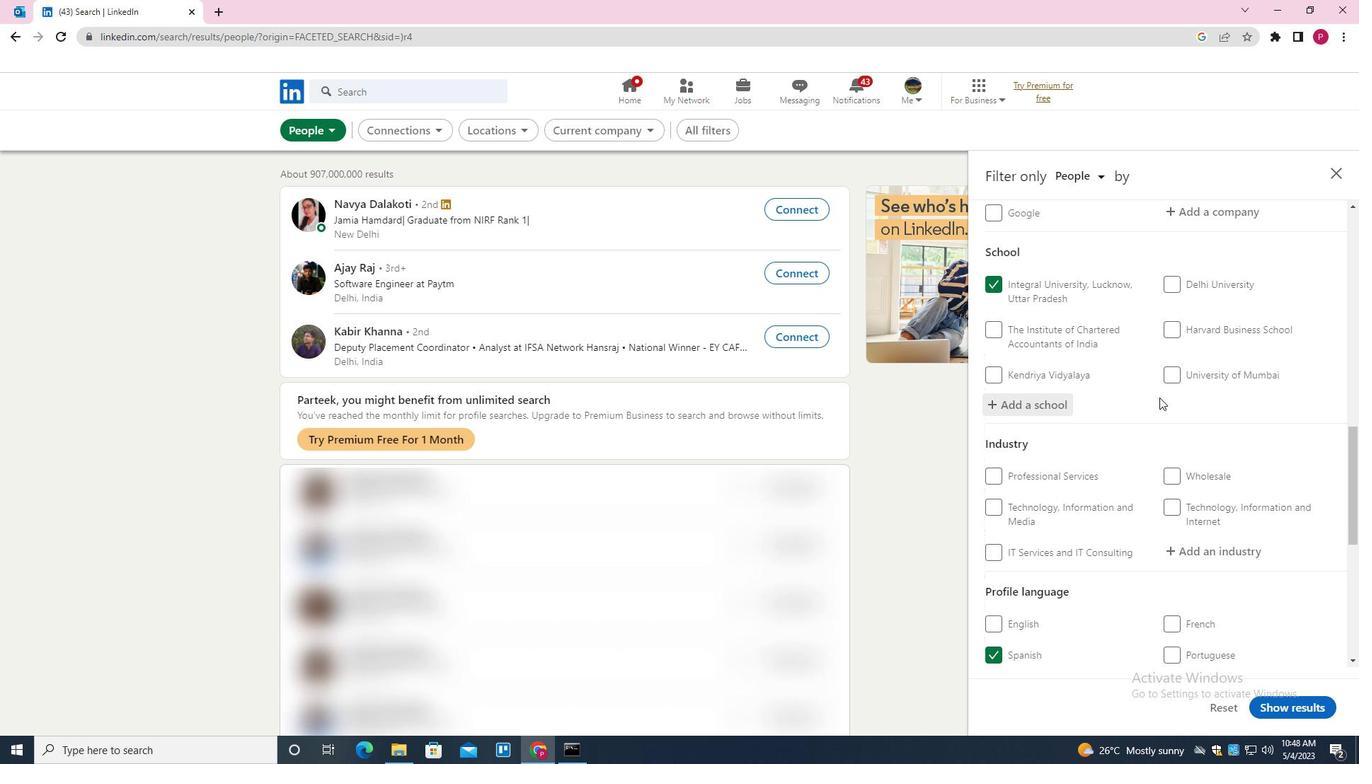 
Action: Mouse scrolled (1159, 393) with delta (0, 0)
Screenshot: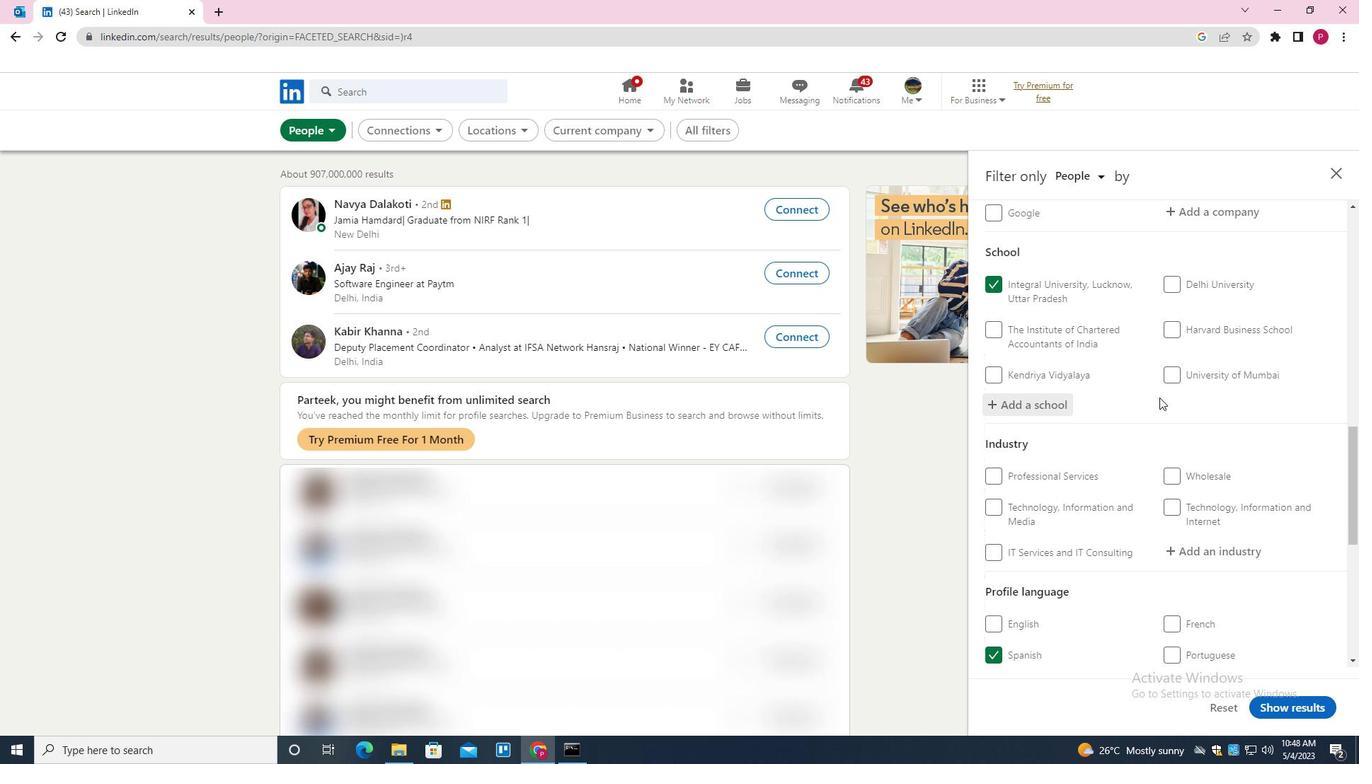 
Action: Mouse moved to (1206, 347)
Screenshot: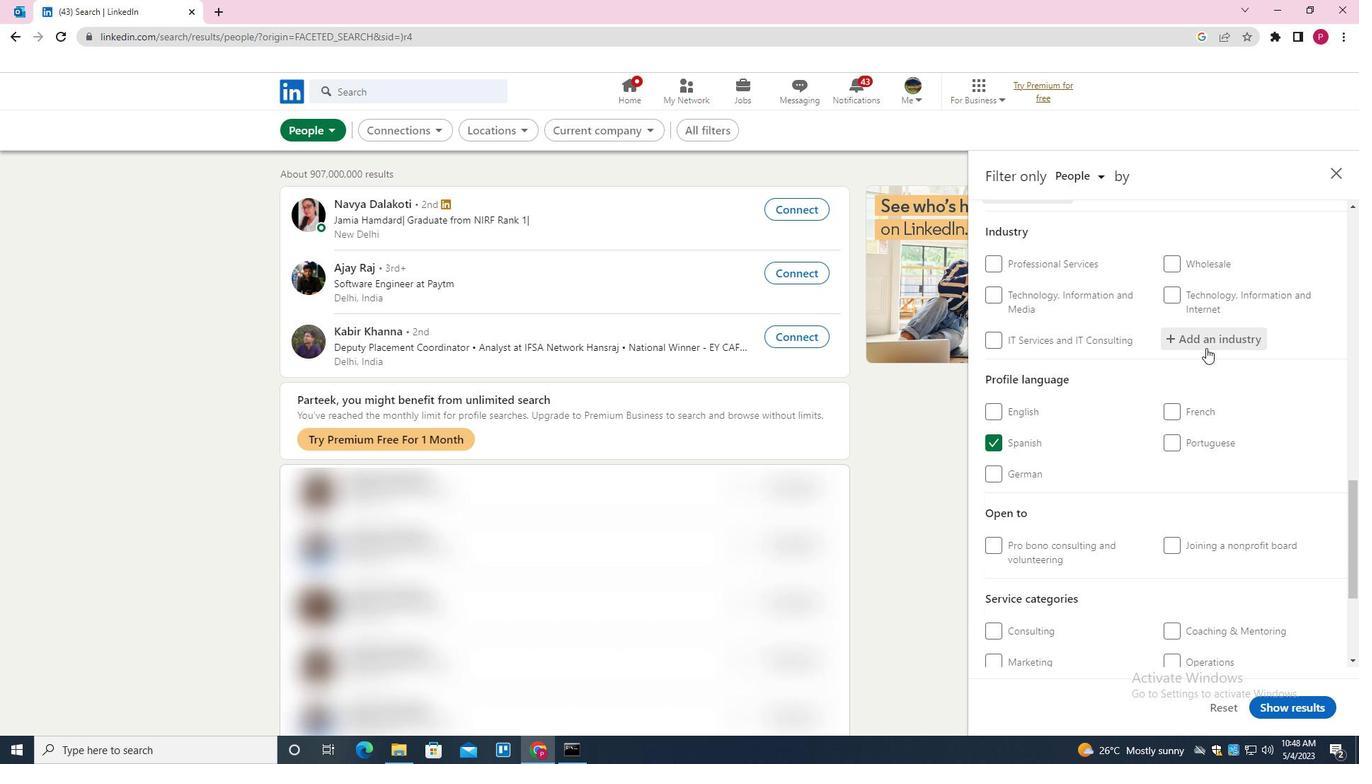 
Action: Mouse pressed left at (1206, 347)
Screenshot: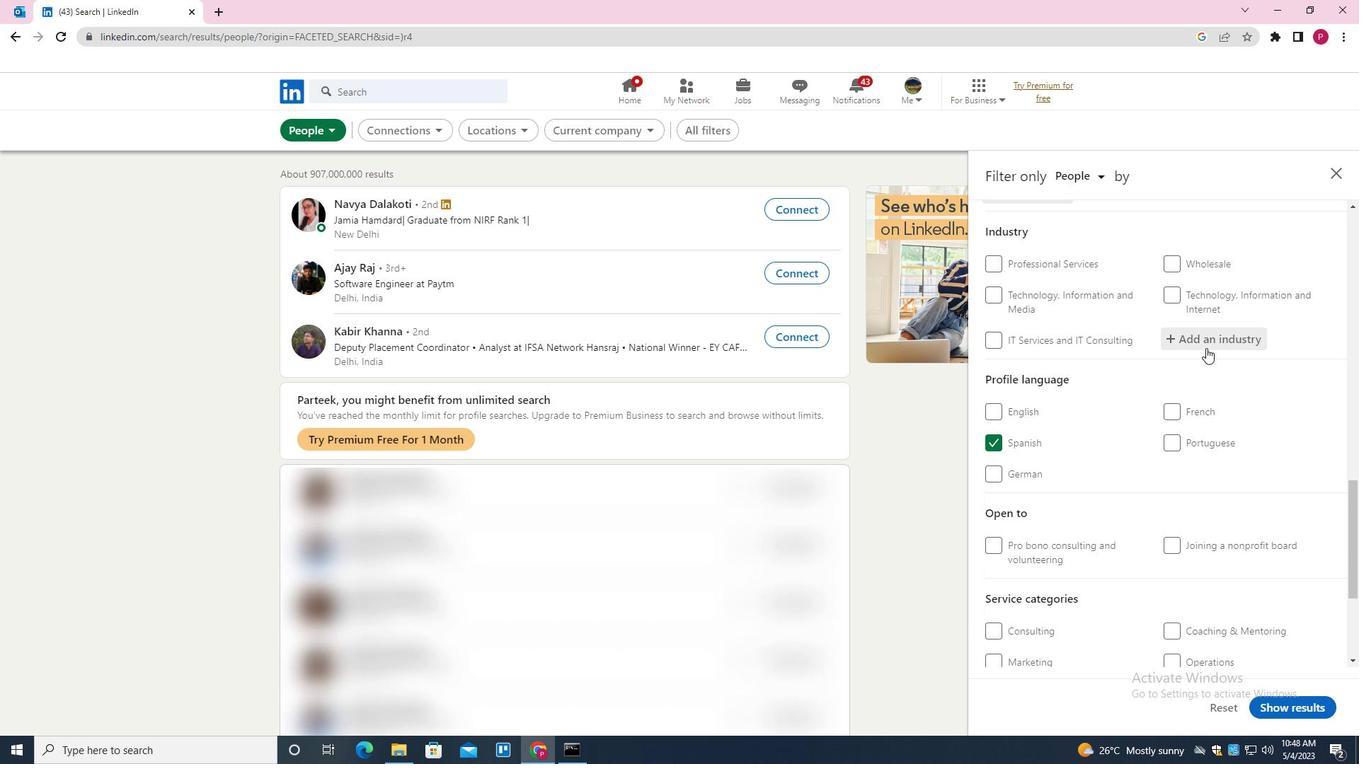 
Action: Mouse moved to (1207, 356)
Screenshot: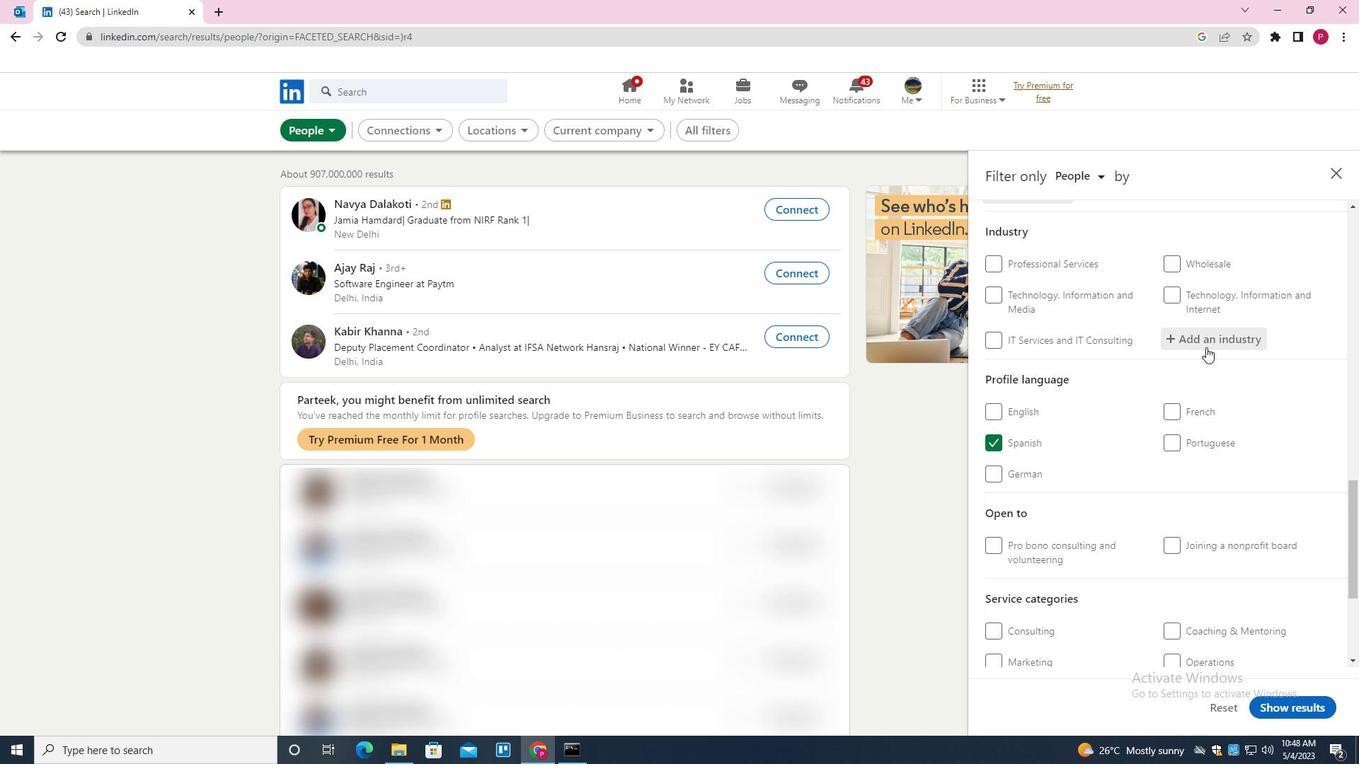 
Action: Key pressed <Key.shift><Key.shift><Key.shift><Key.shift><Key.shift><Key.shift><Key.shift><Key.shift><Key.shift><Key.shift><Key.shift><Key.shift><Key.shift><Key.shift>RENEWABLE<Key.space><Key.shift><Key.shift><Key.shift><Key.shift><Key.shift><Key.shift><Key.shift><Key.shift>ENERGY<Key.space><Key.shift><Key.shift><Key.shift><Key.shift><Key.shift><Key.shift><Key.shift><Key.shift><Key.shift><Key.shift><Key.shift><Key.shift><Key.shift><Key.shift><Key.shift><Key.shift><Key.shift>SEMICONDUCY<Key.backspace>TOR<Key.space><Key.shift>MANUFACTORE<Key.backspace><Key.backspace><Key.backspace><Key.backspace><Key.backspace><Key.backspace>ACTURE<Key.backspace><Key.backspace><Key.down><Key.enter>
Screenshot: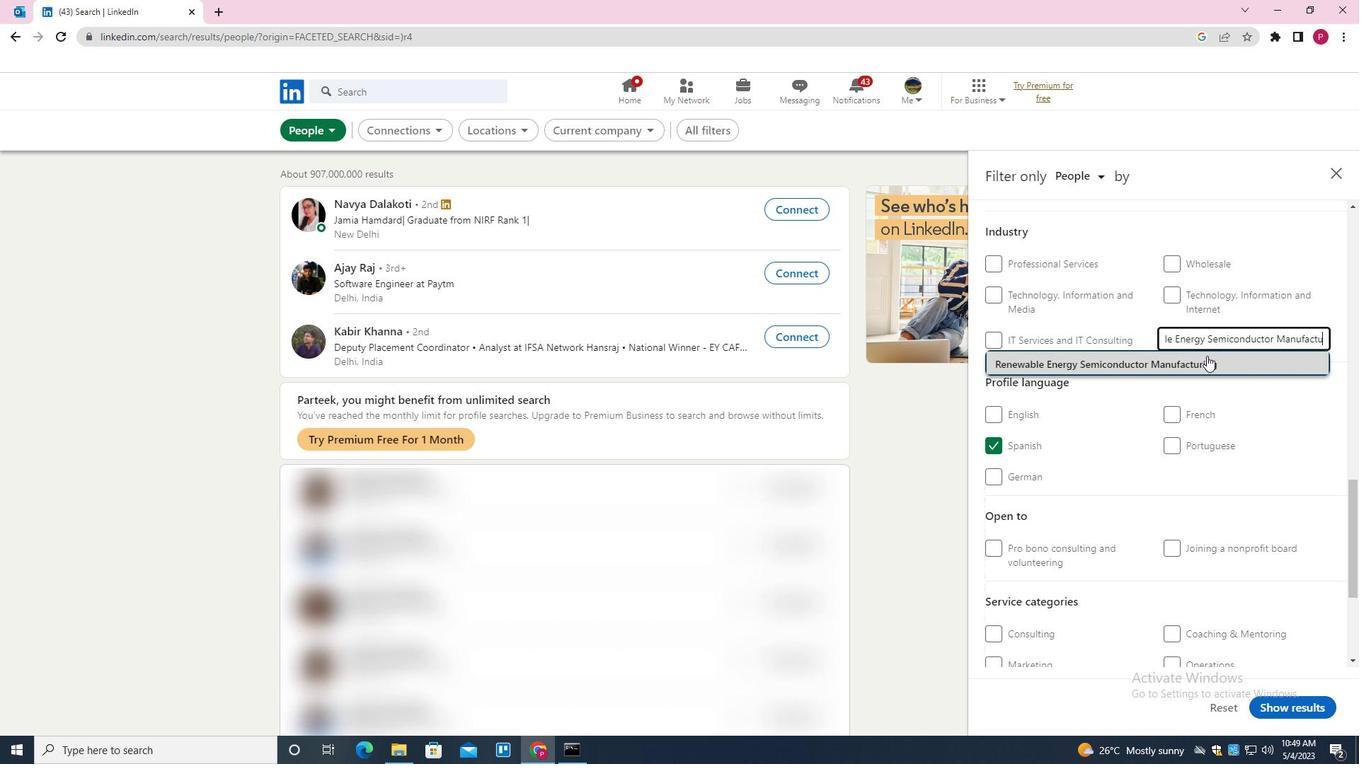 
Action: Mouse moved to (1137, 412)
Screenshot: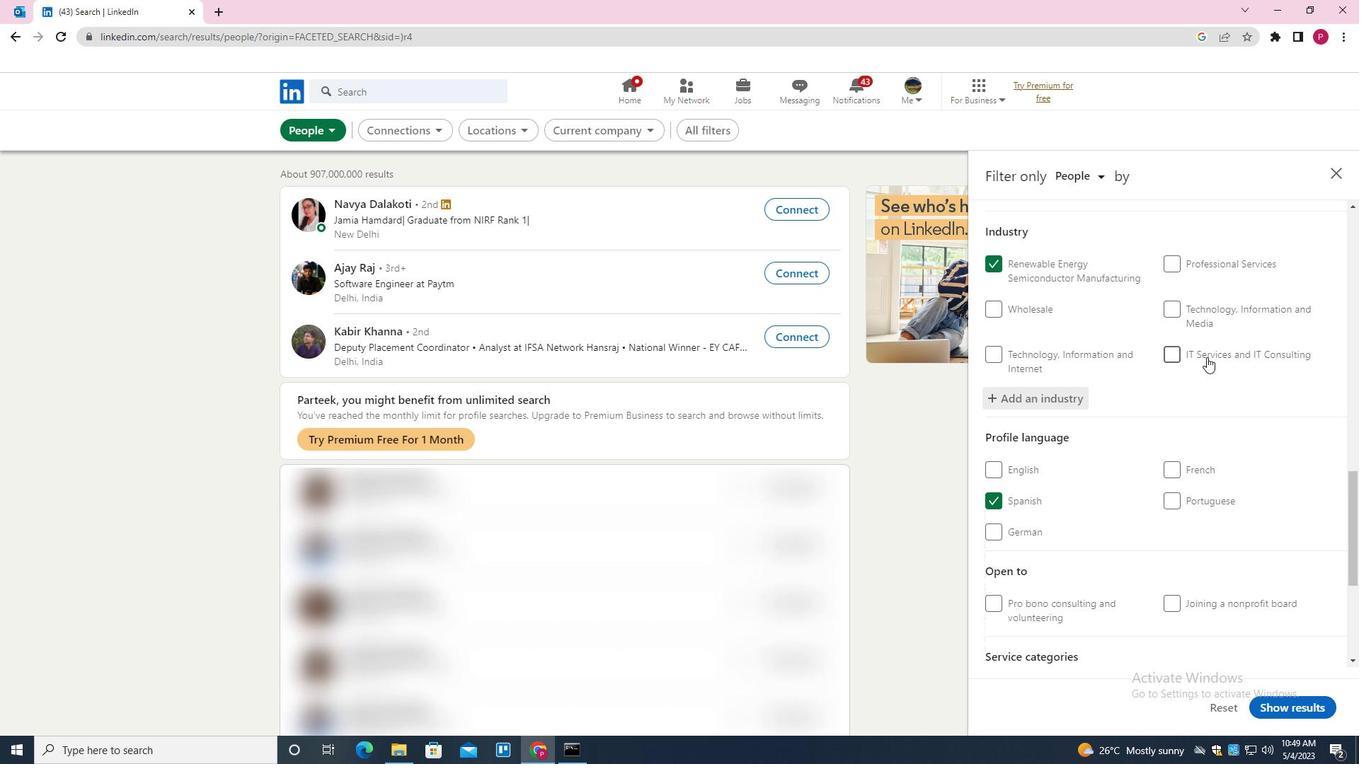 
Action: Mouse scrolled (1137, 411) with delta (0, 0)
Screenshot: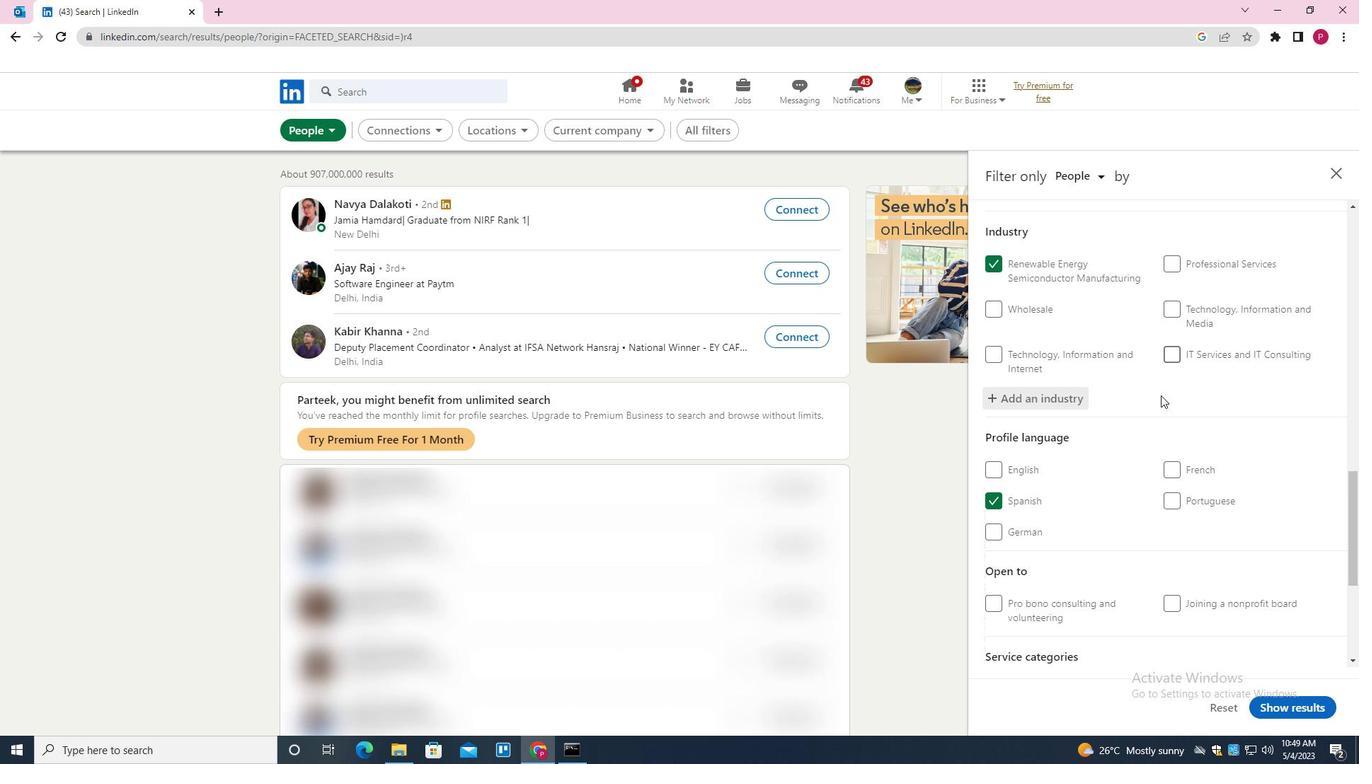 
Action: Mouse scrolled (1137, 411) with delta (0, 0)
Screenshot: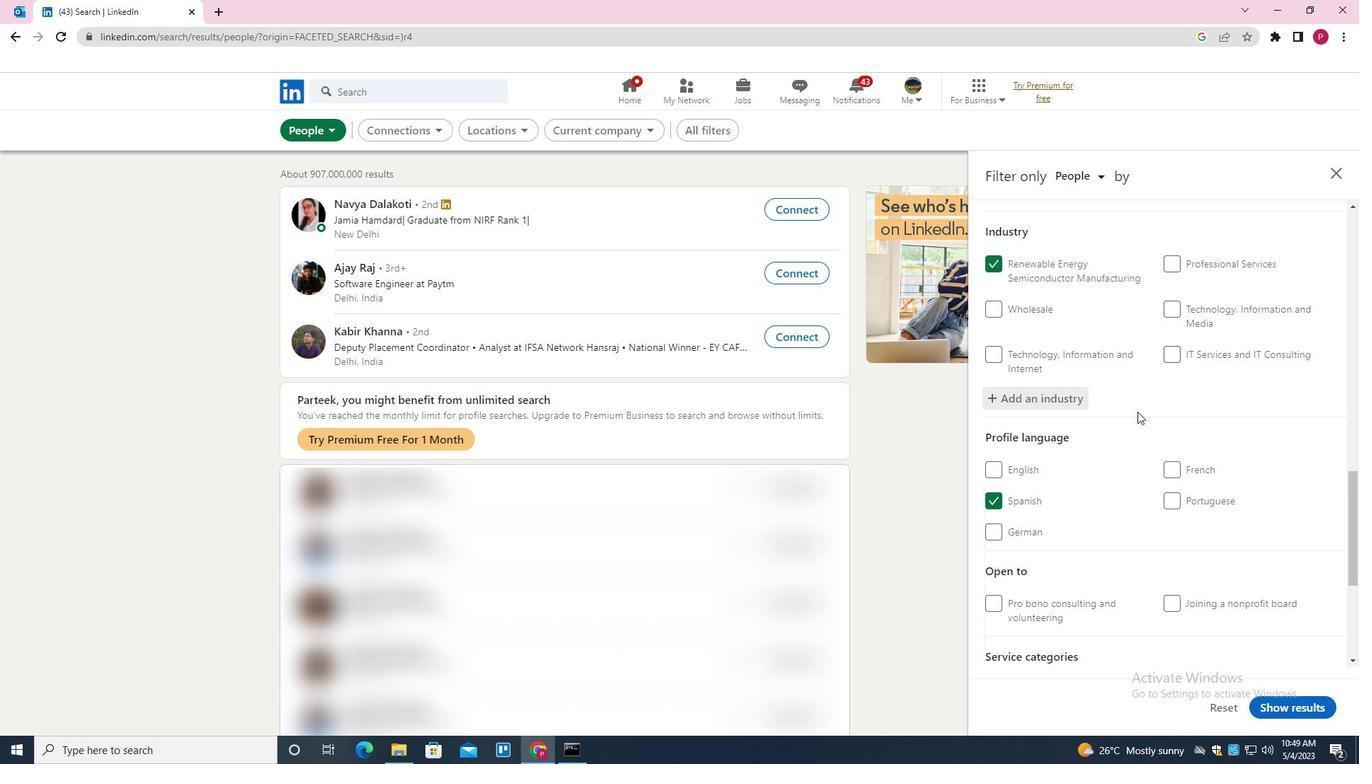 
Action: Mouse scrolled (1137, 411) with delta (0, 0)
Screenshot: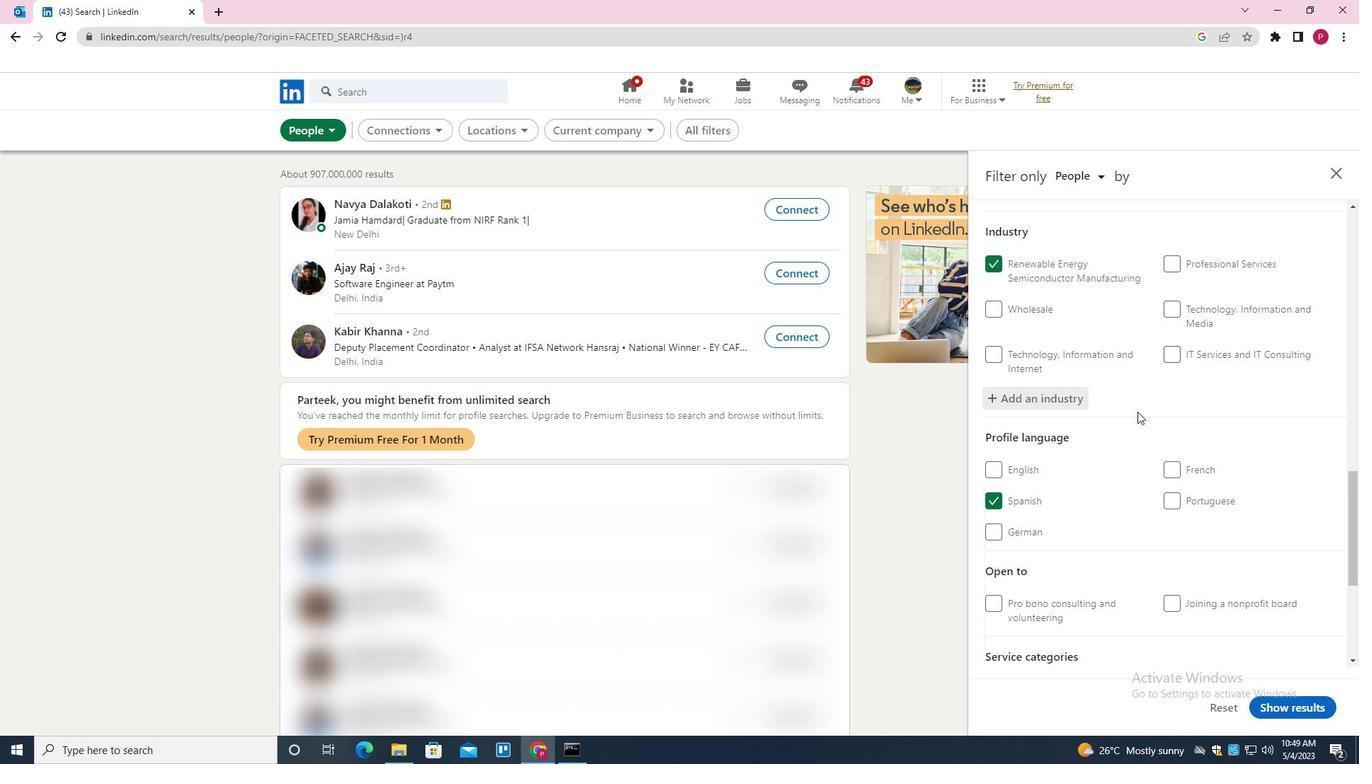 
Action: Mouse scrolled (1137, 411) with delta (0, 0)
Screenshot: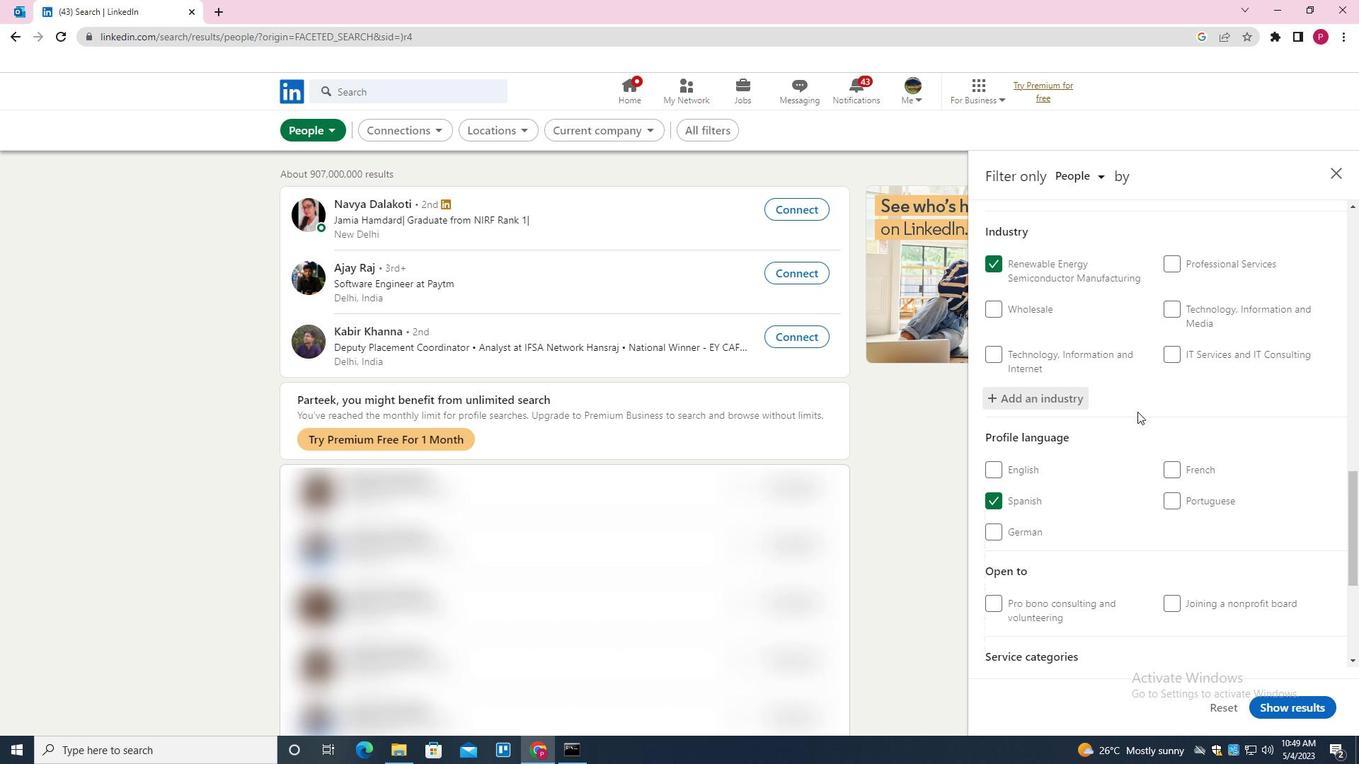 
Action: Mouse scrolled (1137, 411) with delta (0, 0)
Screenshot: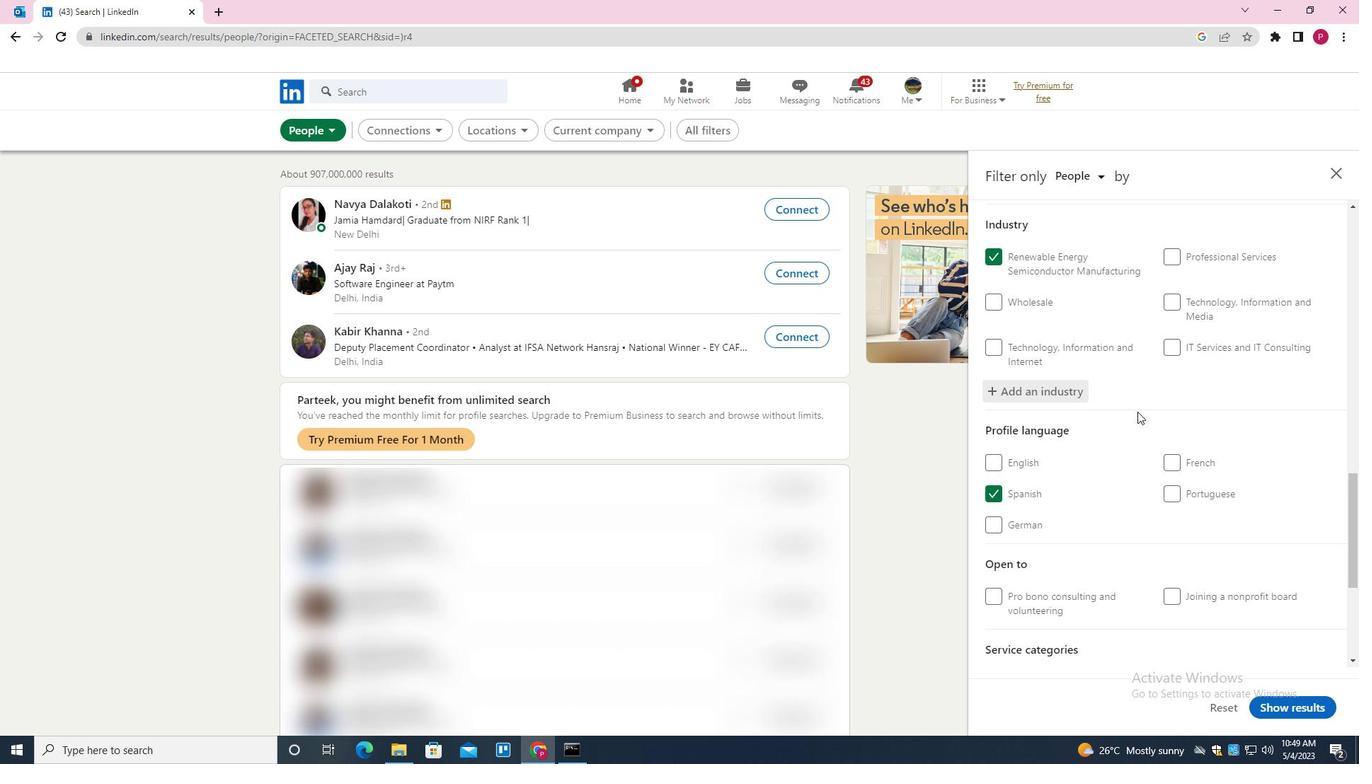 
Action: Mouse moved to (1193, 472)
Screenshot: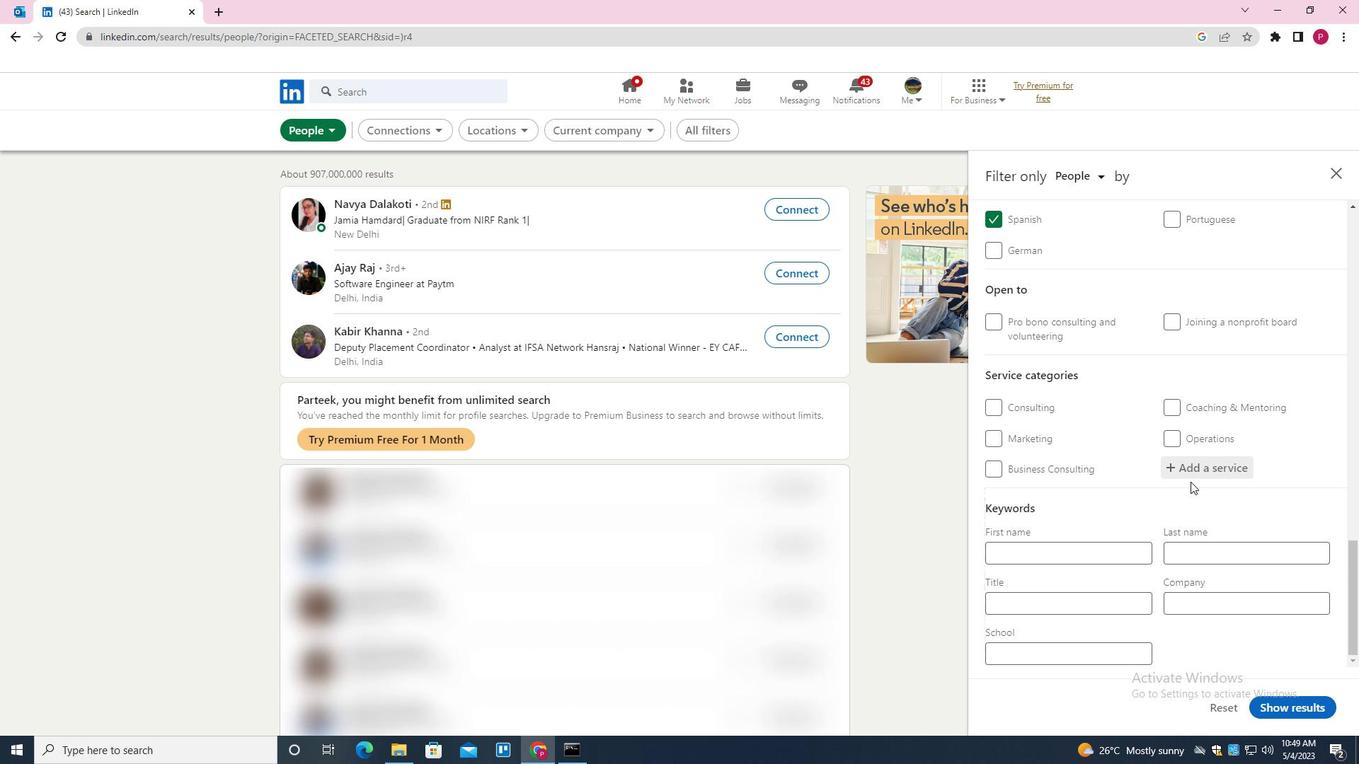 
Action: Mouse pressed left at (1193, 472)
Screenshot: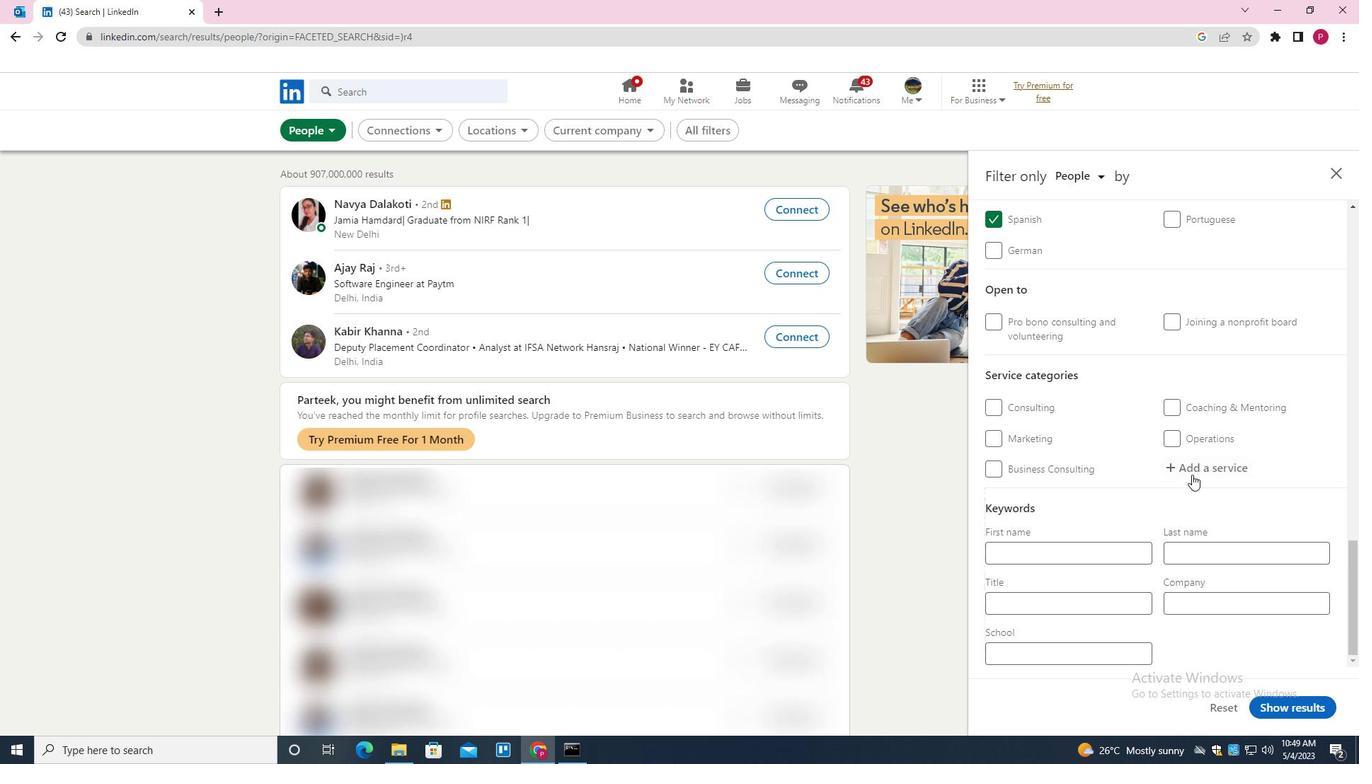 
Action: Key pressed <Key.shift><Key.shift><Key.shift><Key.shift><Key.shift><Key.shift><Key.shift><Key.shift><Key.shift><Key.shift>DJING<Key.down><Key.enter>
Screenshot: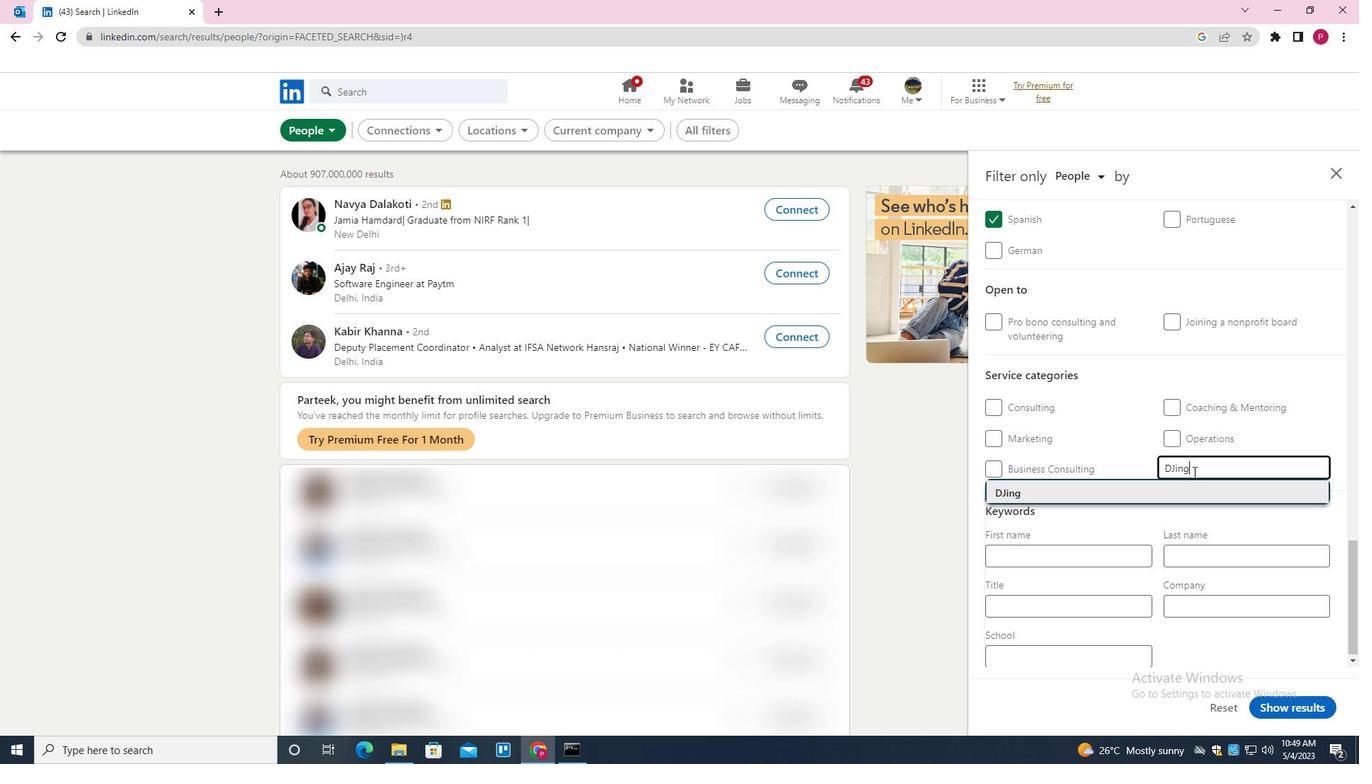 
Action: Mouse moved to (1193, 472)
Screenshot: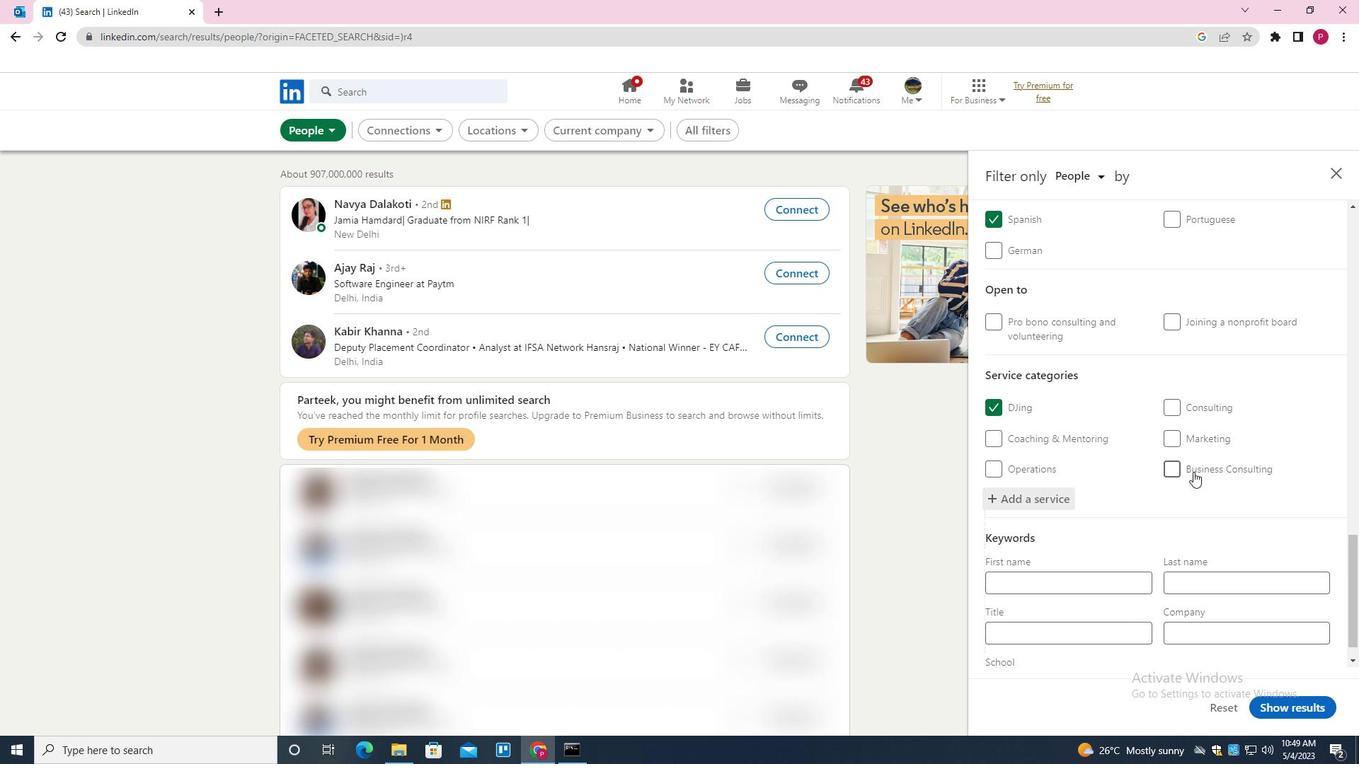 
Action: Mouse scrolled (1193, 471) with delta (0, 0)
Screenshot: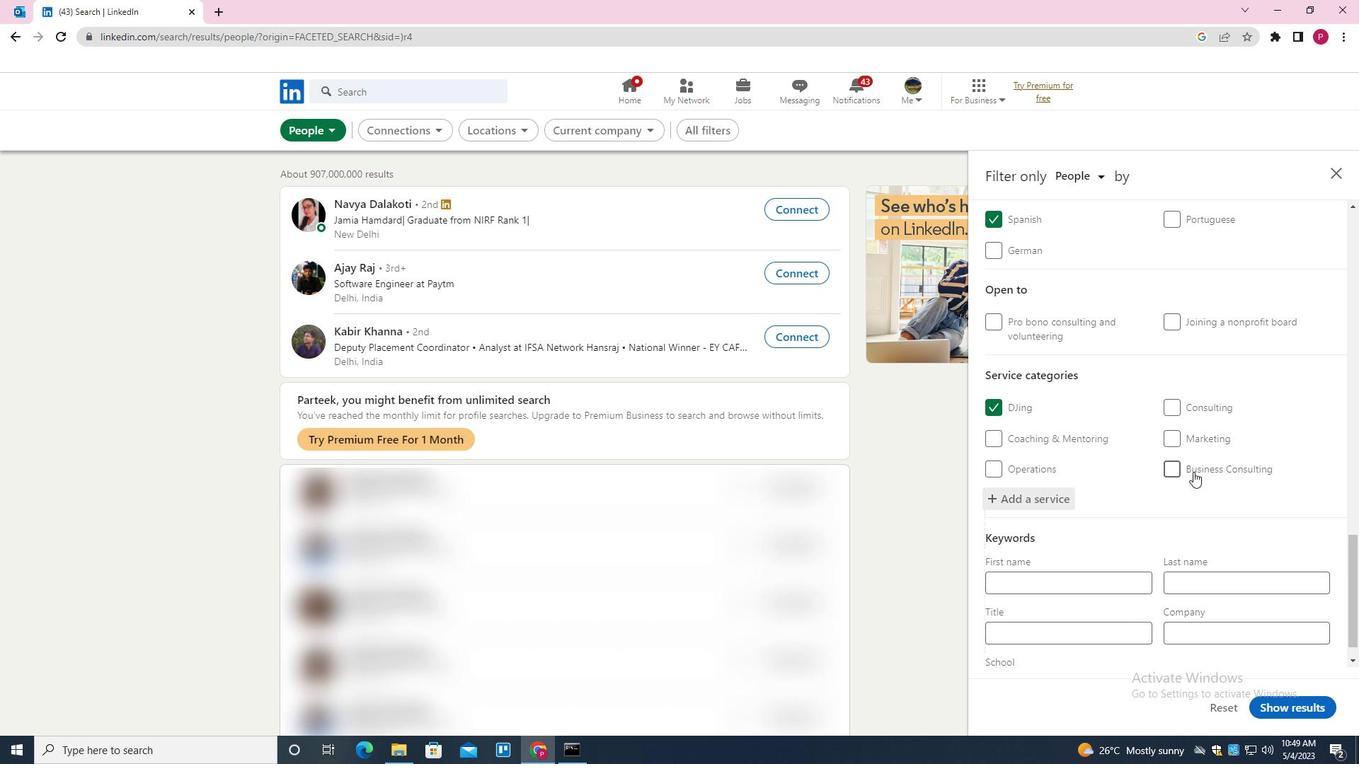 
Action: Mouse moved to (1188, 483)
Screenshot: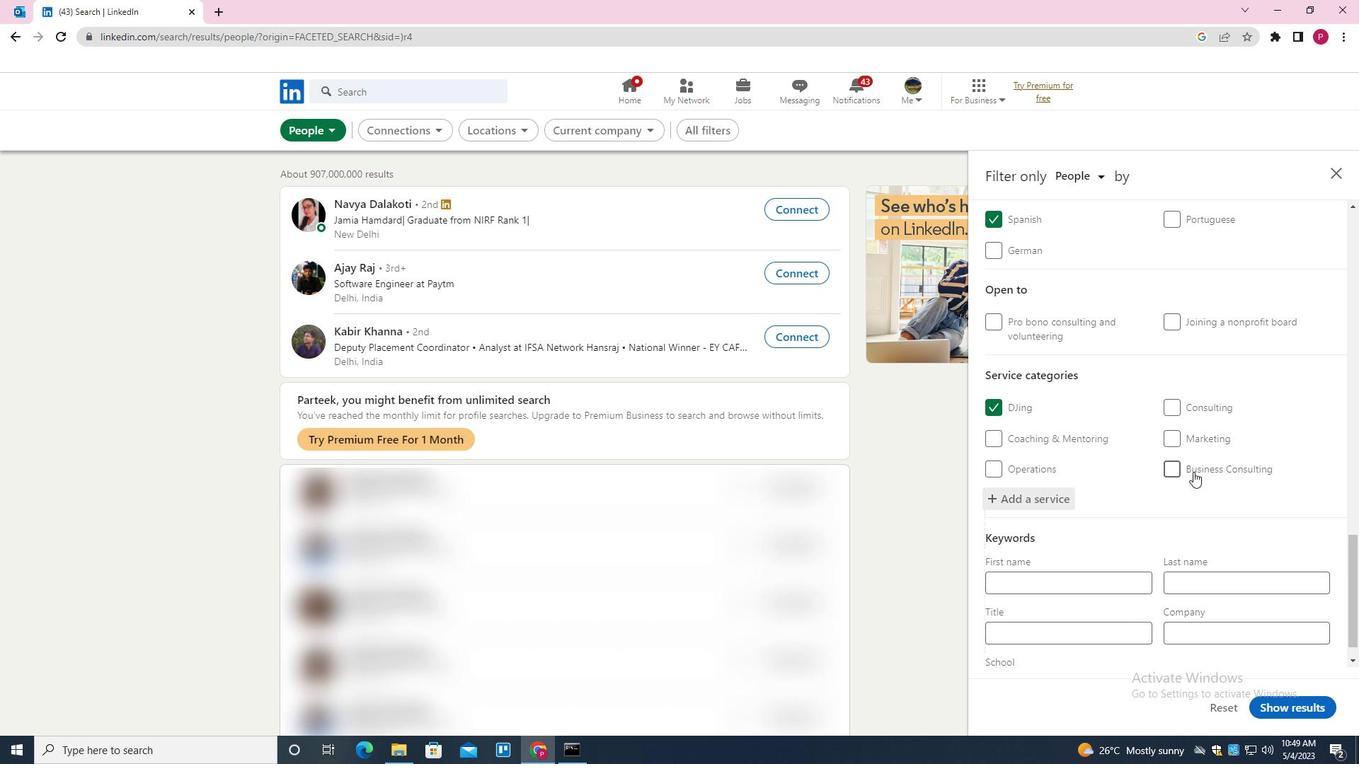 
Action: Mouse scrolled (1188, 482) with delta (0, 0)
Screenshot: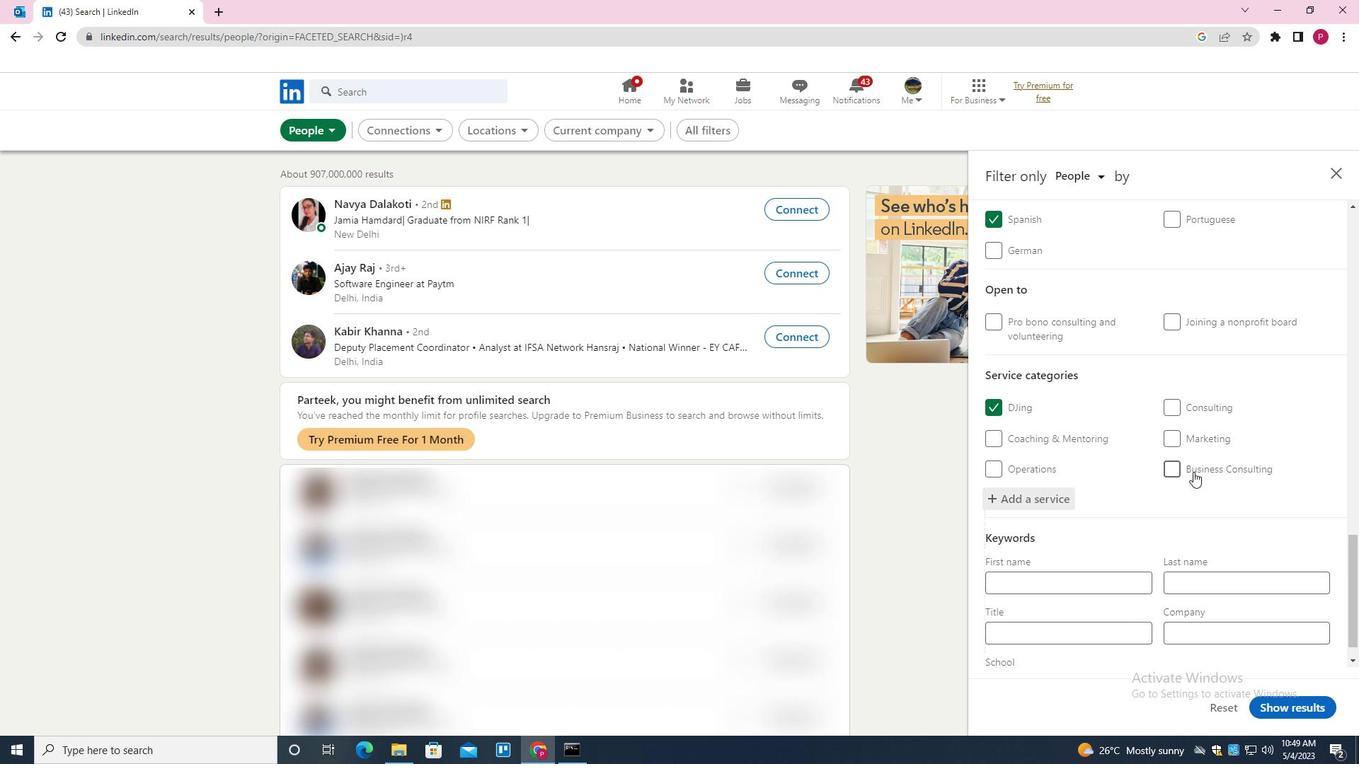 
Action: Mouse moved to (1185, 492)
Screenshot: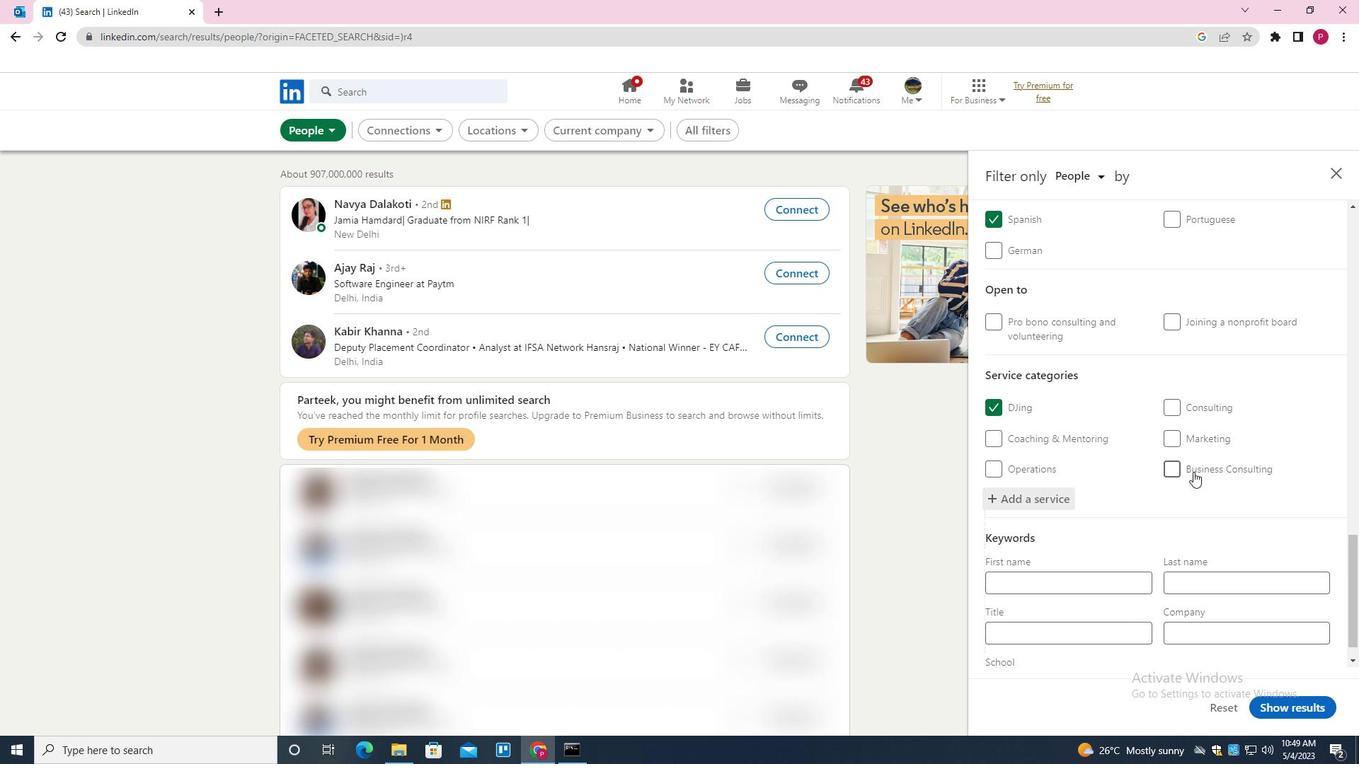 
Action: Mouse scrolled (1185, 491) with delta (0, 0)
Screenshot: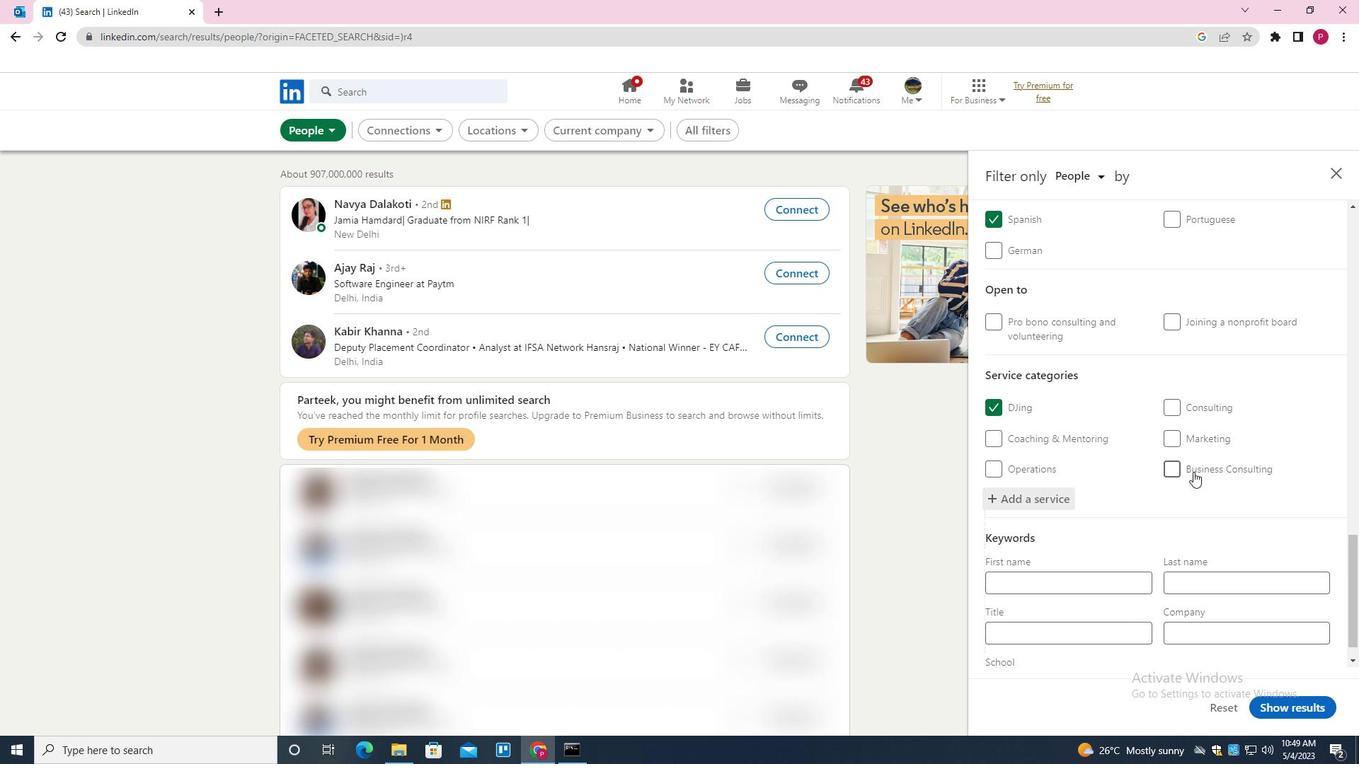 
Action: Mouse moved to (1179, 506)
Screenshot: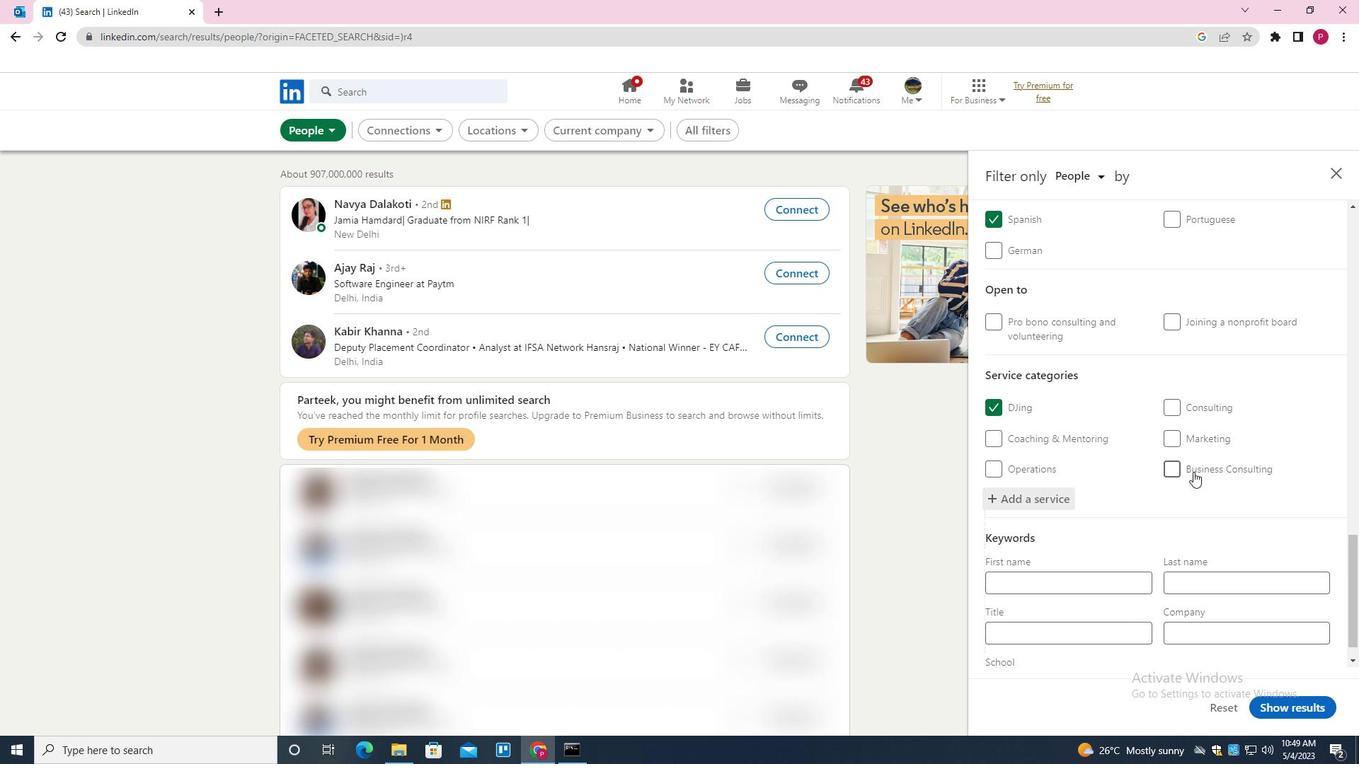 
Action: Mouse scrolled (1179, 505) with delta (0, 0)
Screenshot: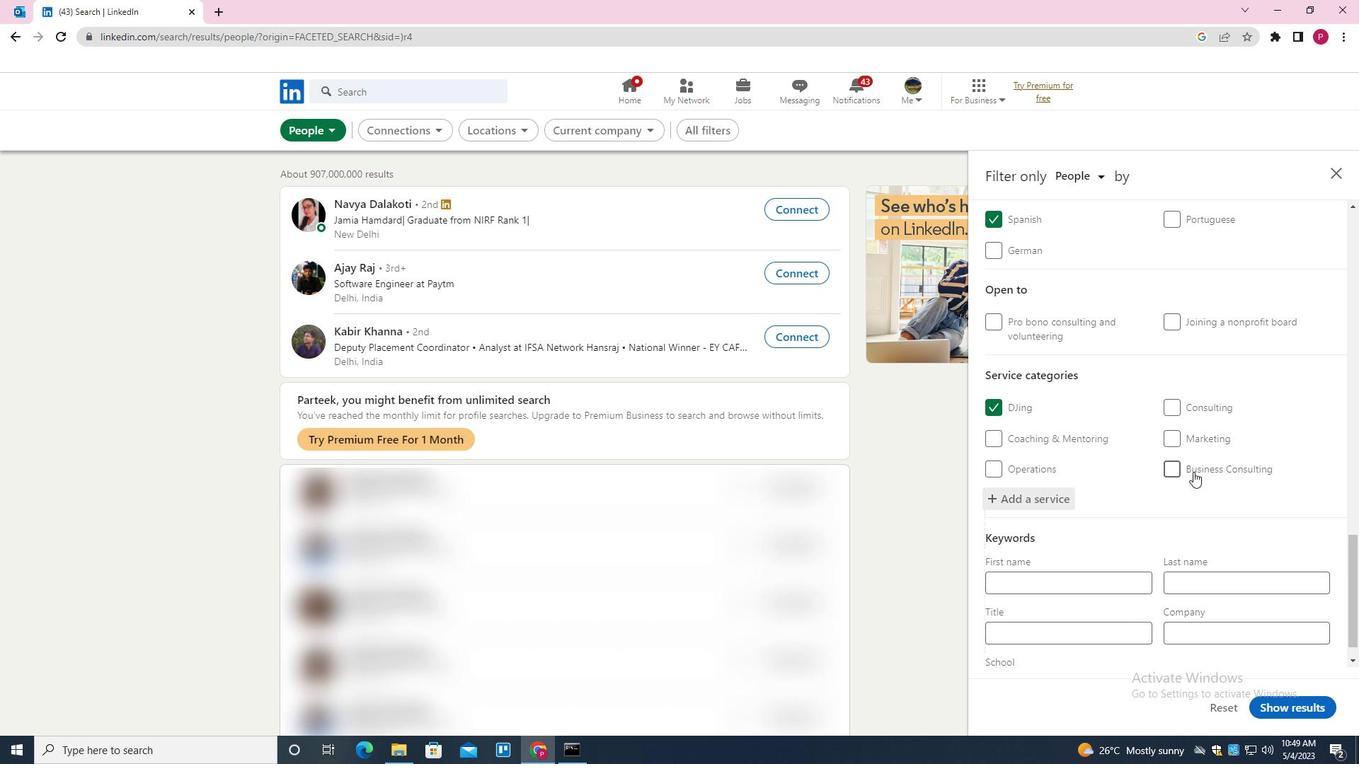 
Action: Mouse moved to (1137, 594)
Screenshot: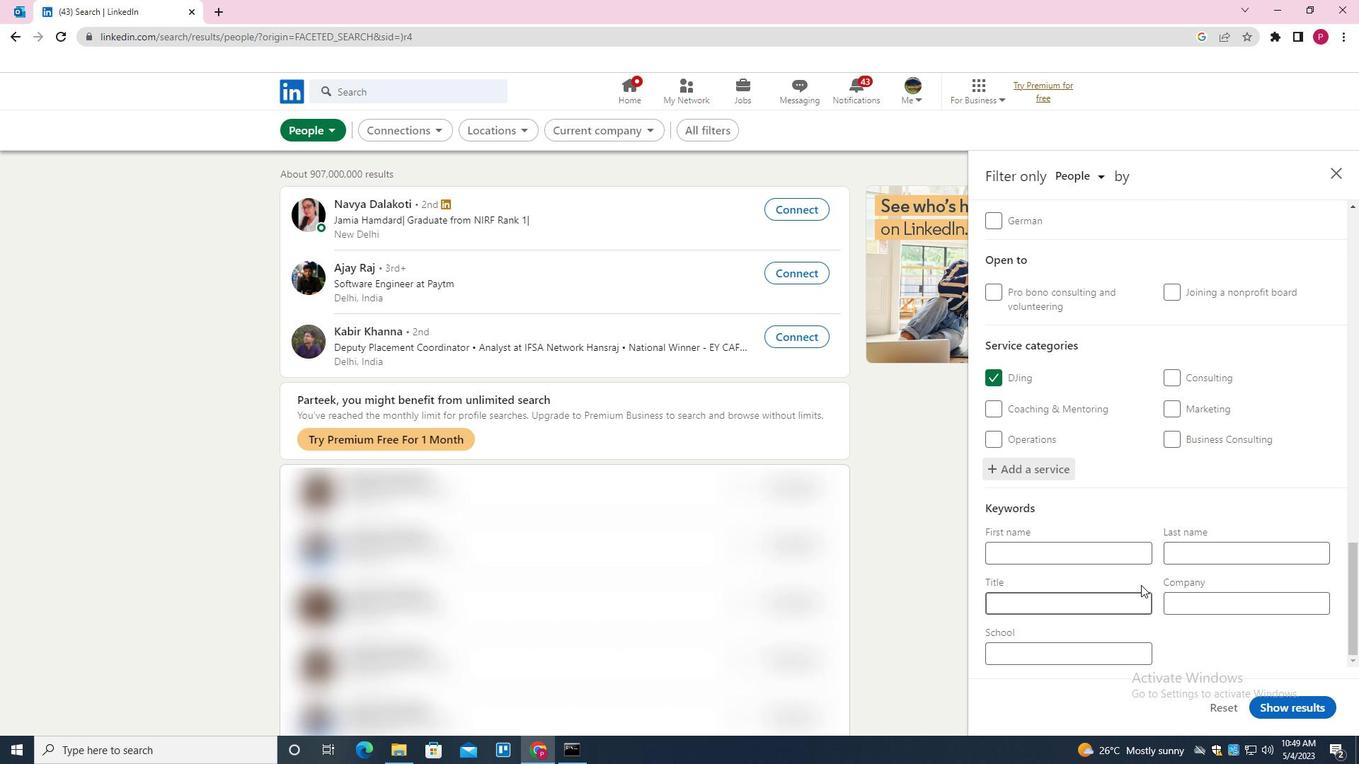
Action: Mouse pressed left at (1137, 594)
Screenshot: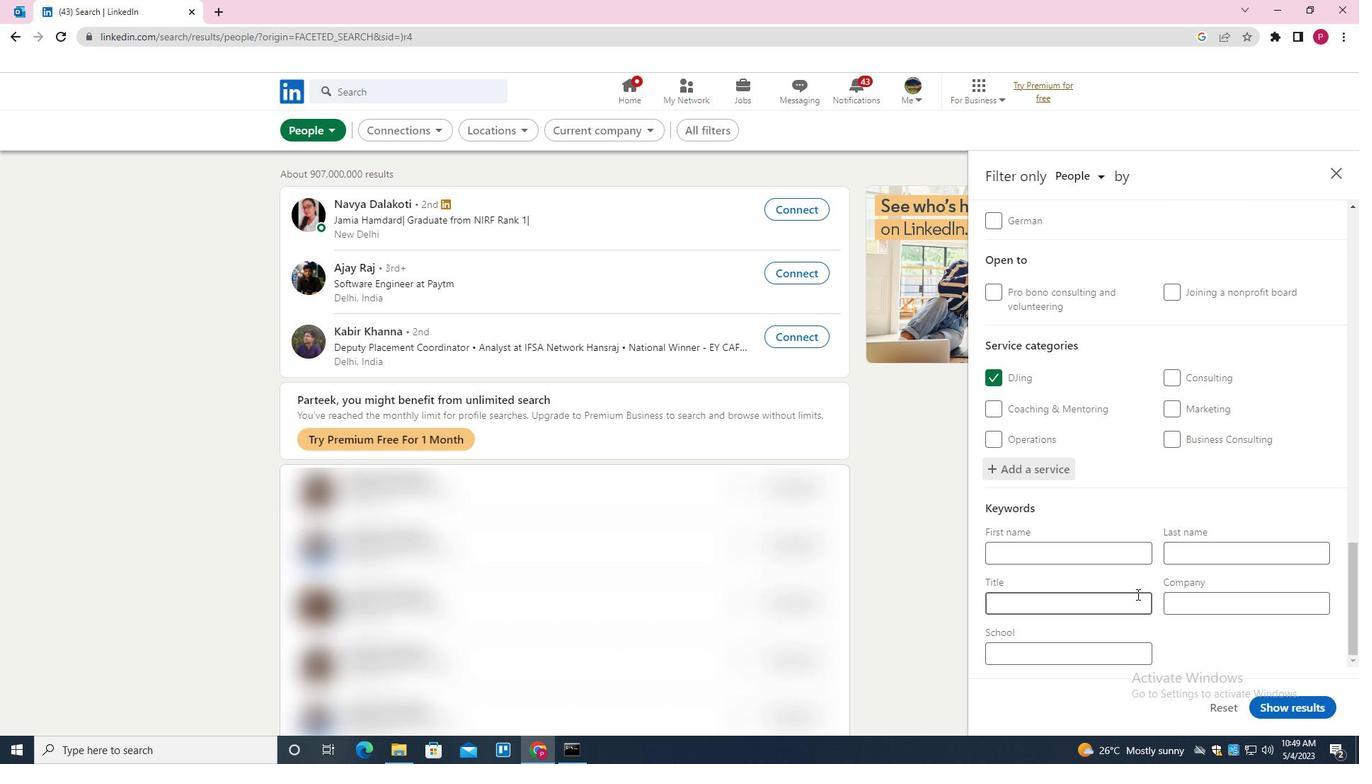 
Action: Mouse moved to (1136, 595)
Screenshot: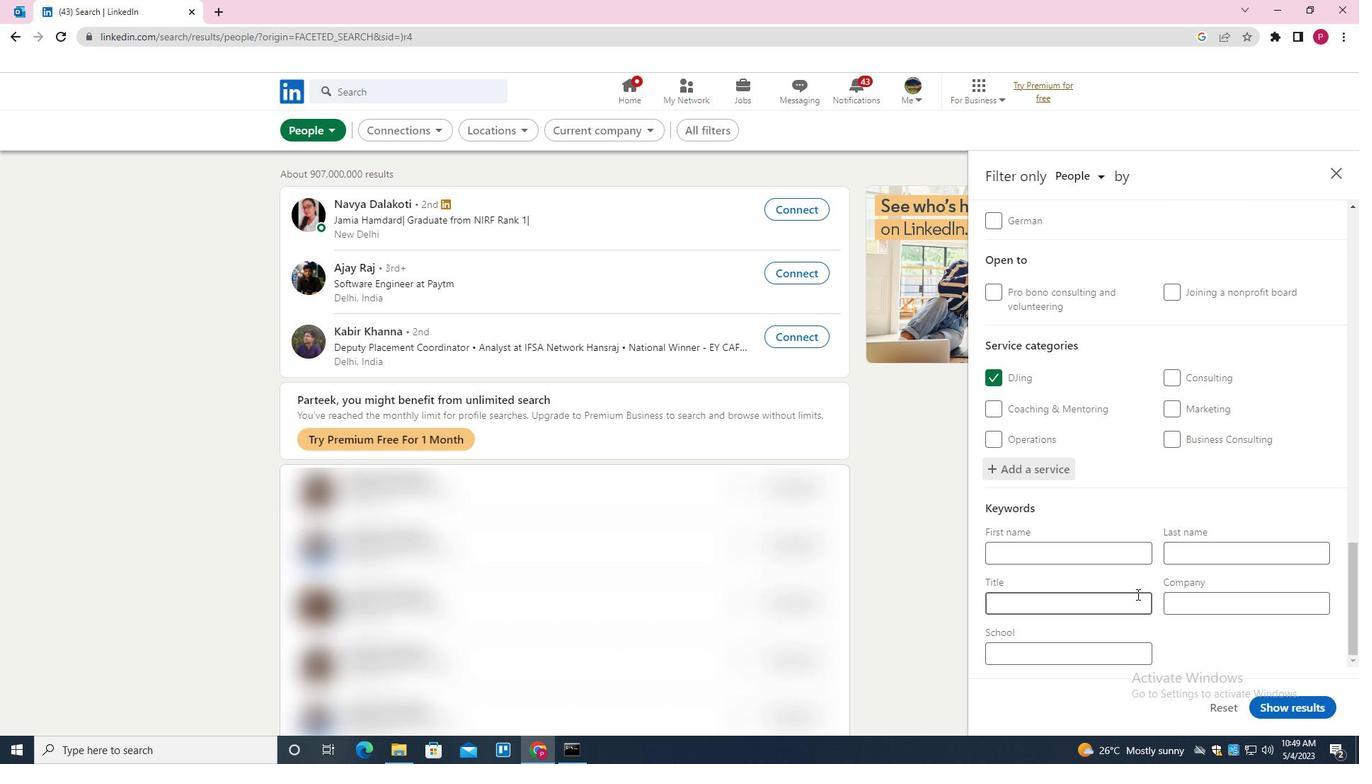
Action: Key pressed <Key.shift>ANIMAL<Key.space><Key.shift>TRAINER
Screenshot: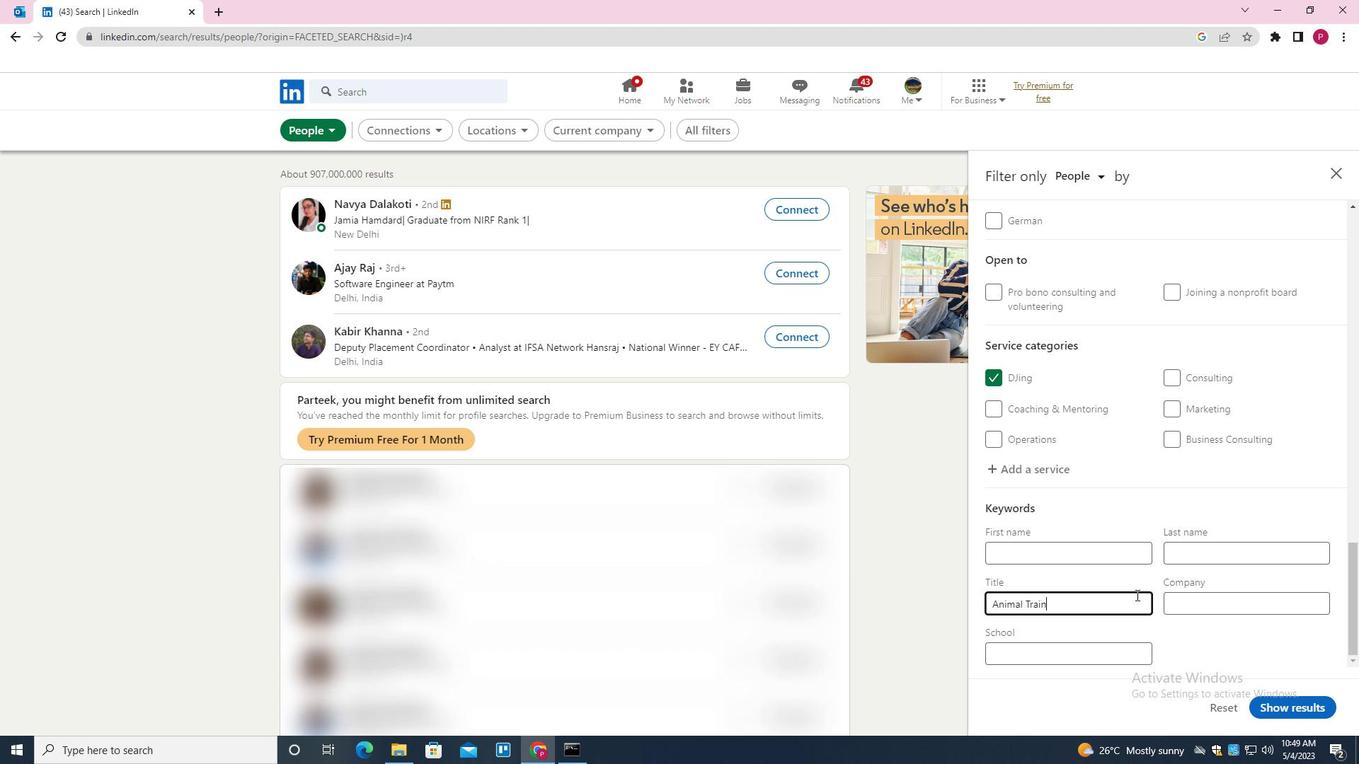 
Action: Mouse moved to (1285, 706)
Screenshot: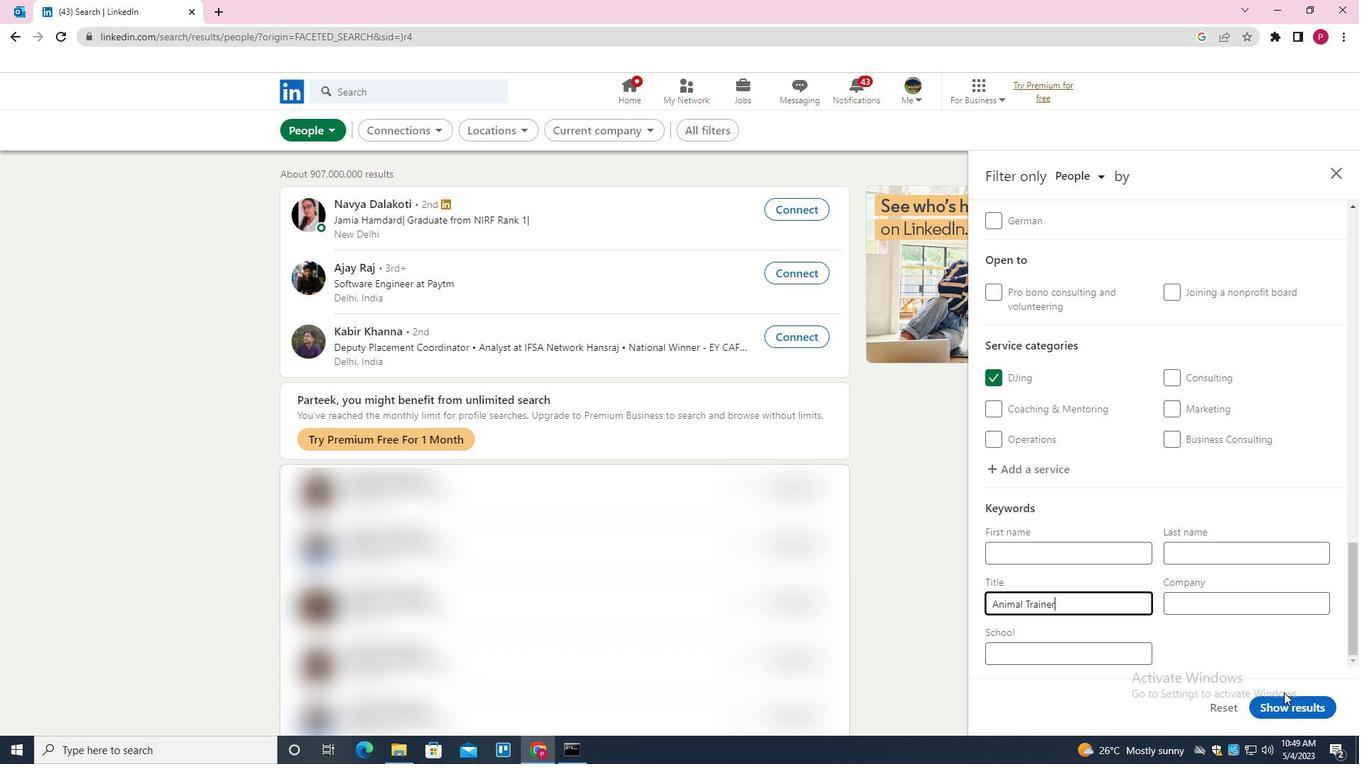 
Action: Mouse pressed left at (1285, 706)
Screenshot: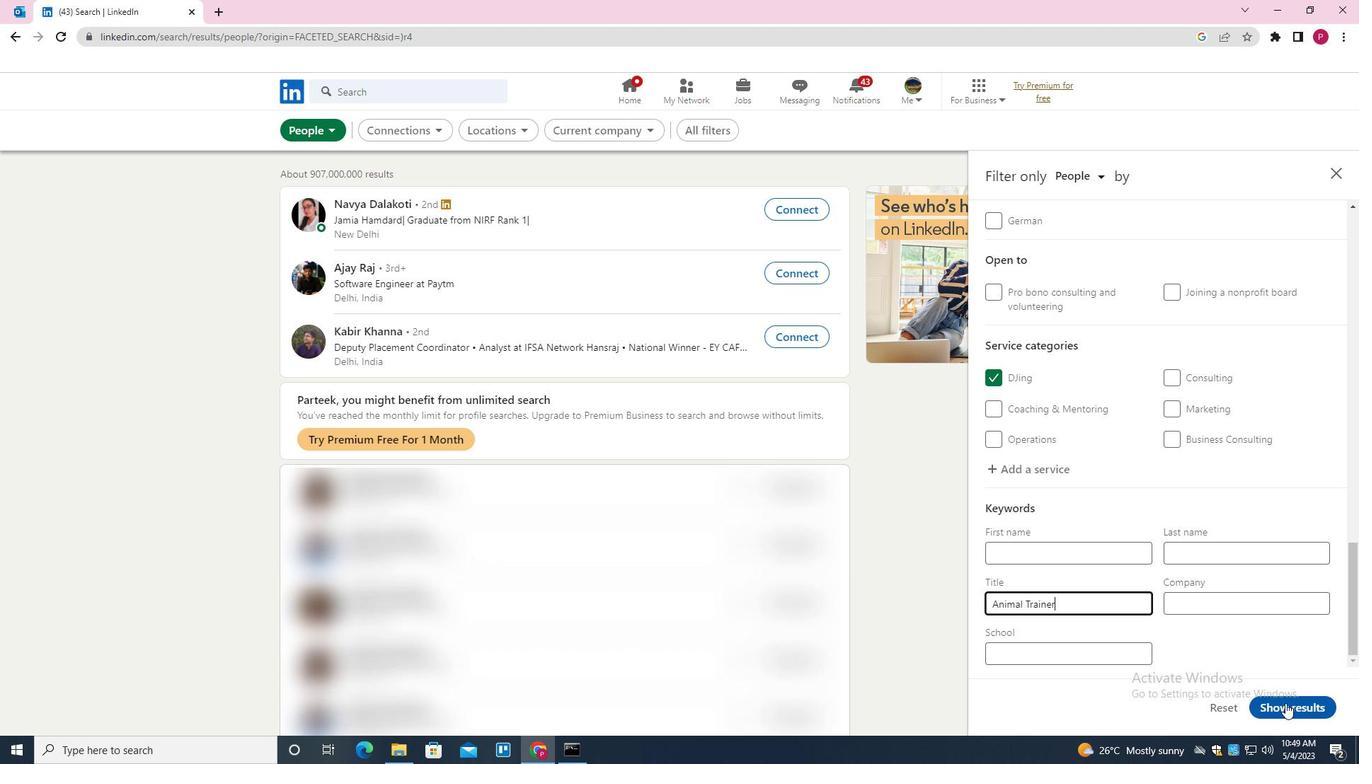 
